 Task: Look for space in Estelí, Nicaragua from 7th July, 2023 to 15th July, 2023 for 6 adults in price range Rs.15000 to Rs.20000. Place can be entire place with 3 bedrooms having 3 beds and 3 bathrooms. Property type can be house, flat, guest house. Booking option can be shelf check-in. Required host language is English.
Action: Mouse moved to (547, 141)
Screenshot: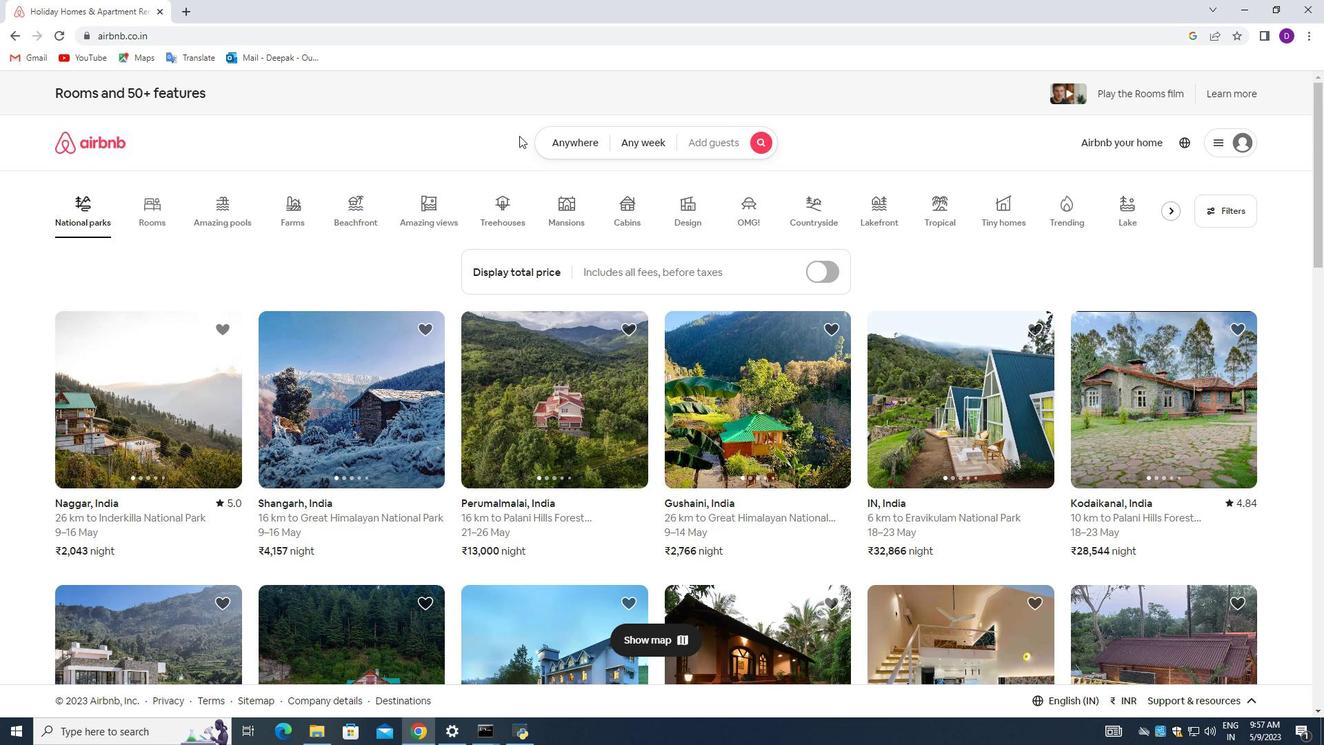 
Action: Mouse pressed left at (547, 141)
Screenshot: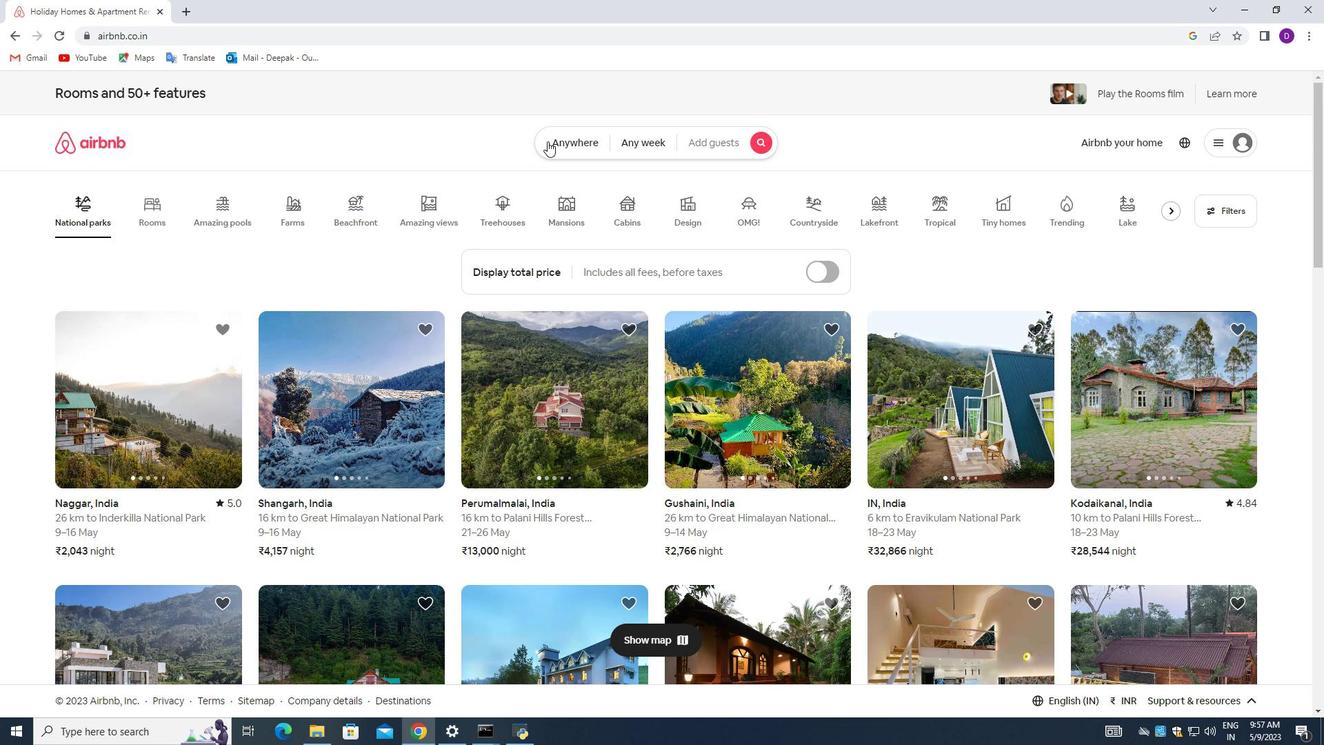 
Action: Mouse moved to (440, 186)
Screenshot: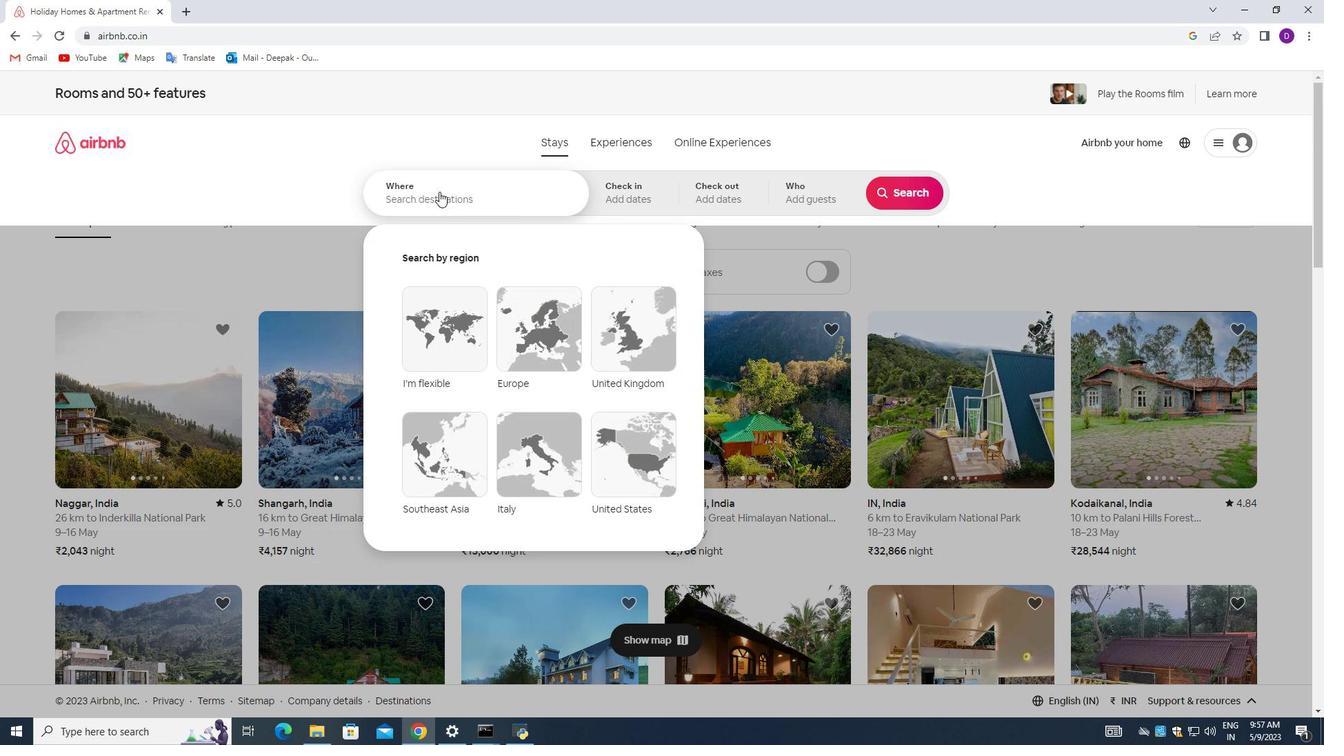 
Action: Mouse pressed left at (440, 186)
Screenshot: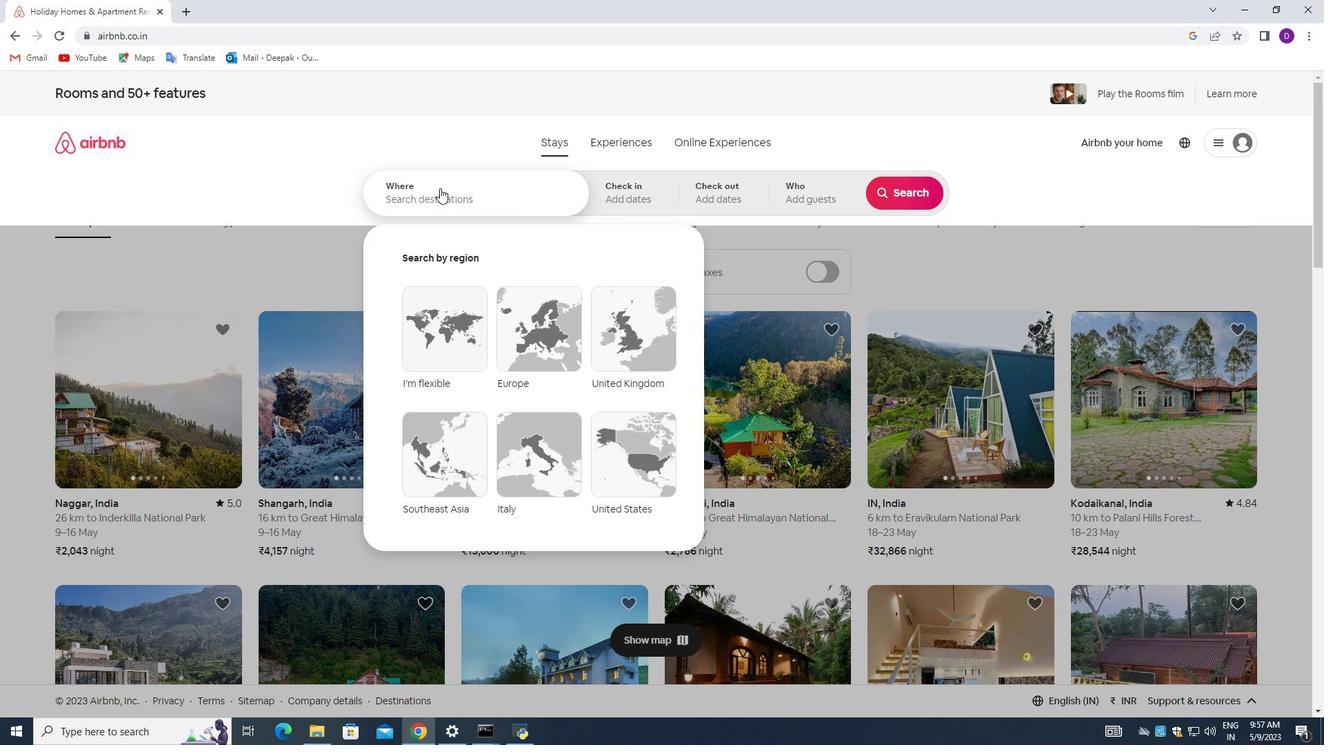 
Action: Key pressed <Key.shift>Esteli
Screenshot: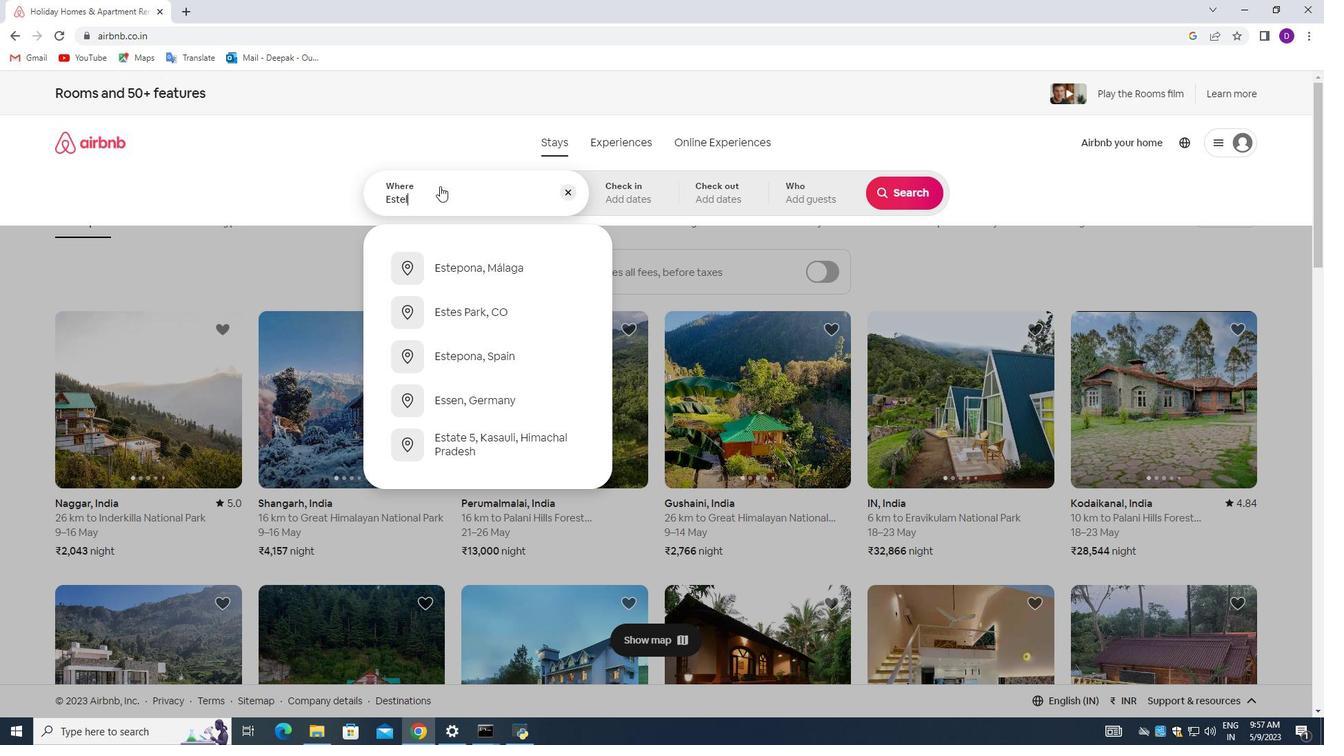 
Action: Mouse moved to (518, 265)
Screenshot: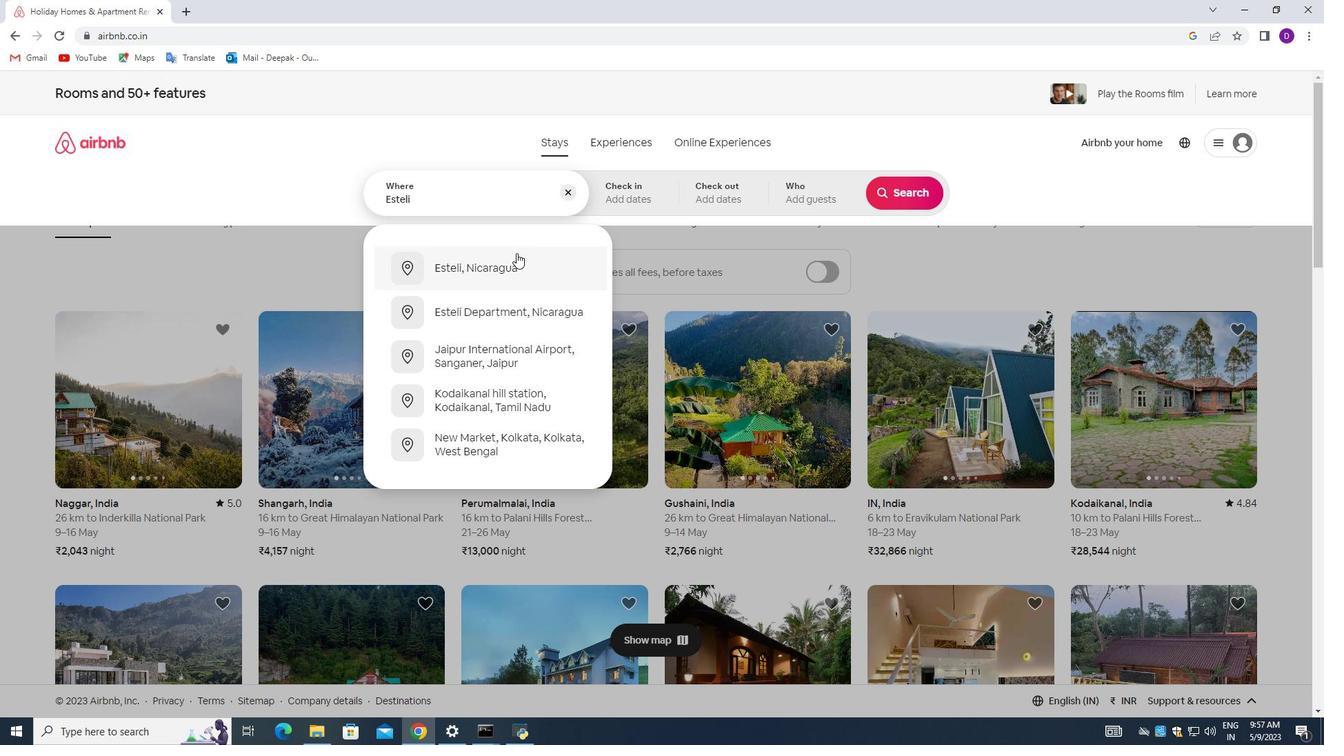 
Action: Mouse pressed left at (518, 265)
Screenshot: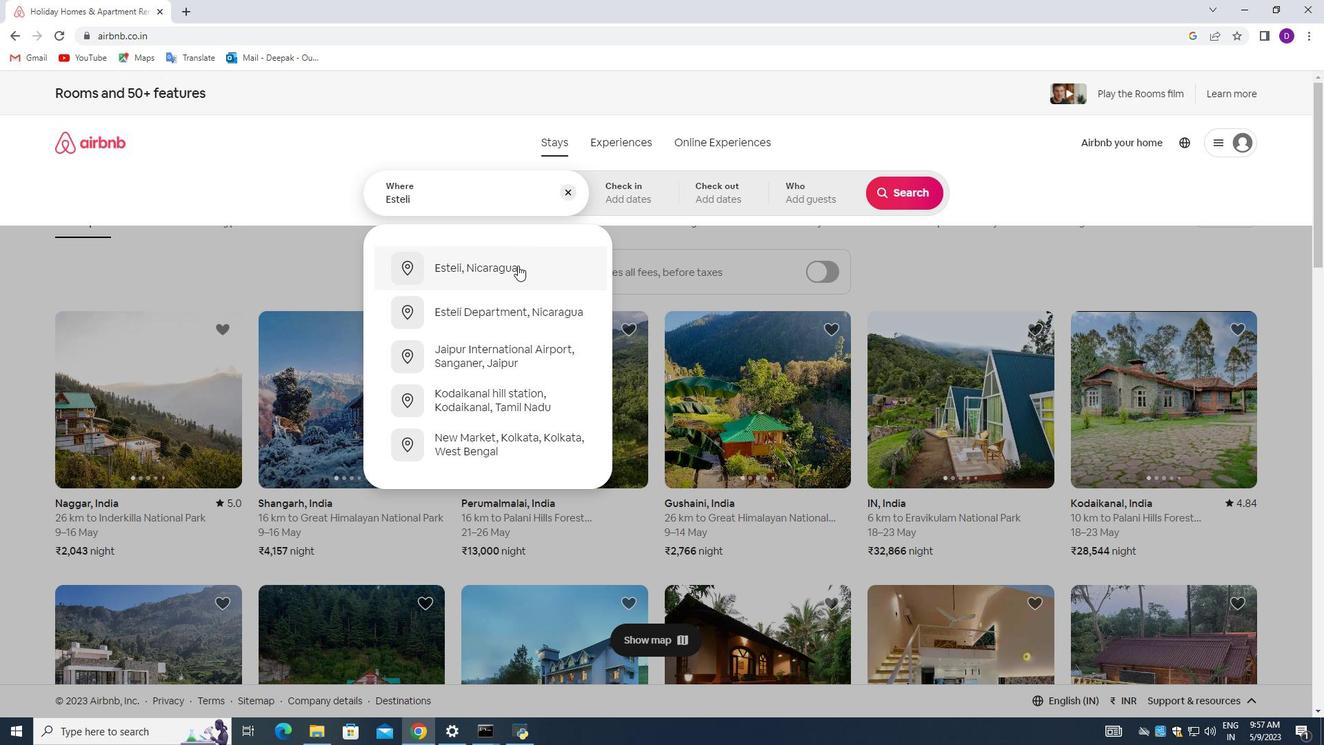 
Action: Mouse moved to (897, 302)
Screenshot: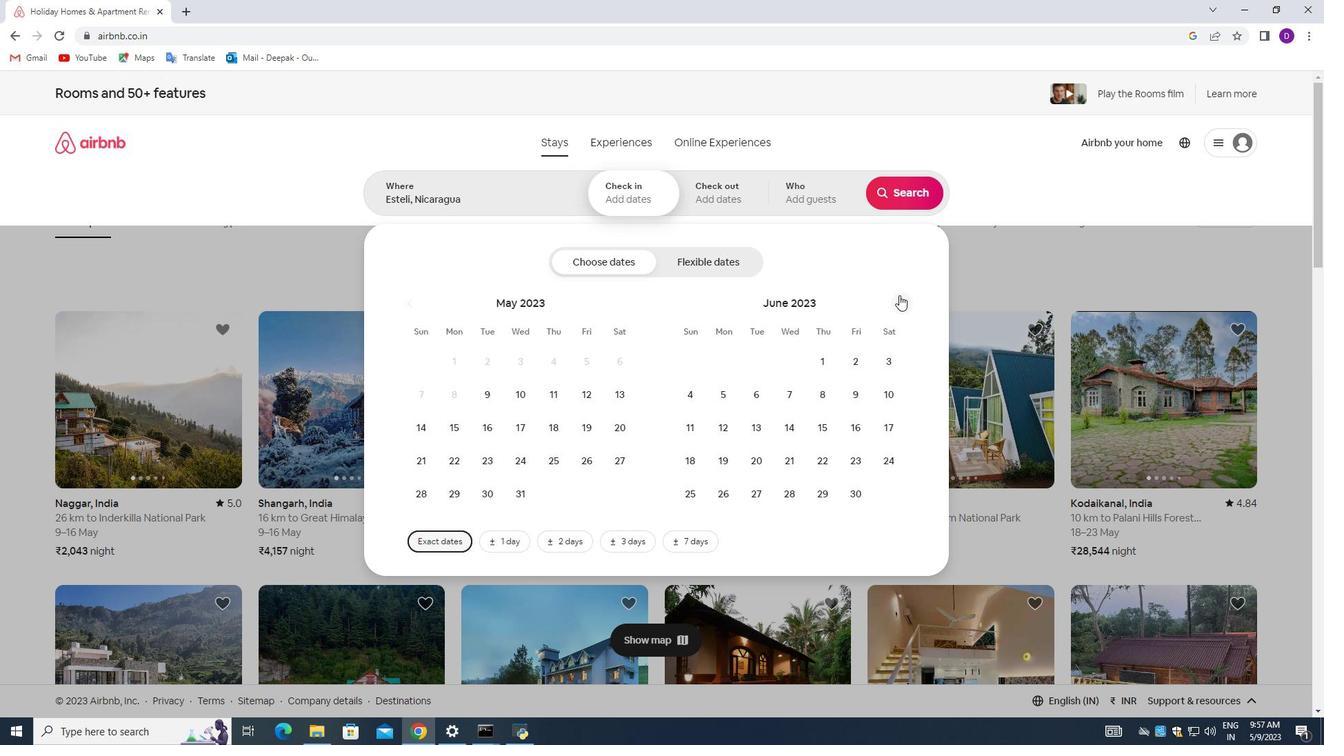 
Action: Mouse pressed left at (897, 302)
Screenshot: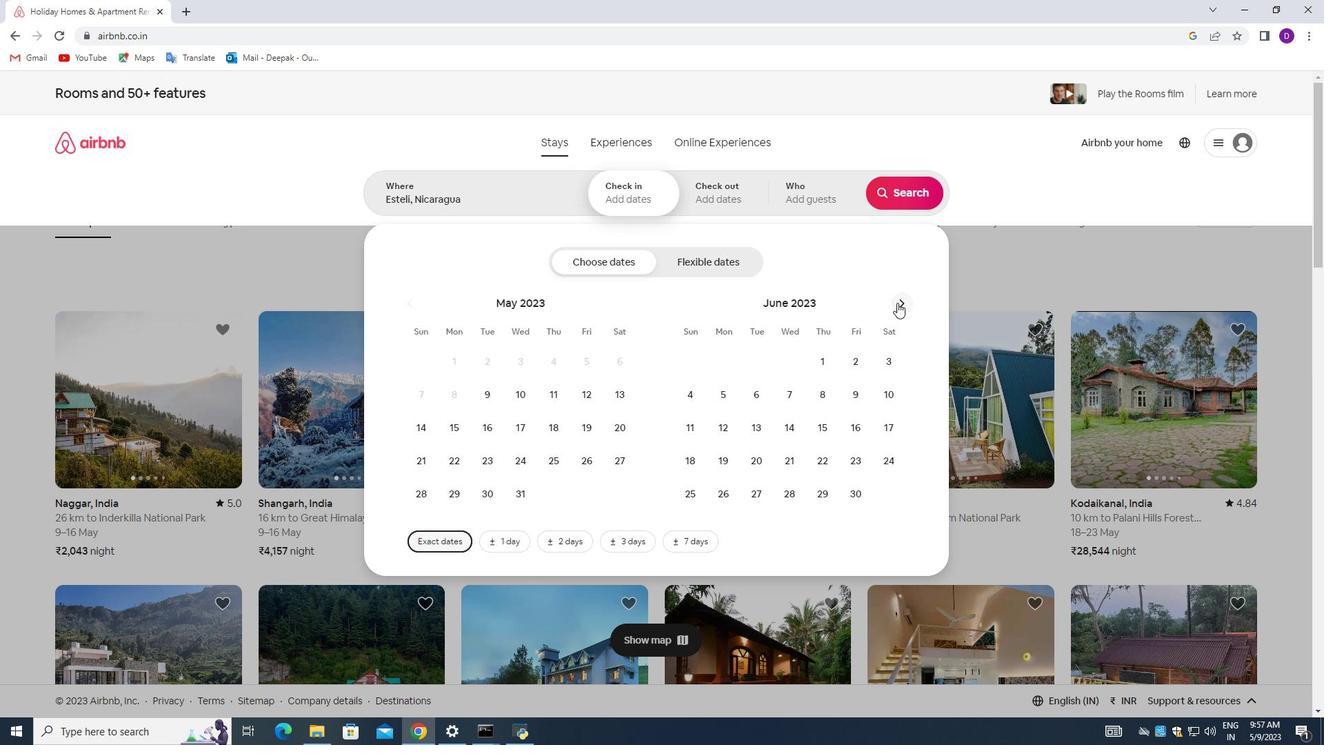 
Action: Mouse moved to (859, 398)
Screenshot: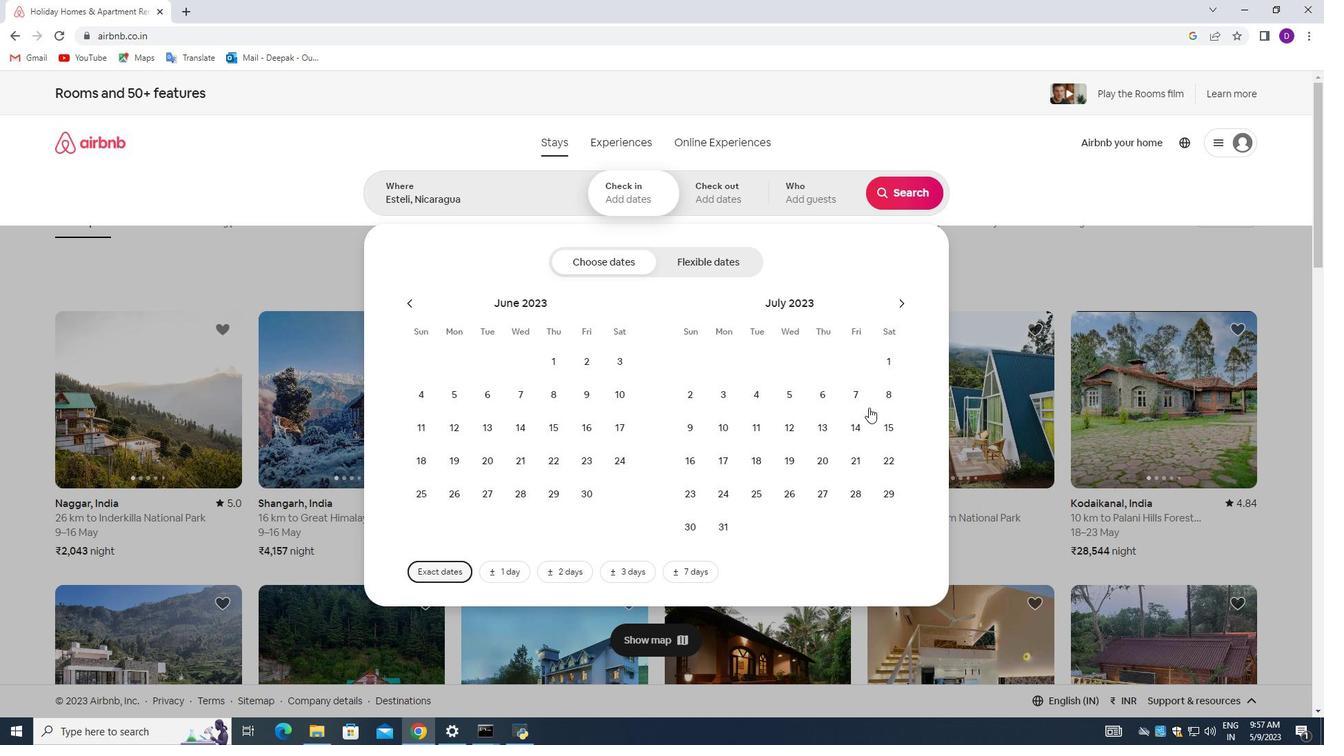 
Action: Mouse pressed left at (859, 398)
Screenshot: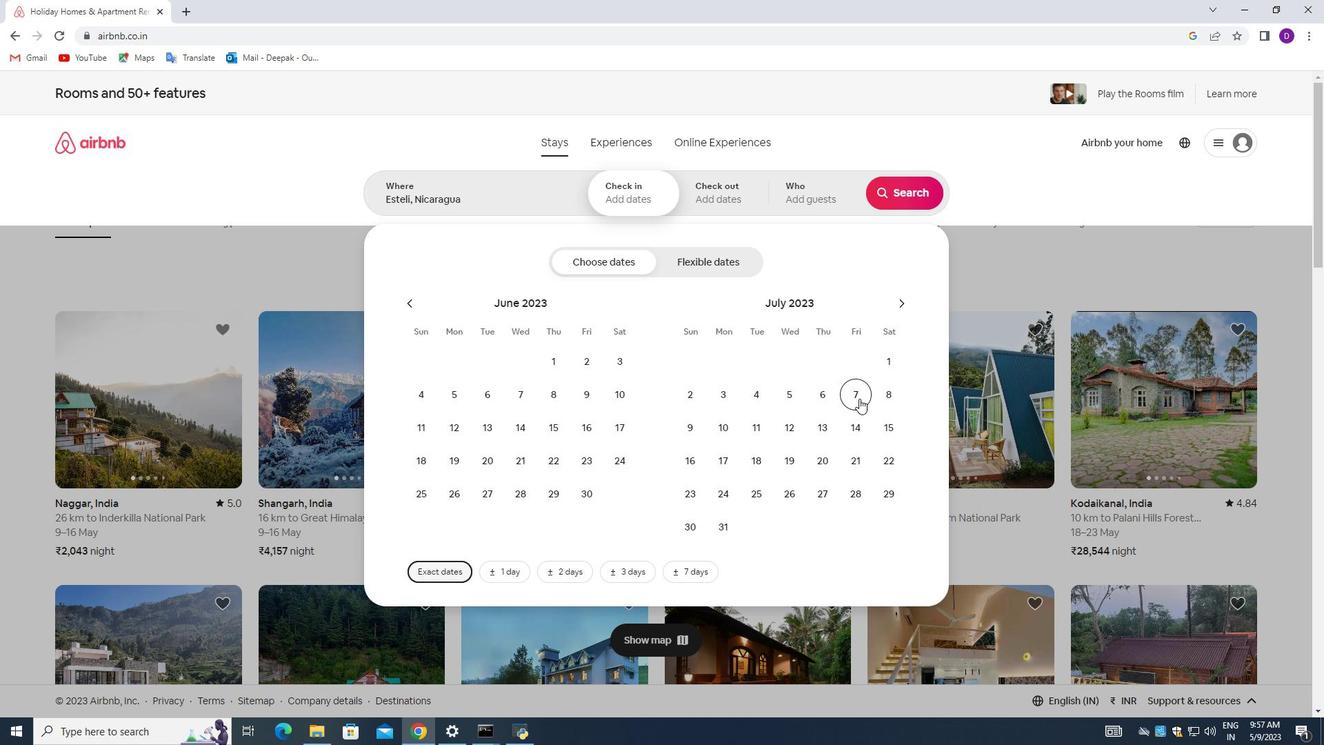 
Action: Mouse moved to (894, 427)
Screenshot: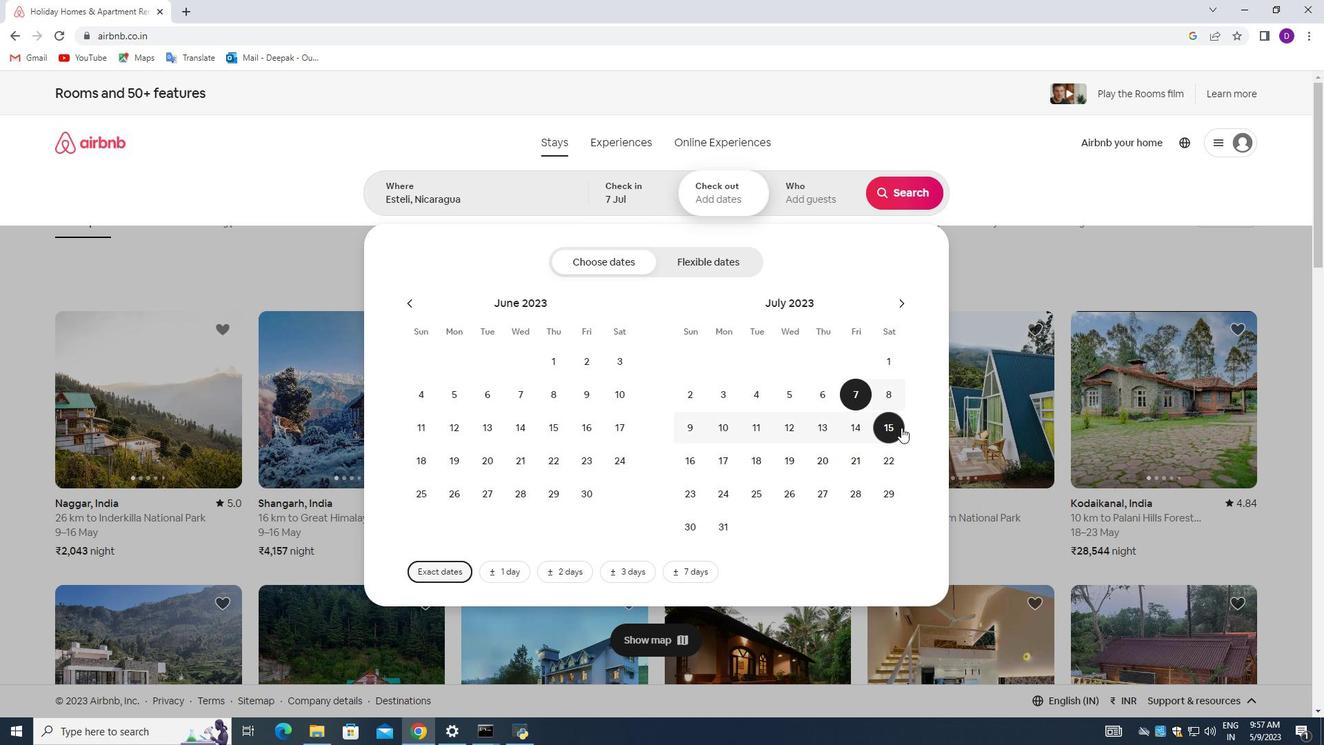 
Action: Mouse pressed left at (894, 427)
Screenshot: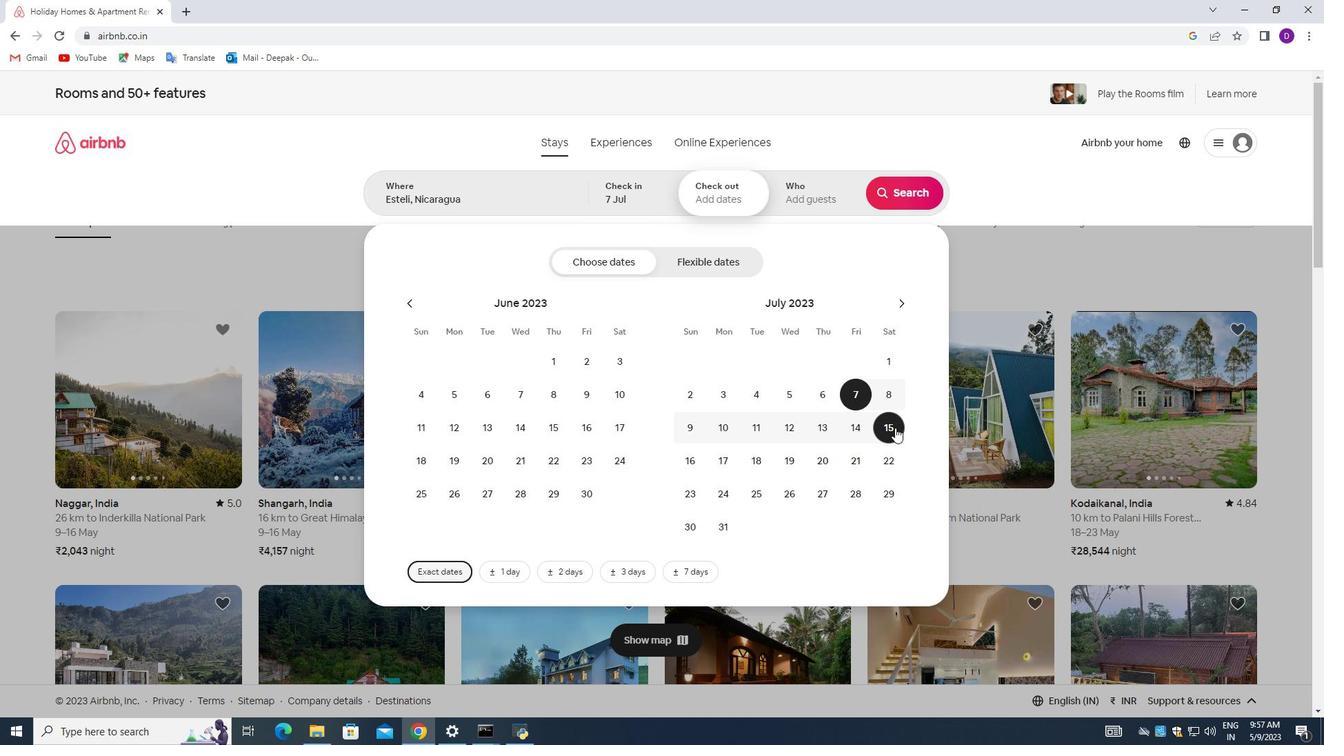 
Action: Mouse moved to (819, 202)
Screenshot: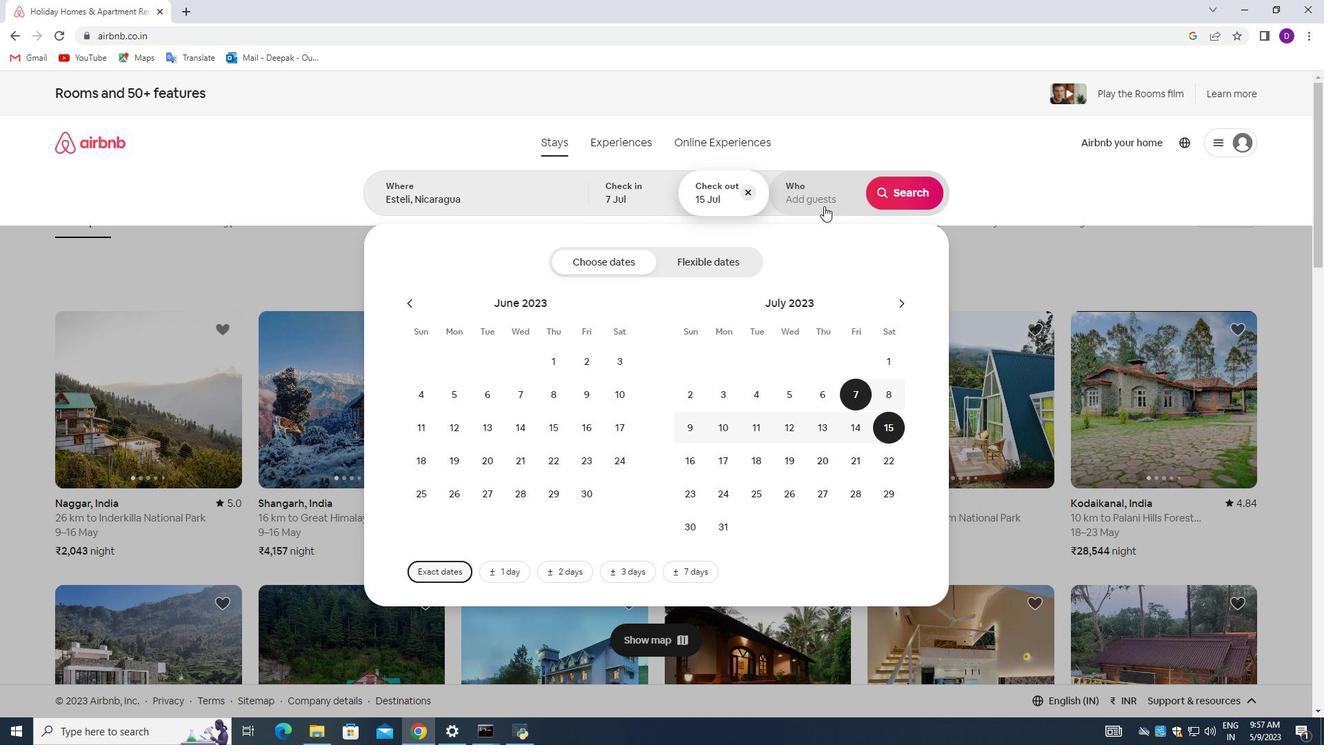 
Action: Mouse pressed left at (819, 202)
Screenshot: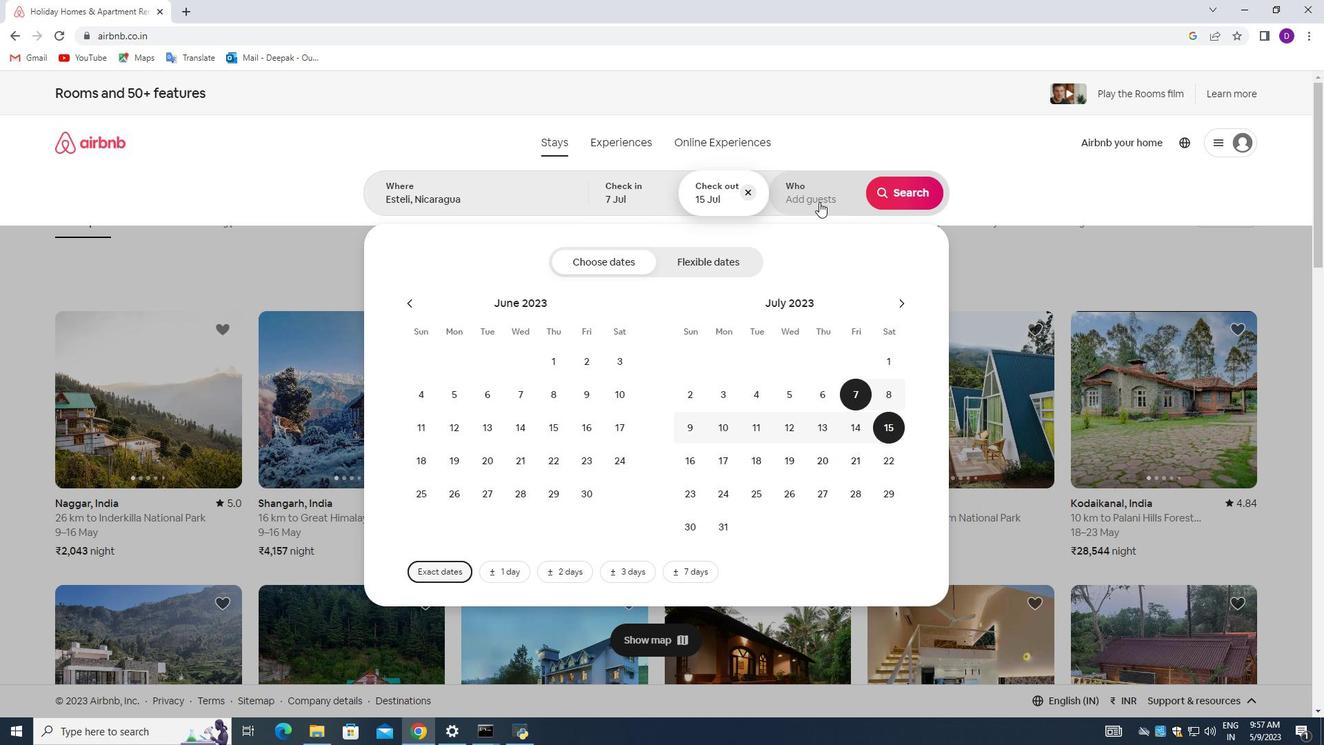 
Action: Mouse moved to (906, 266)
Screenshot: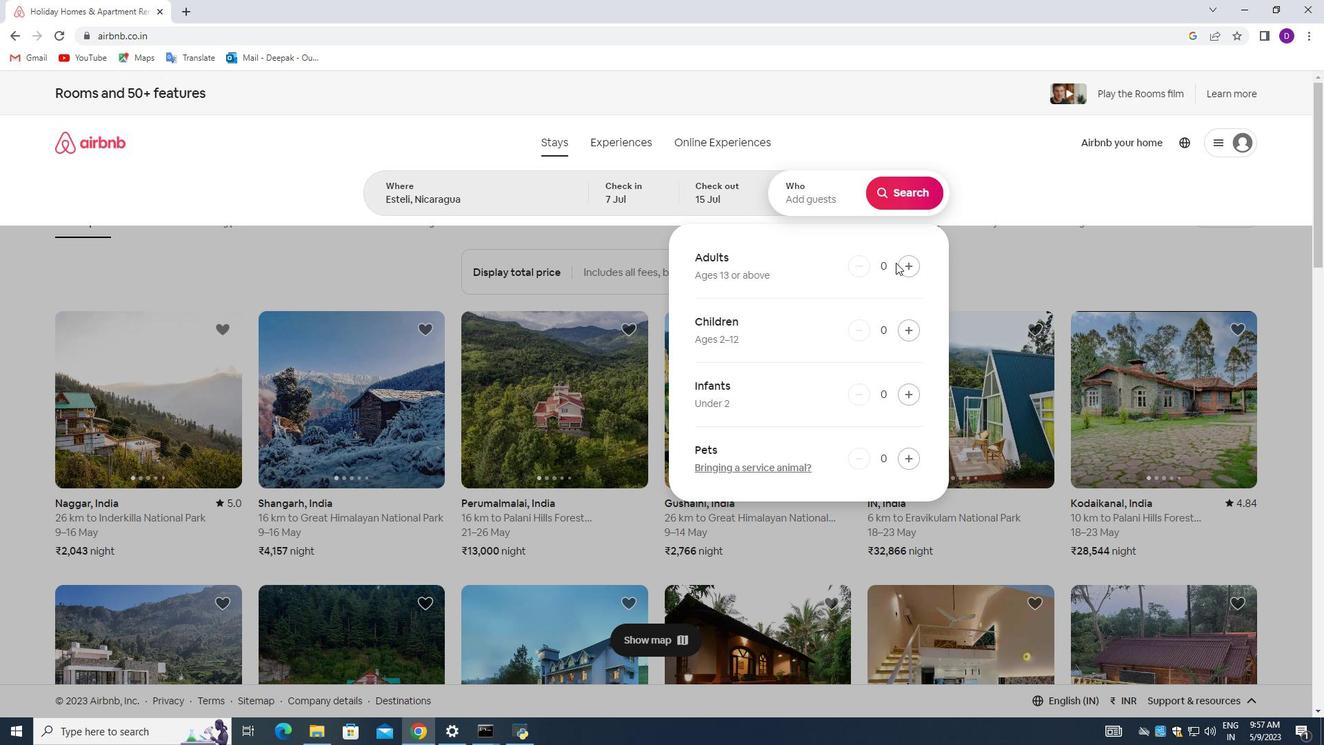 
Action: Mouse pressed left at (906, 266)
Screenshot: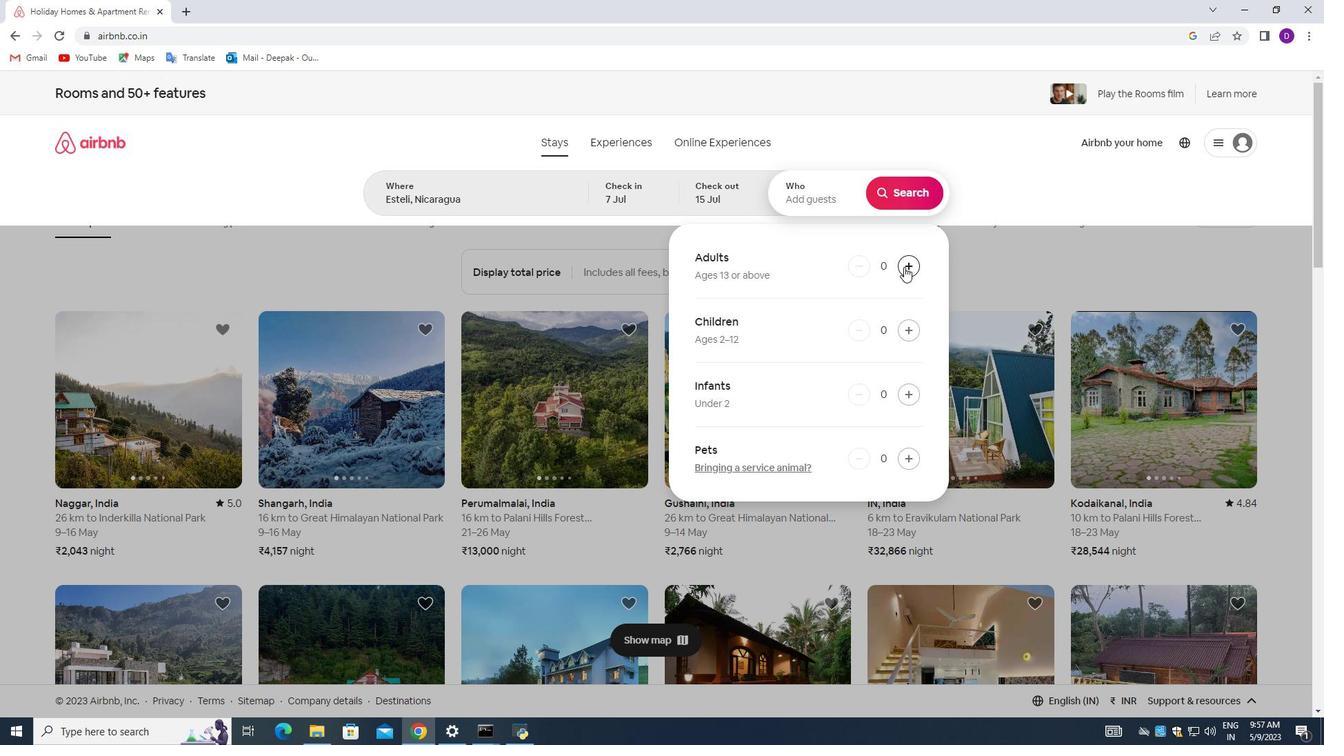 
Action: Mouse pressed left at (906, 266)
Screenshot: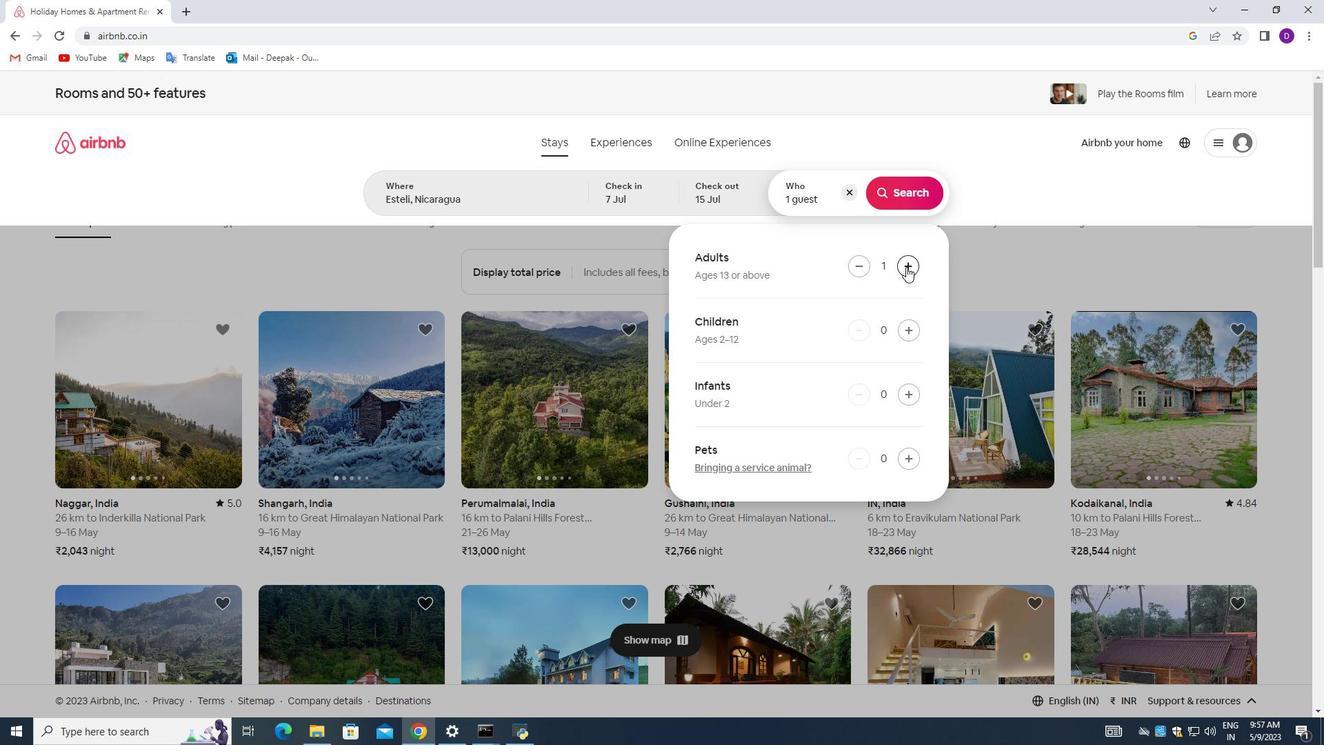 
Action: Mouse pressed left at (906, 266)
Screenshot: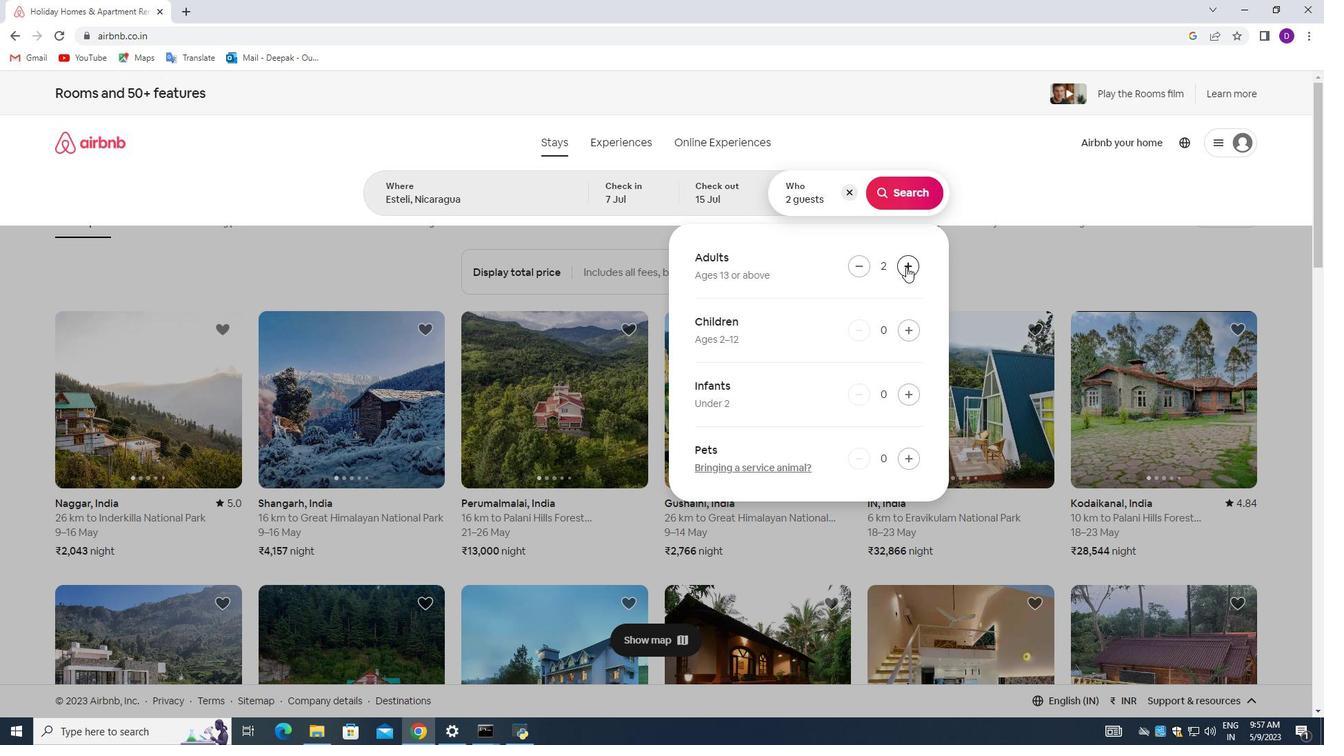 
Action: Mouse pressed left at (906, 266)
Screenshot: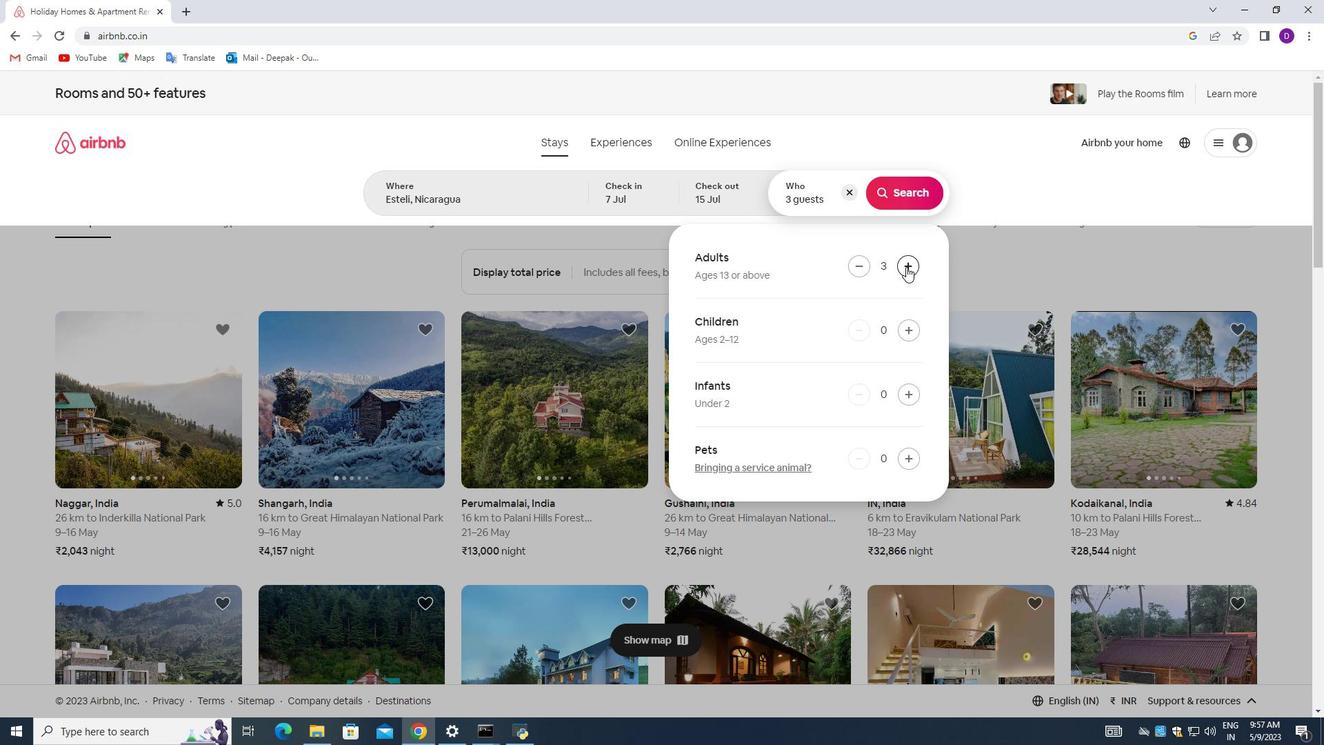 
Action: Mouse pressed left at (906, 266)
Screenshot: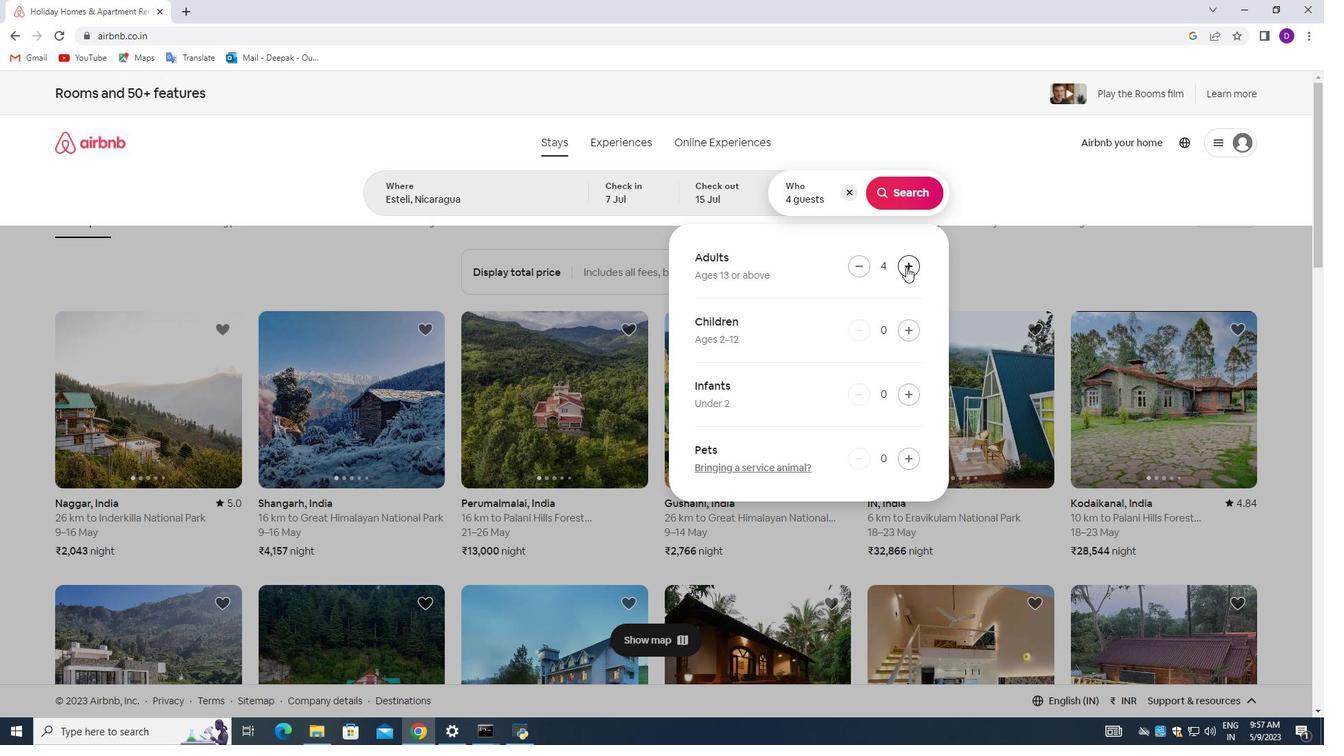 
Action: Mouse pressed left at (906, 266)
Screenshot: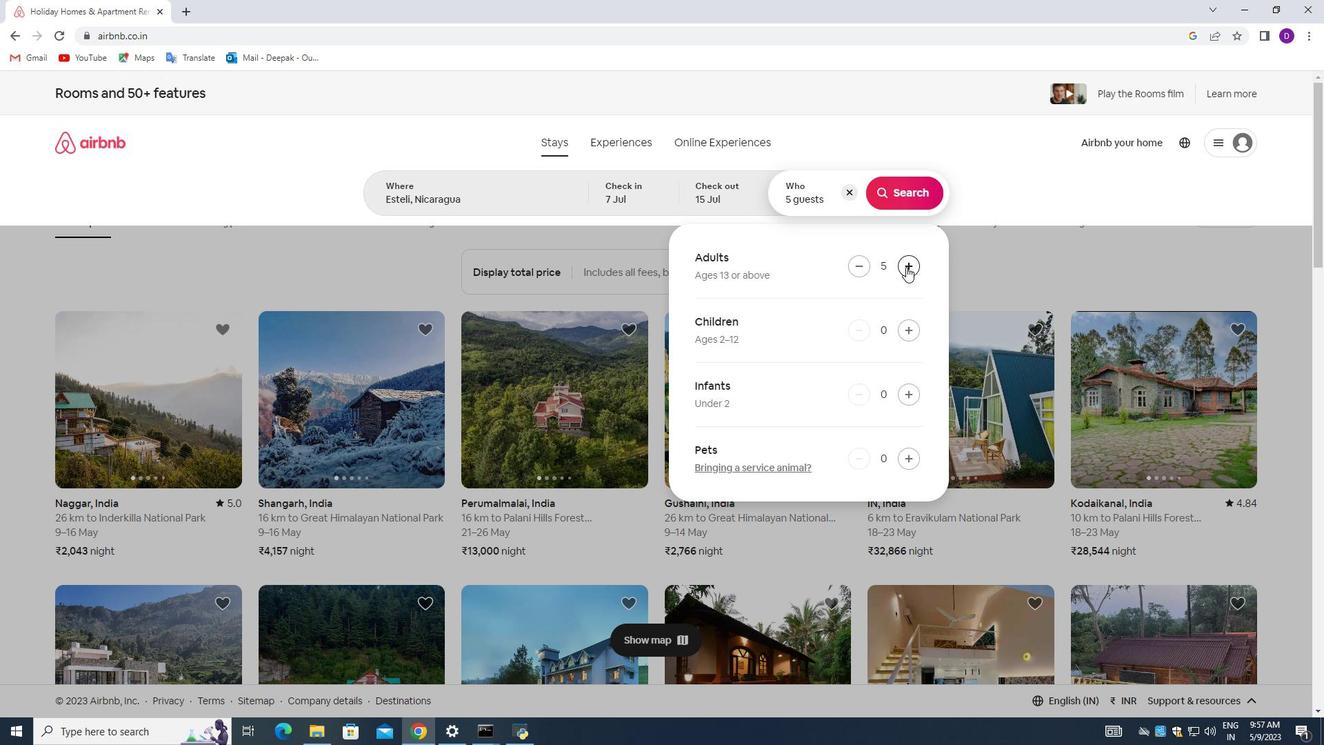 
Action: Mouse moved to (901, 189)
Screenshot: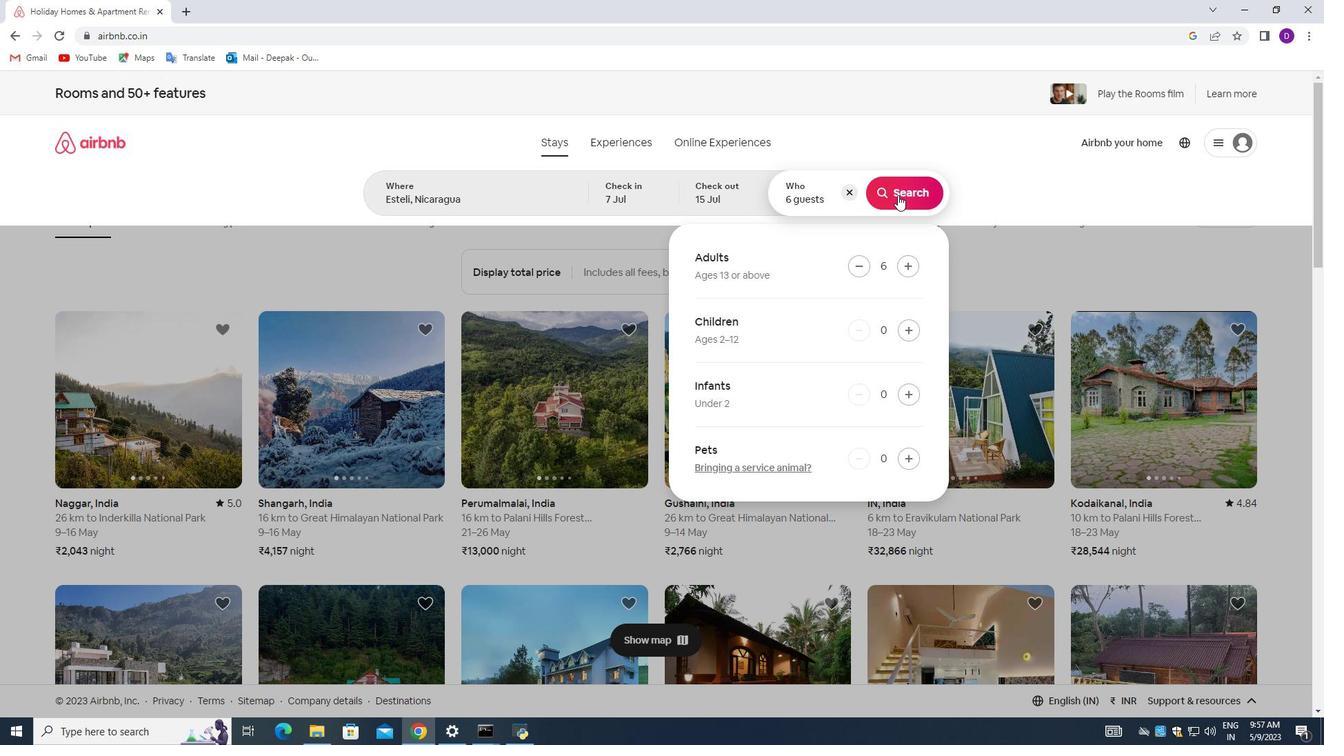 
Action: Mouse pressed left at (901, 189)
Screenshot: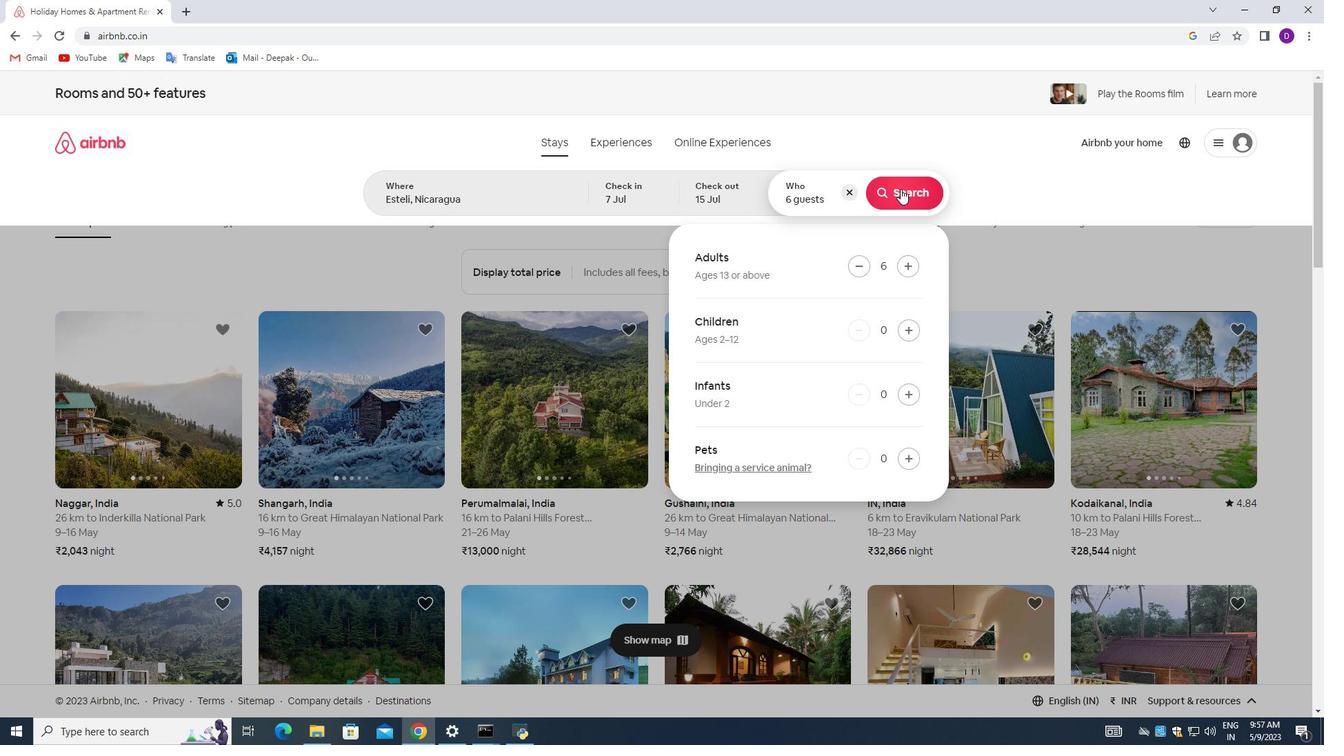 
Action: Mouse moved to (1272, 149)
Screenshot: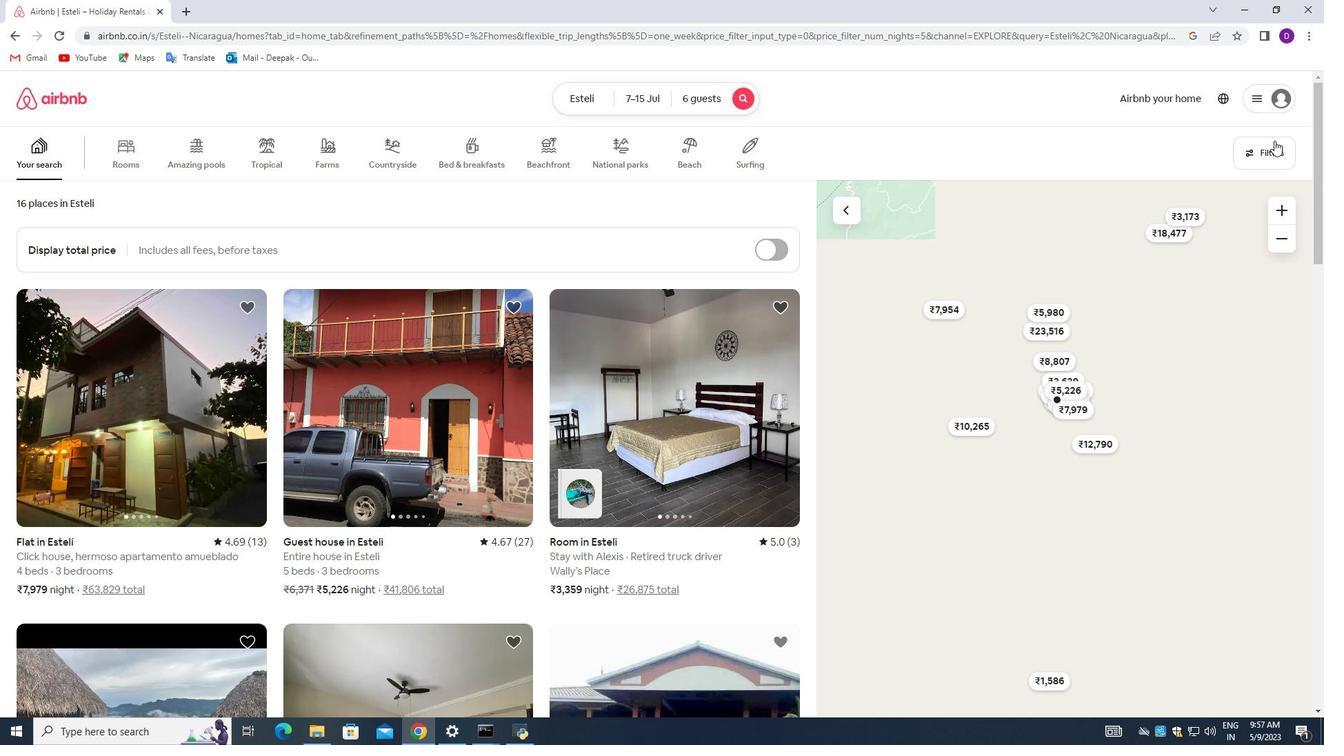 
Action: Mouse pressed left at (1272, 149)
Screenshot: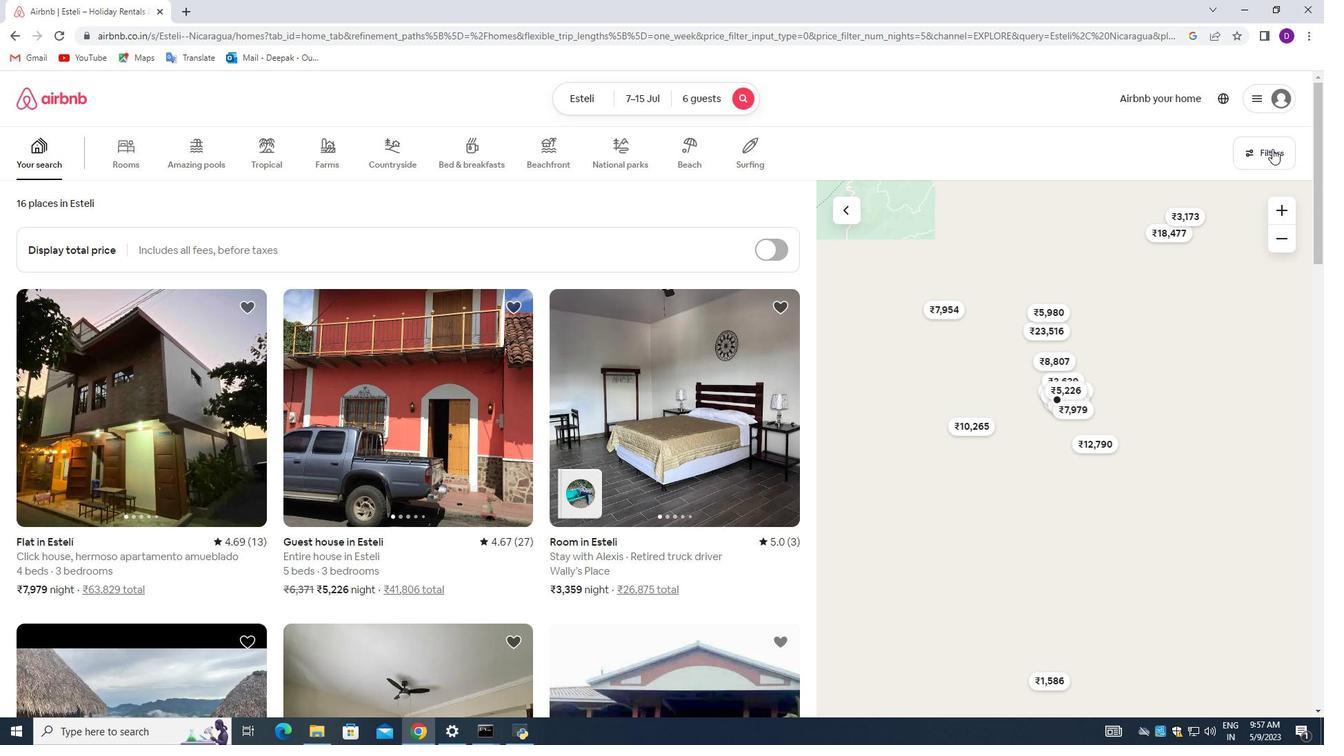 
Action: Mouse moved to (482, 494)
Screenshot: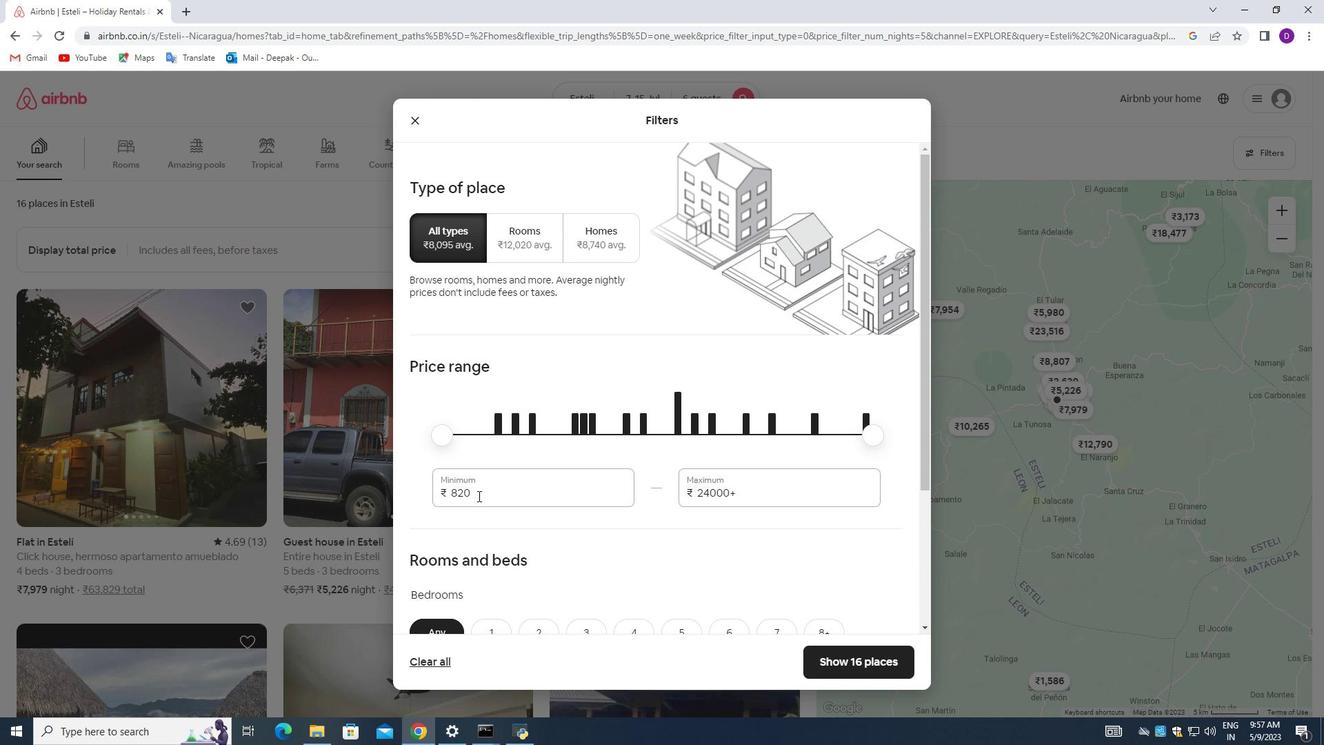 
Action: Mouse pressed left at (482, 494)
Screenshot: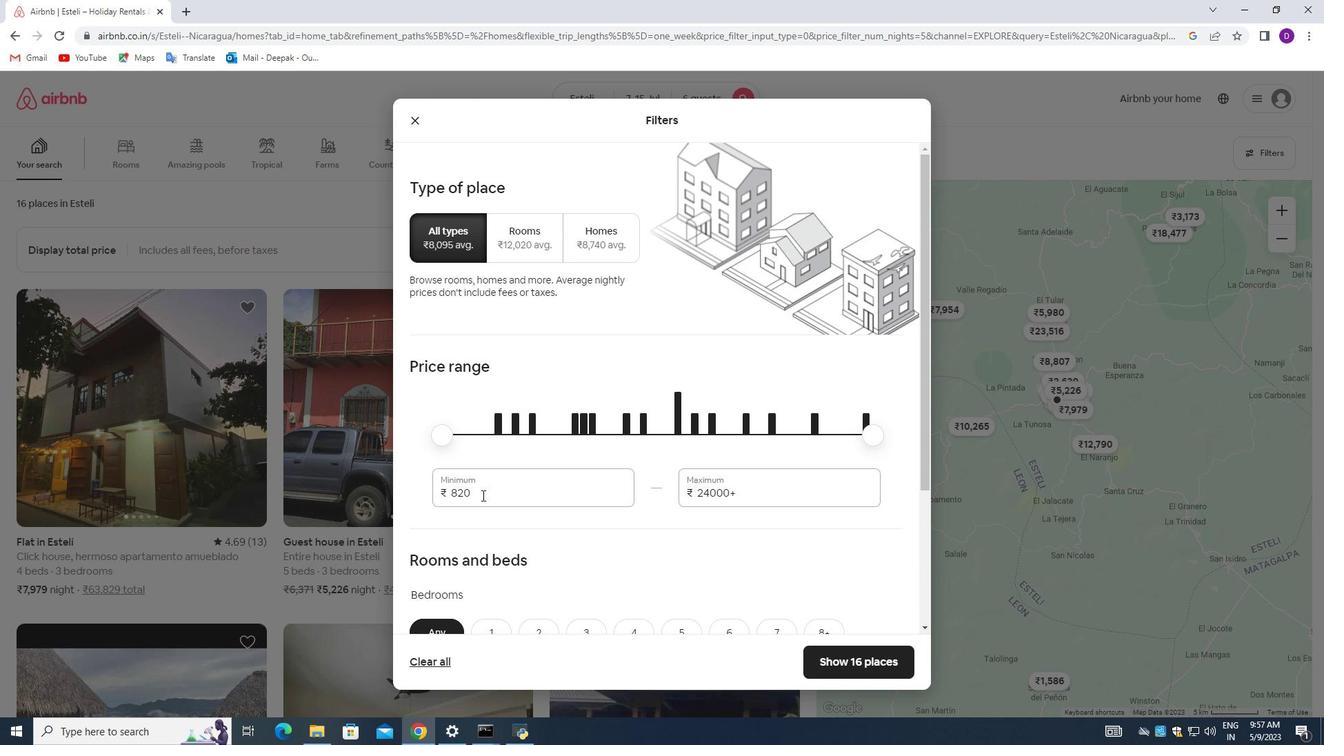 
Action: Key pressed <Key.backspace><Key.backspace><Key.backspace><Key.backspace>15000
Screenshot: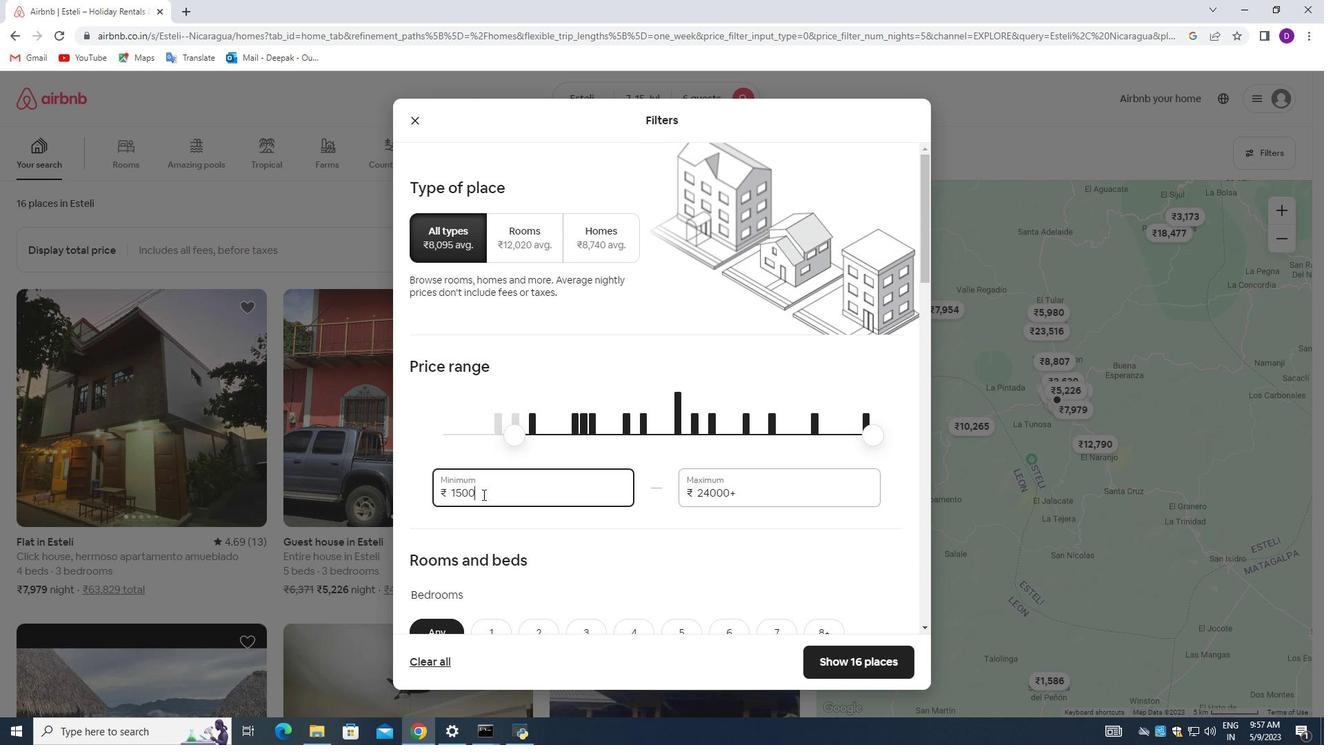 
Action: Mouse moved to (484, 494)
Screenshot: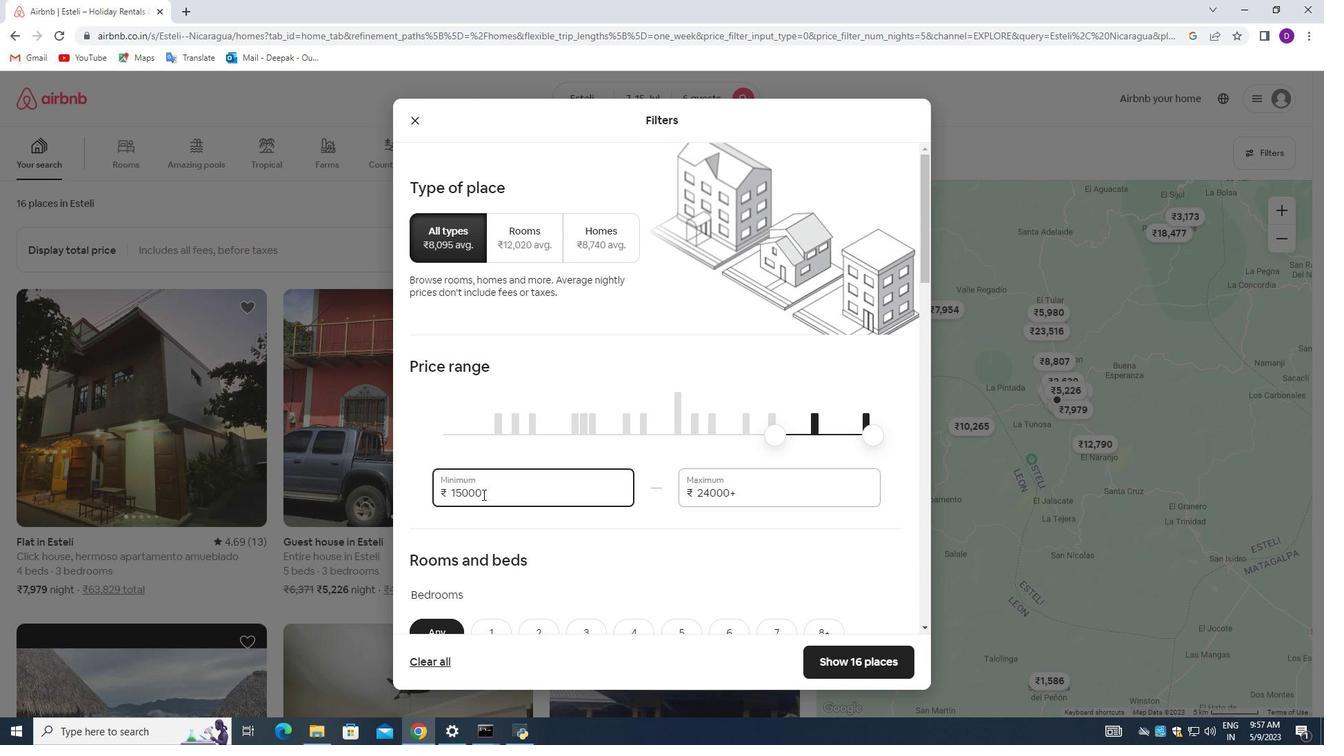 
Action: Key pressed <Key.tab>2
Screenshot: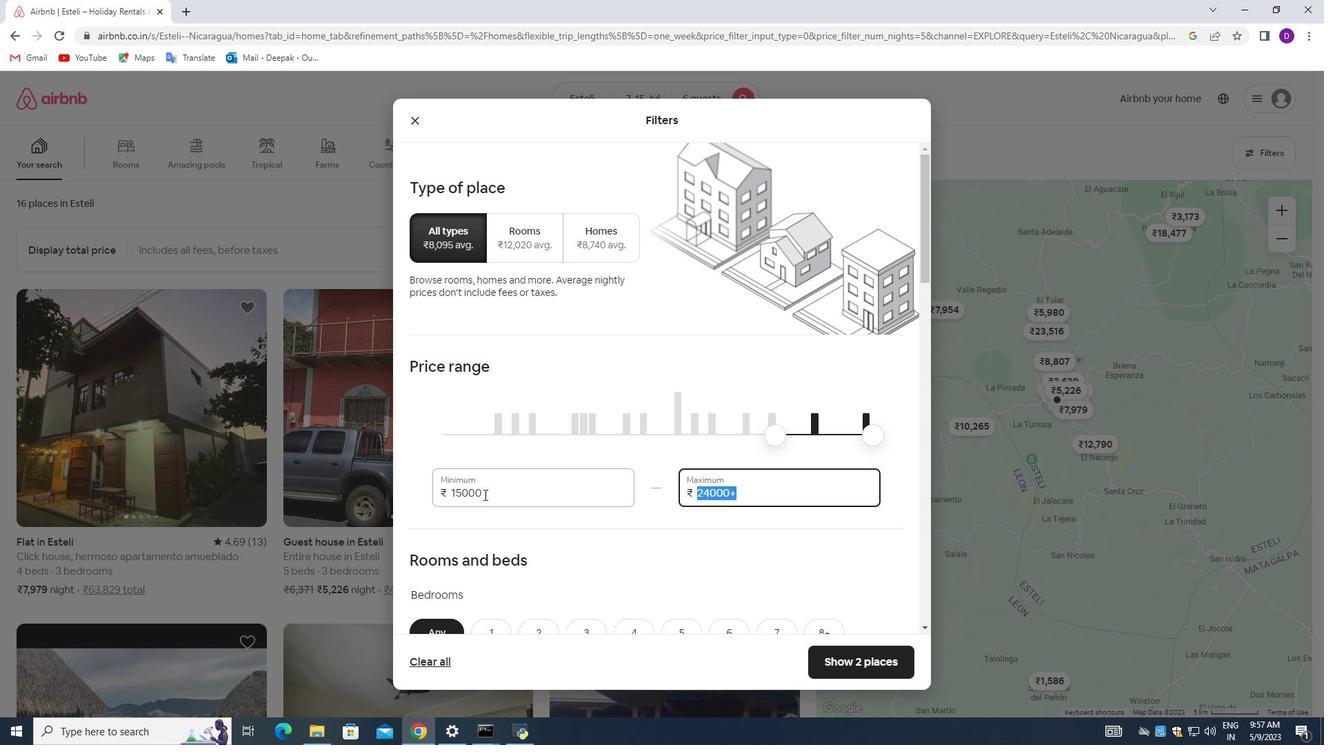 
Action: Mouse moved to (484, 494)
Screenshot: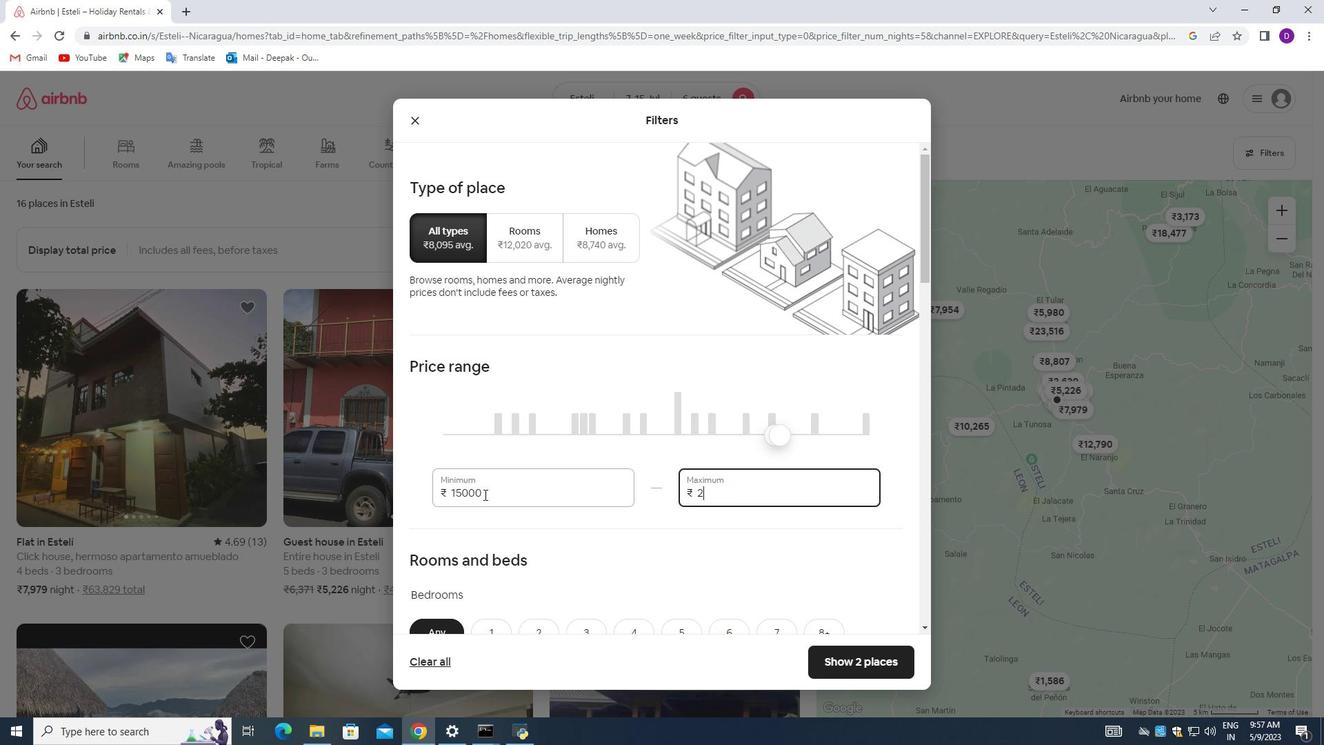 
Action: Key pressed 0000
Screenshot: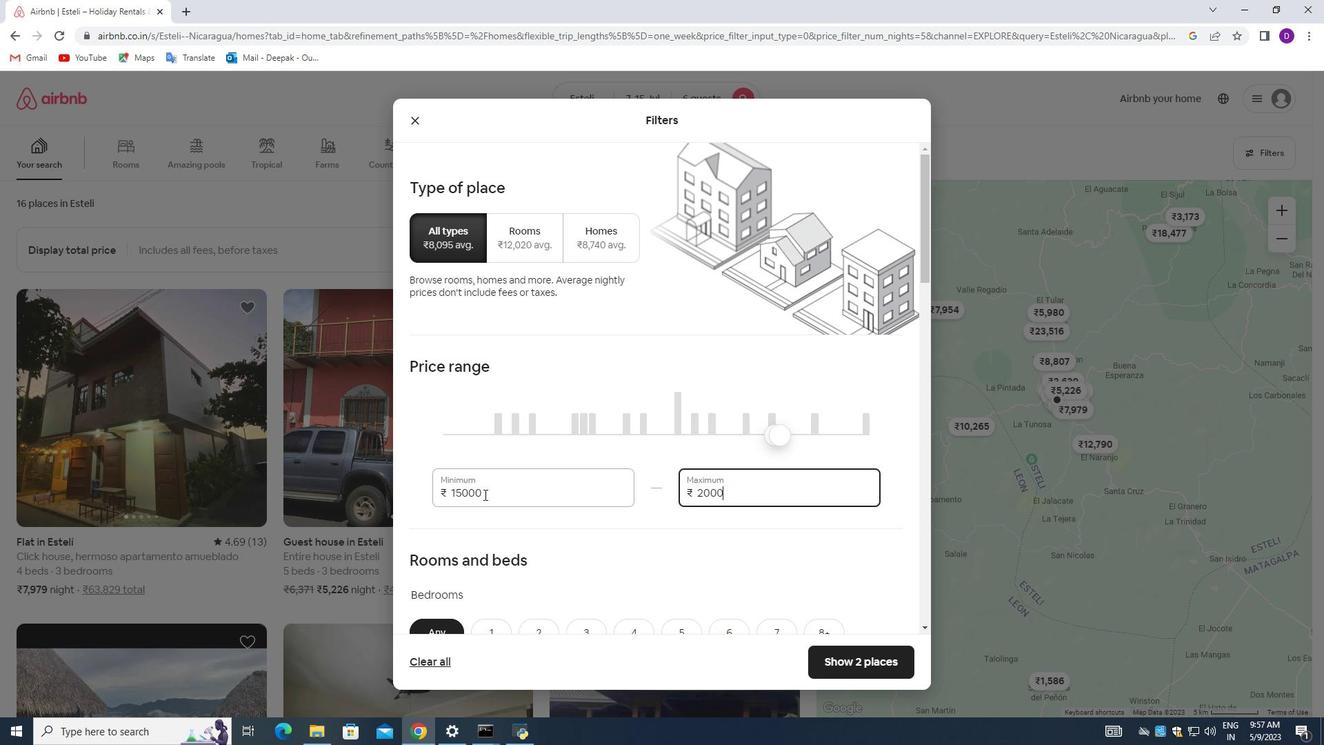 
Action: Mouse moved to (619, 510)
Screenshot: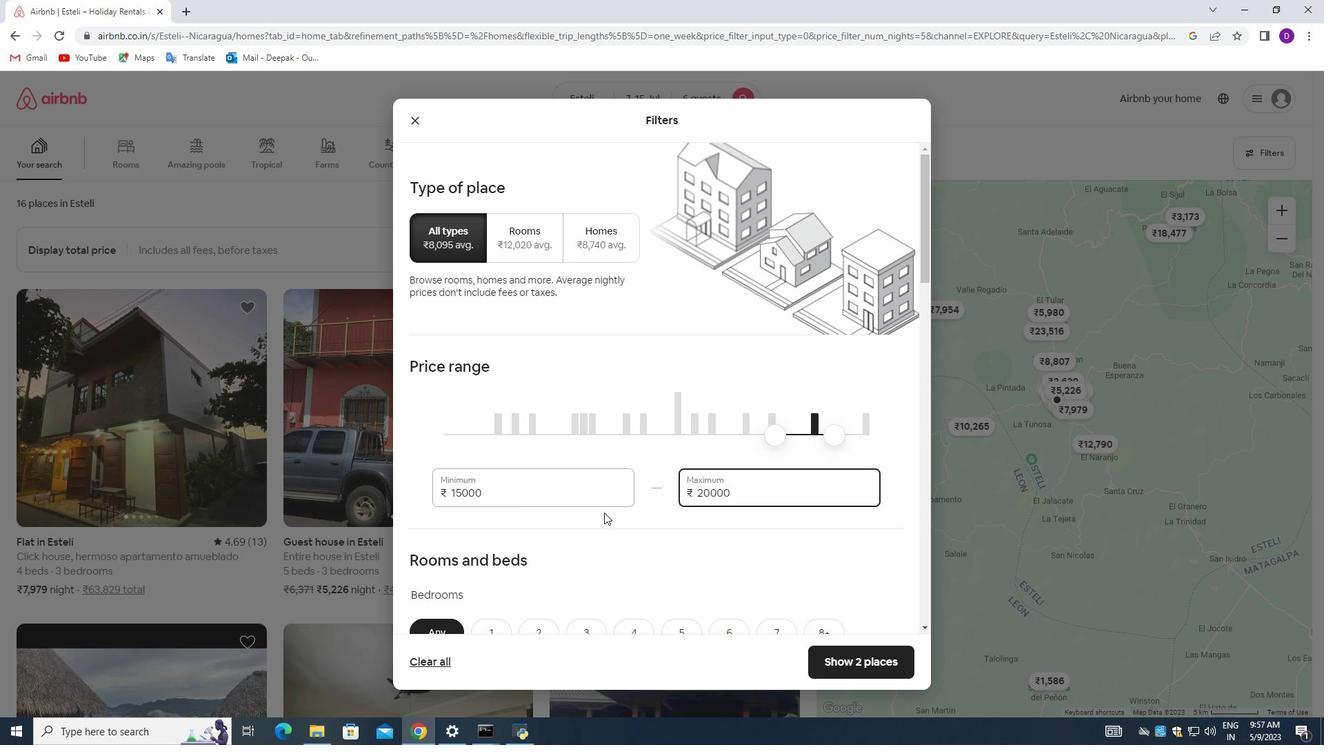 
Action: Mouse scrolled (619, 509) with delta (0, 0)
Screenshot: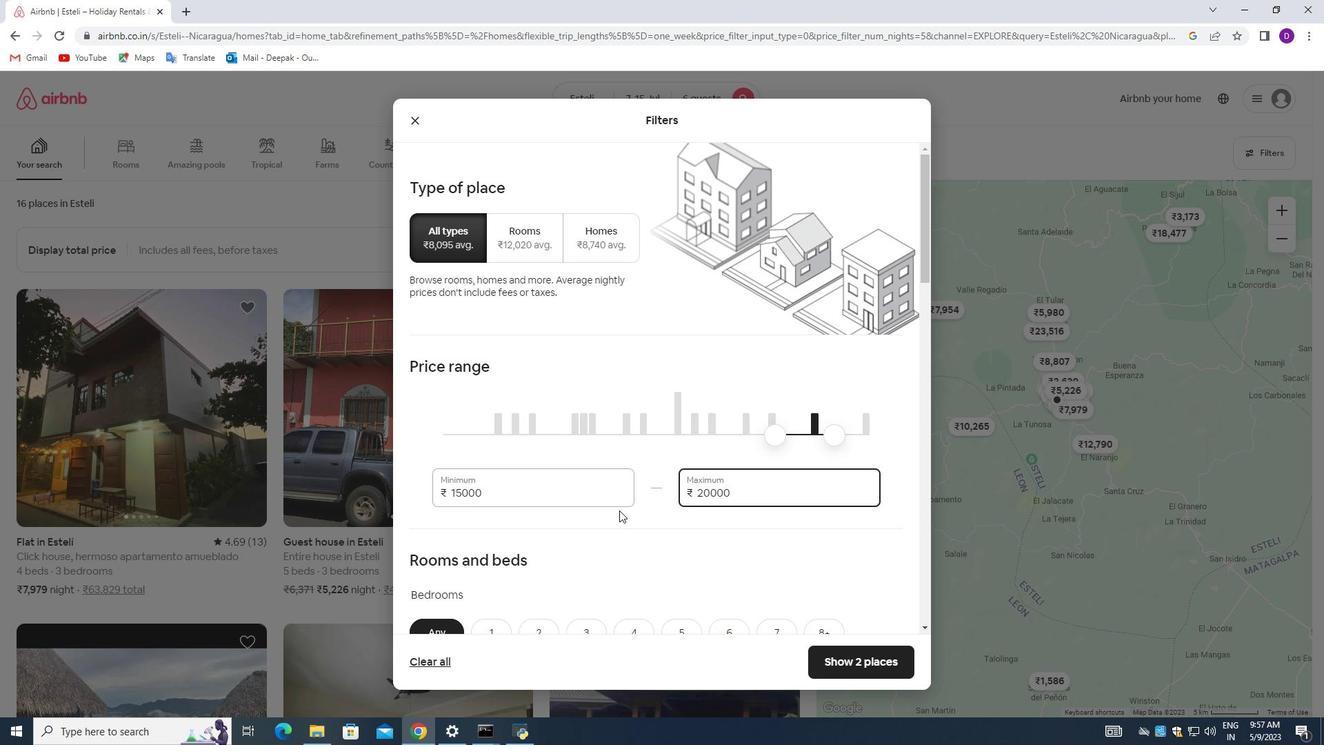 
Action: Mouse scrolled (619, 509) with delta (0, 0)
Screenshot: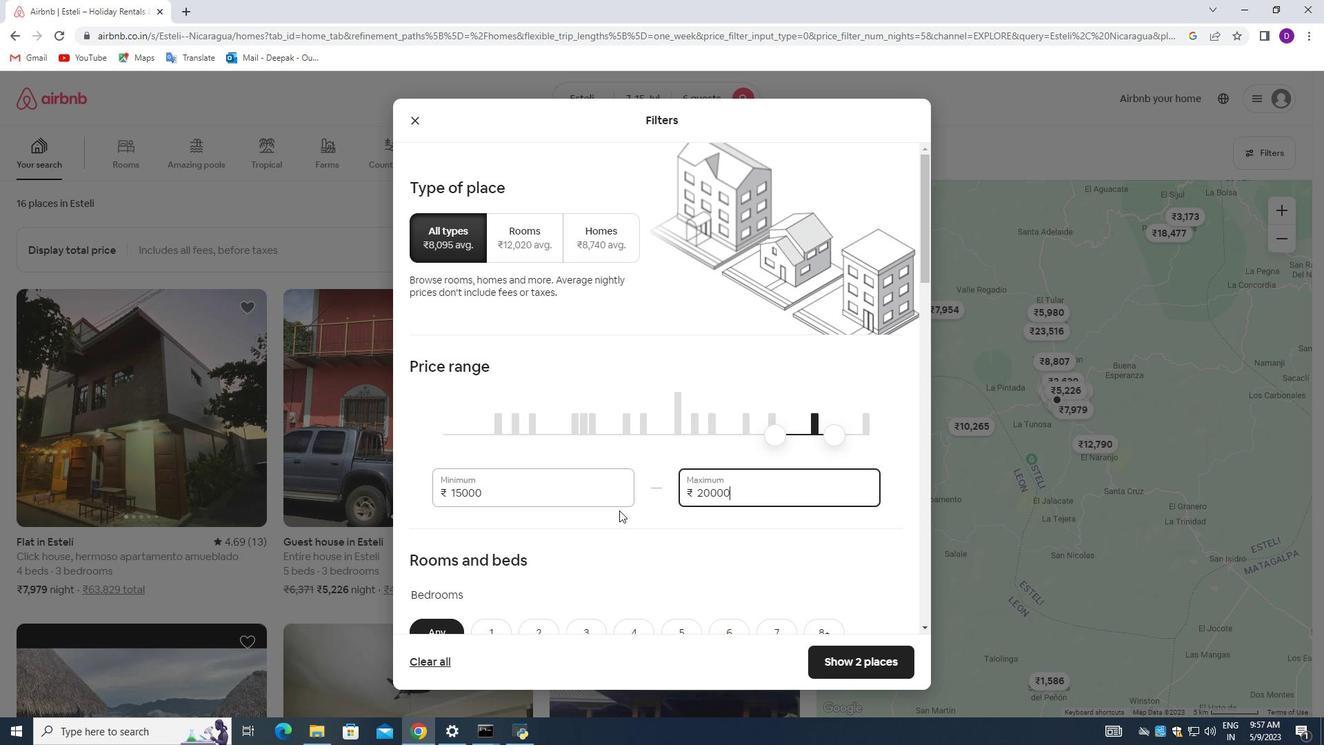 
Action: Mouse scrolled (619, 509) with delta (0, 0)
Screenshot: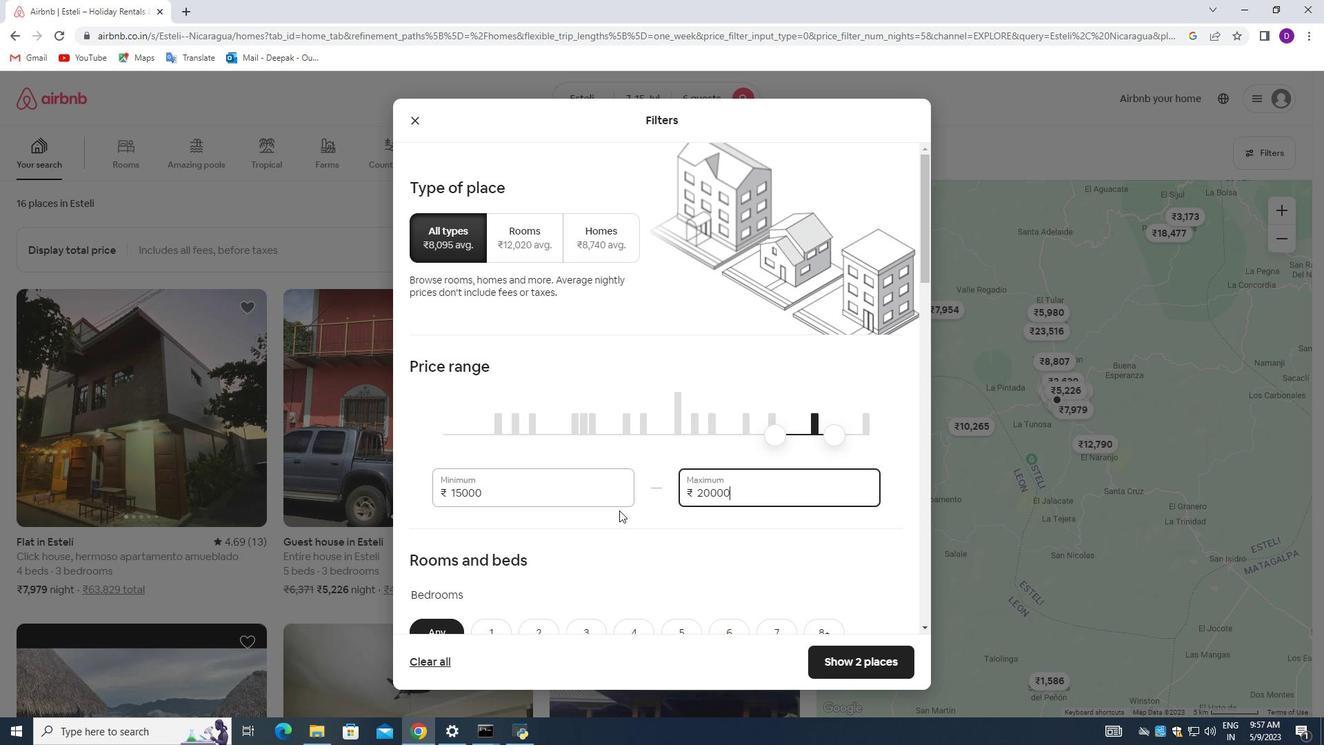 
Action: Mouse scrolled (619, 509) with delta (0, 0)
Screenshot: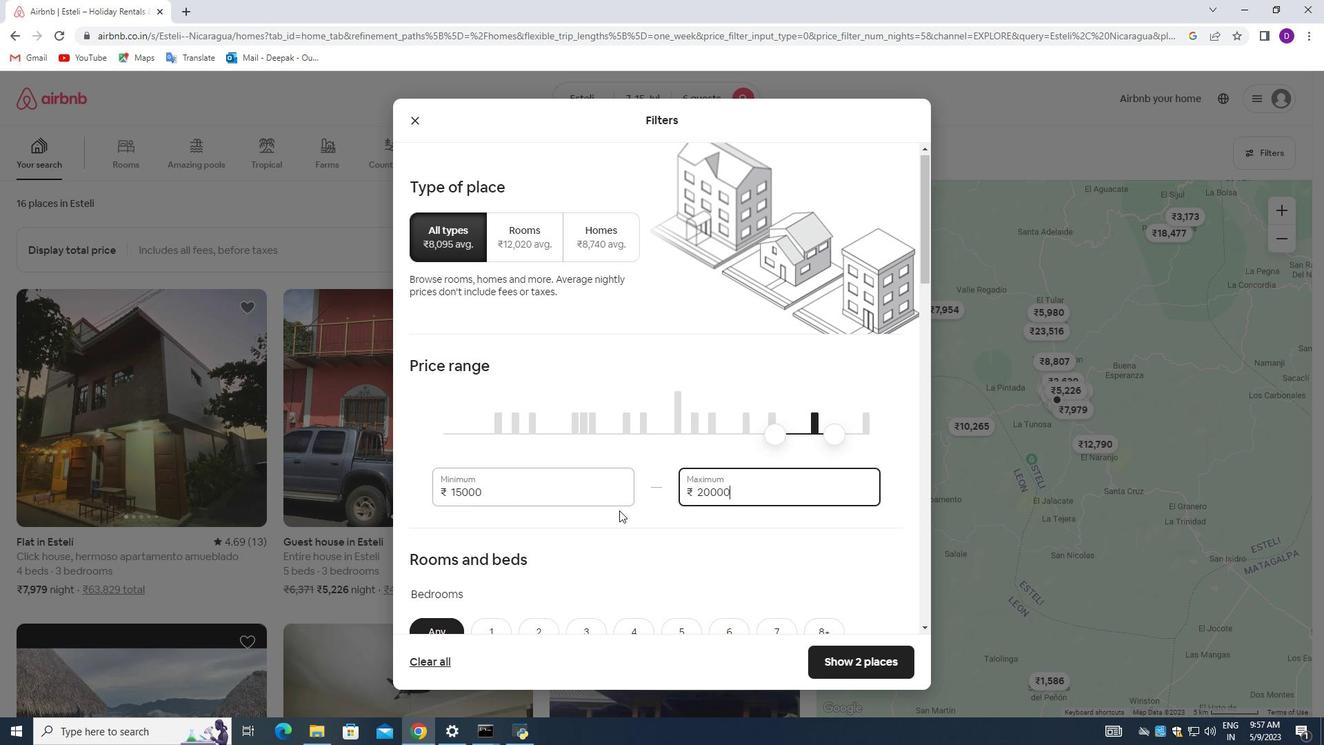 
Action: Mouse scrolled (619, 509) with delta (0, 0)
Screenshot: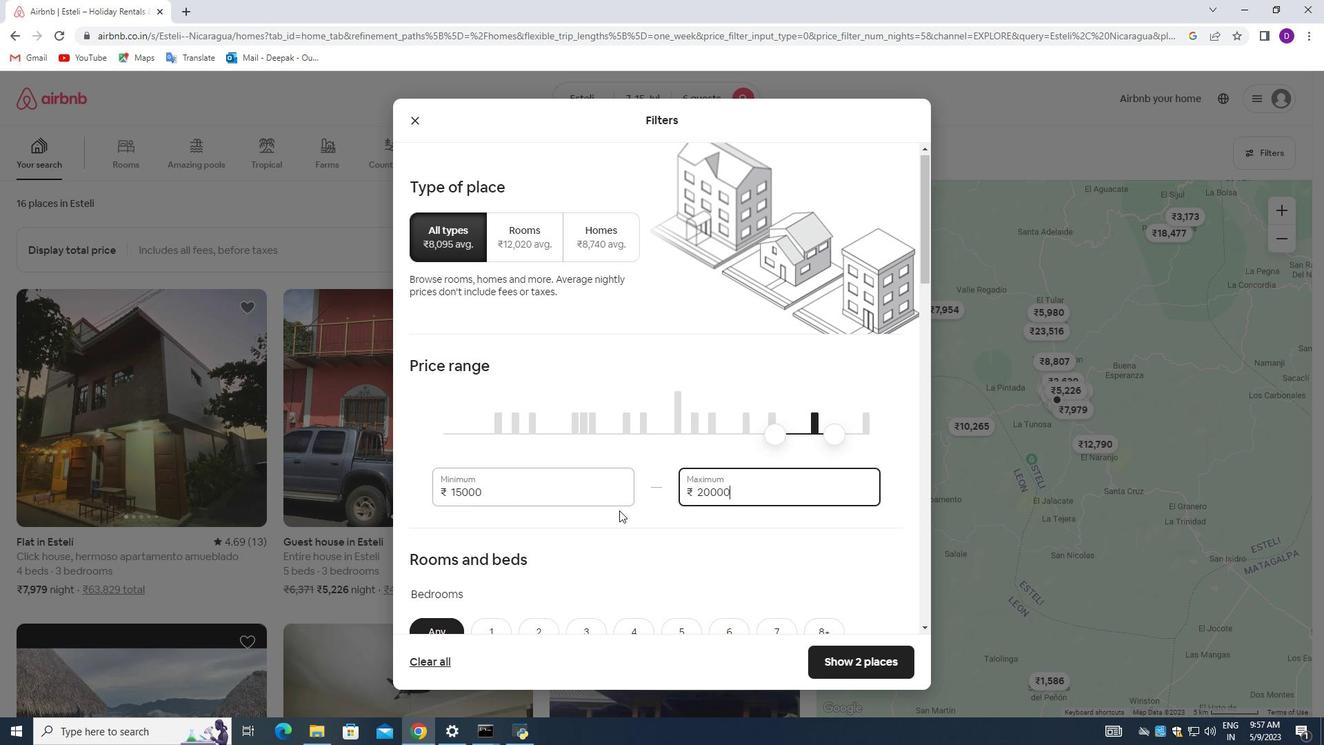 
Action: Mouse scrolled (619, 509) with delta (0, 0)
Screenshot: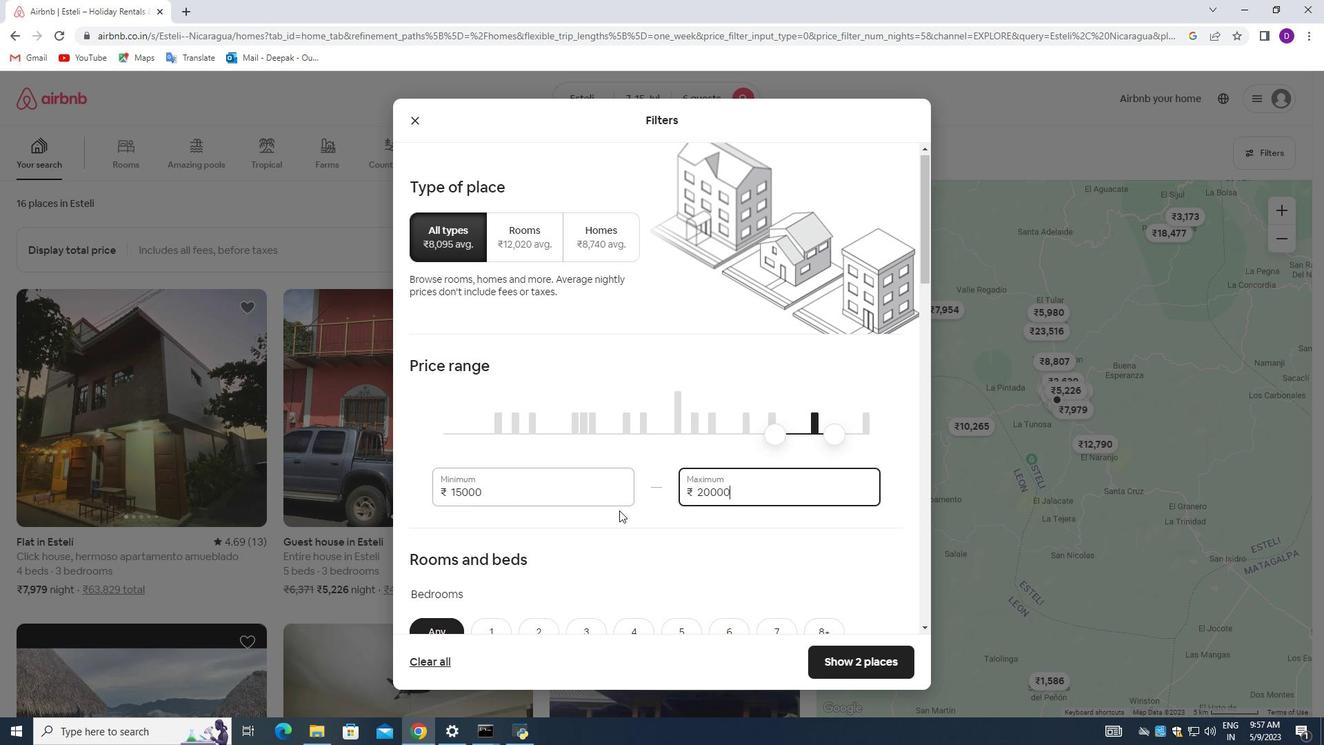 
Action: Mouse moved to (618, 506)
Screenshot: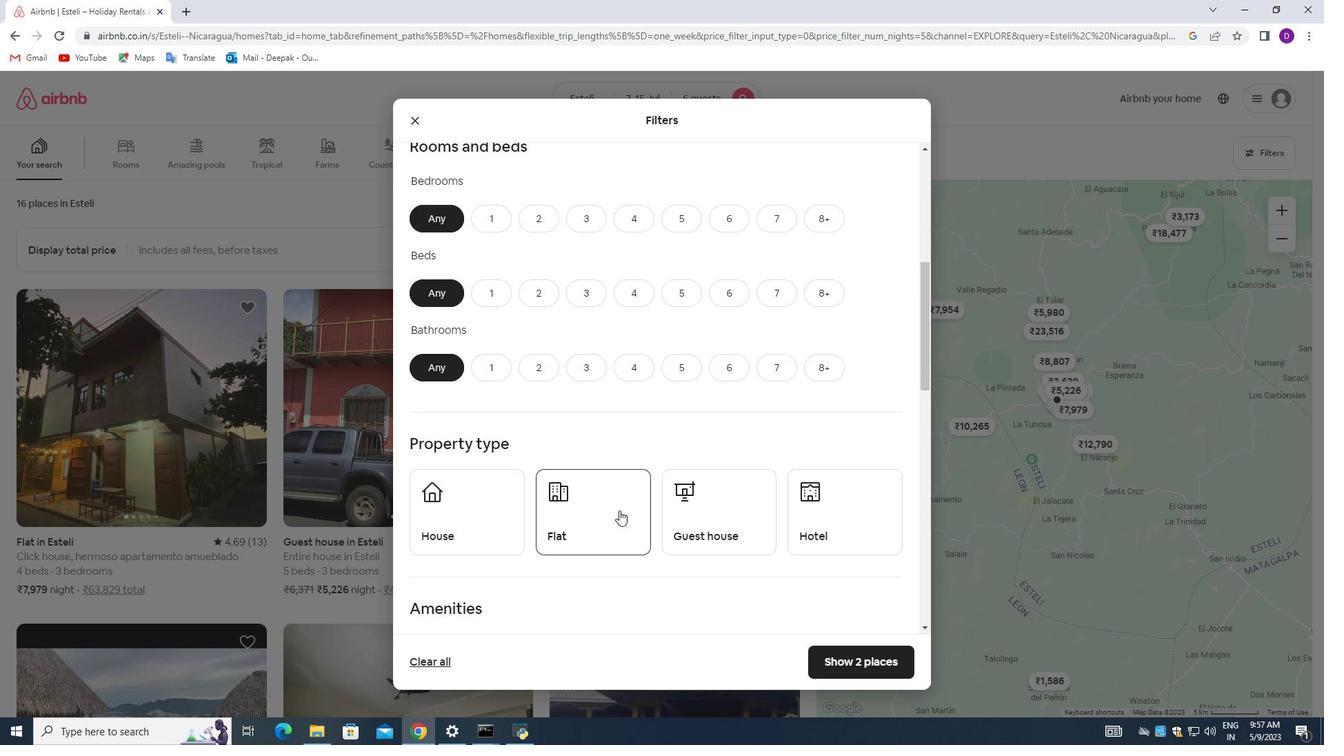 
Action: Mouse scrolled (618, 507) with delta (0, 0)
Screenshot: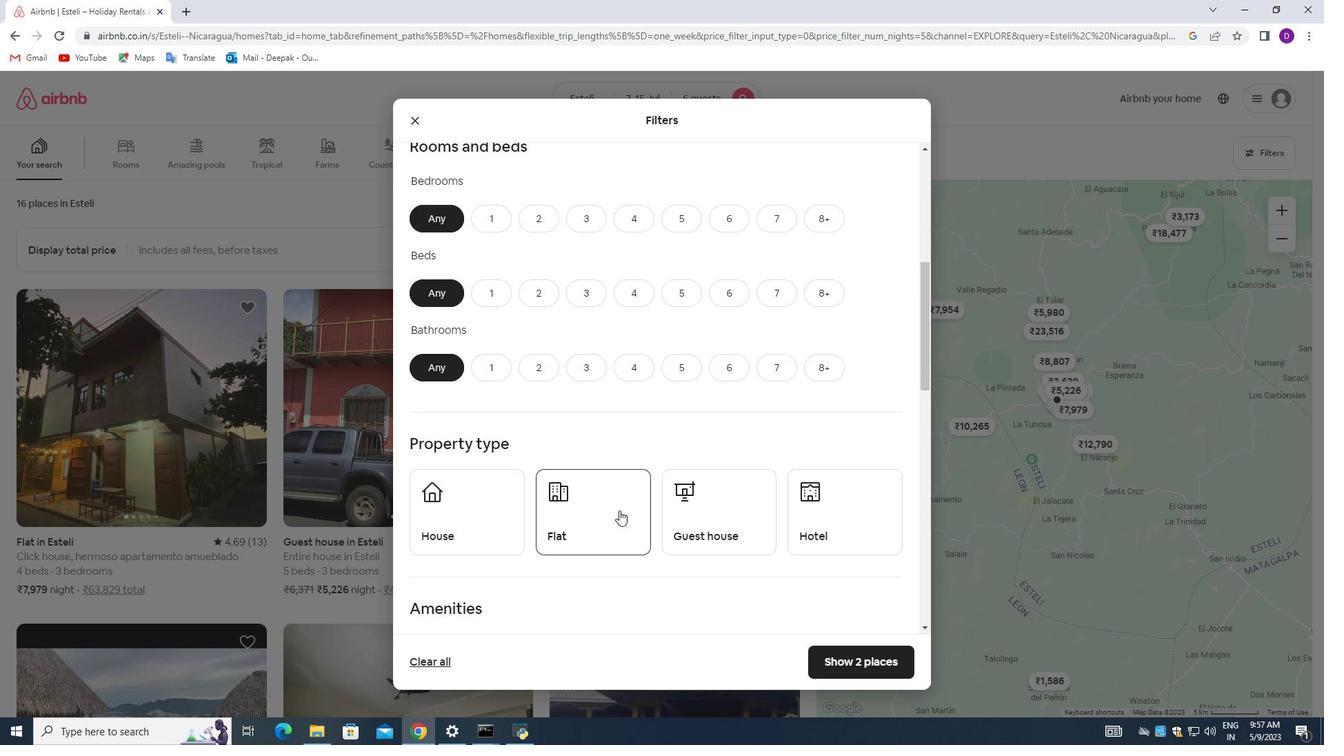
Action: Mouse scrolled (618, 507) with delta (0, 0)
Screenshot: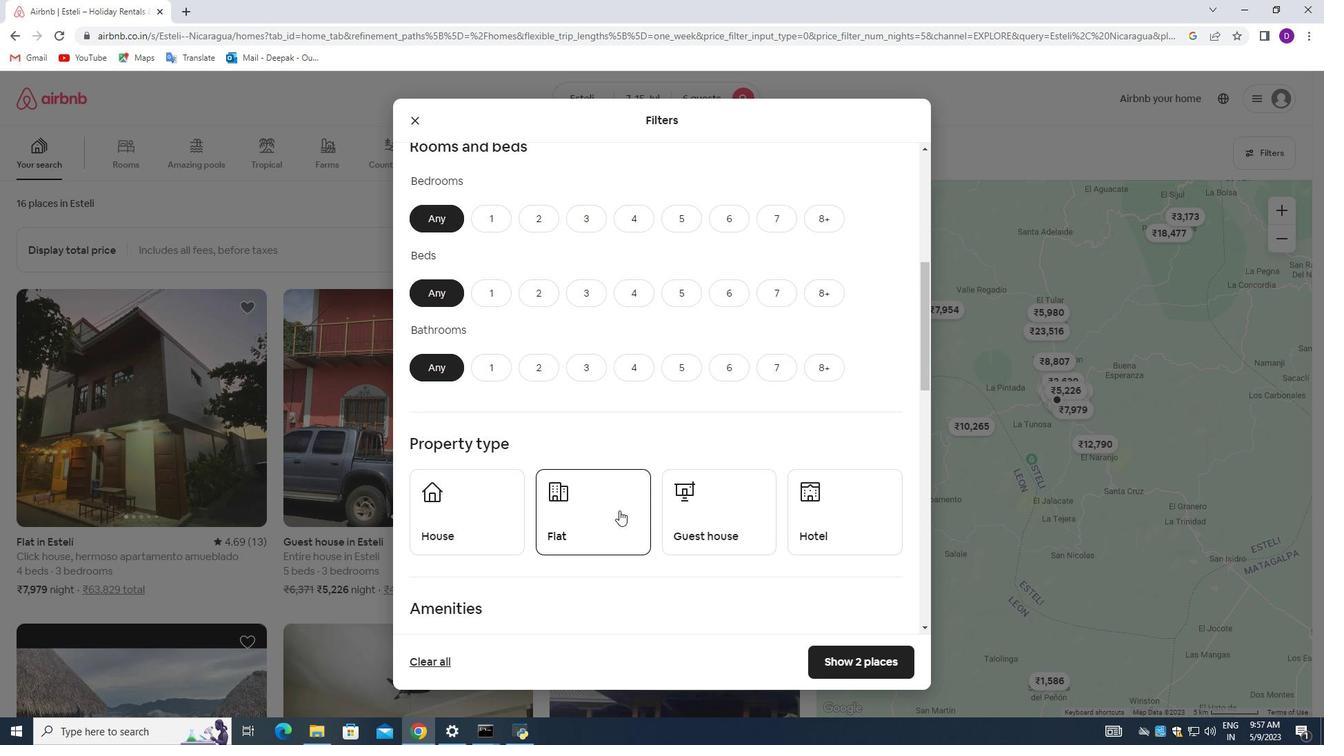 
Action: Mouse moved to (598, 354)
Screenshot: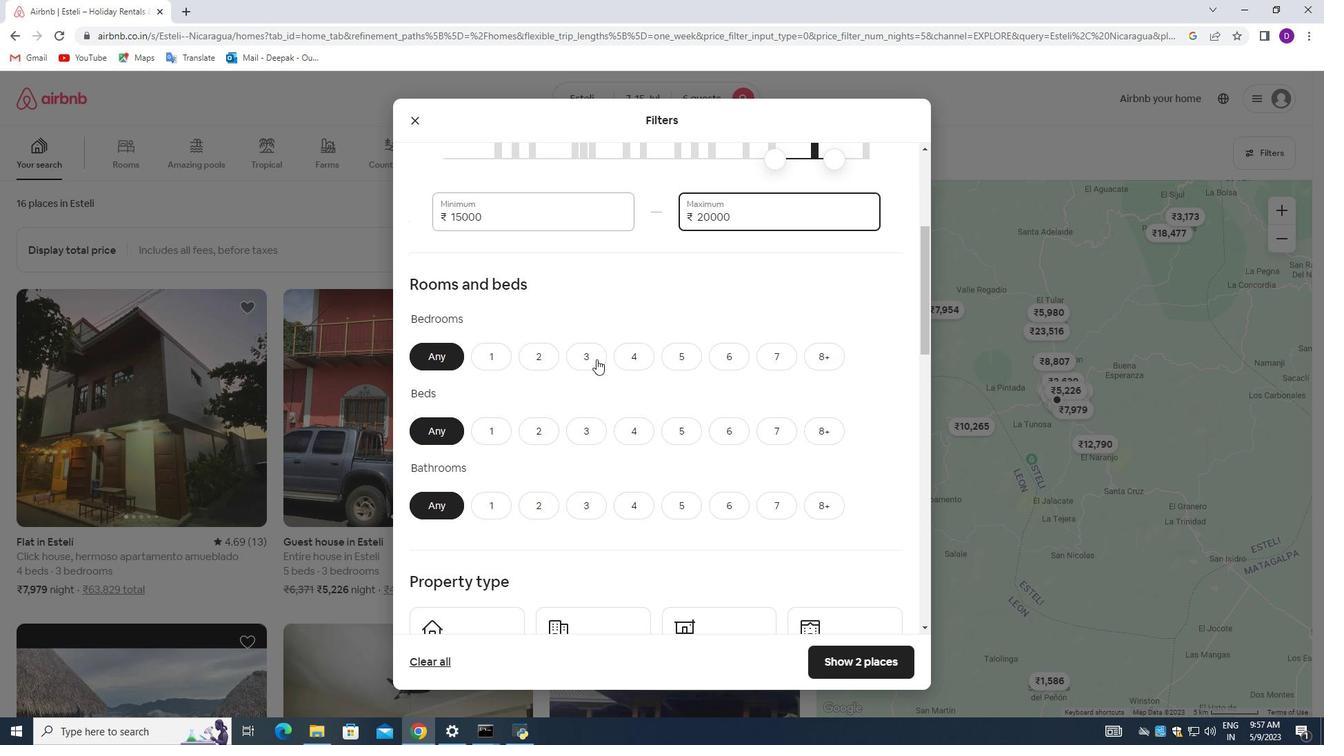 
Action: Mouse pressed left at (598, 354)
Screenshot: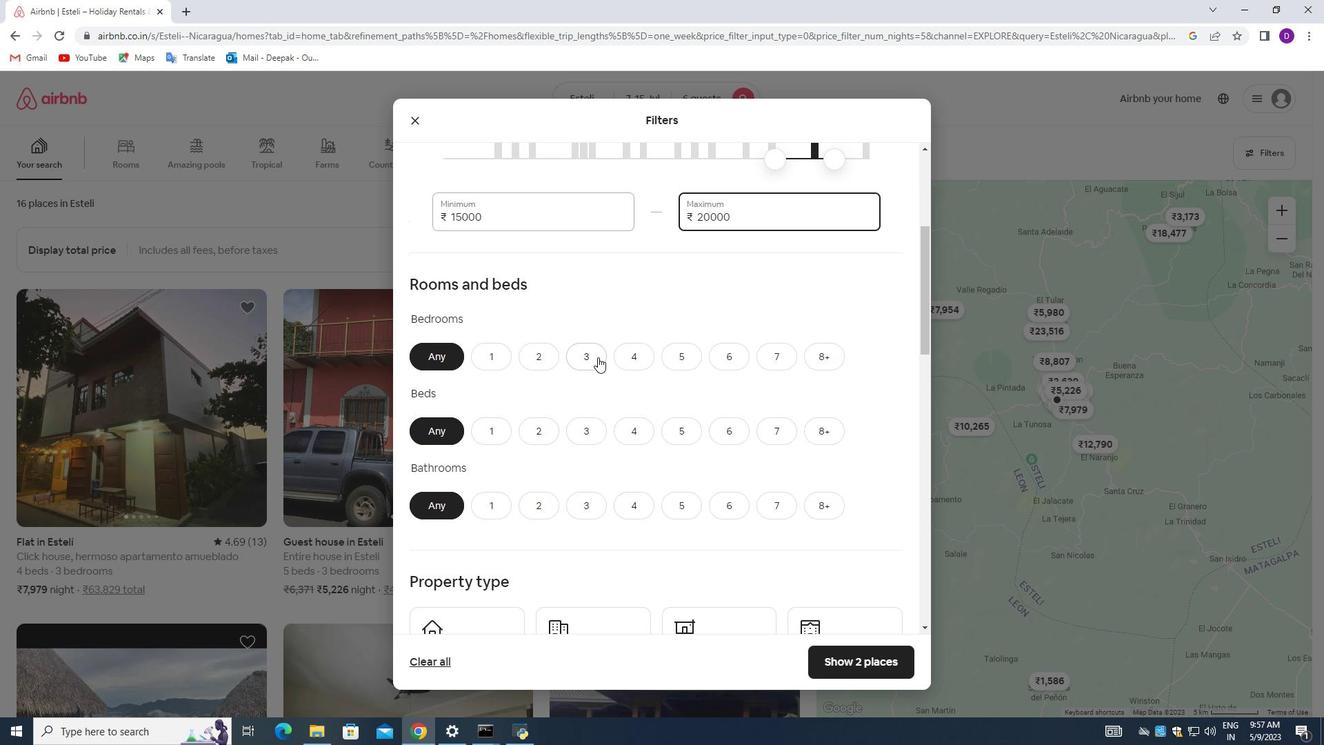 
Action: Mouse moved to (589, 427)
Screenshot: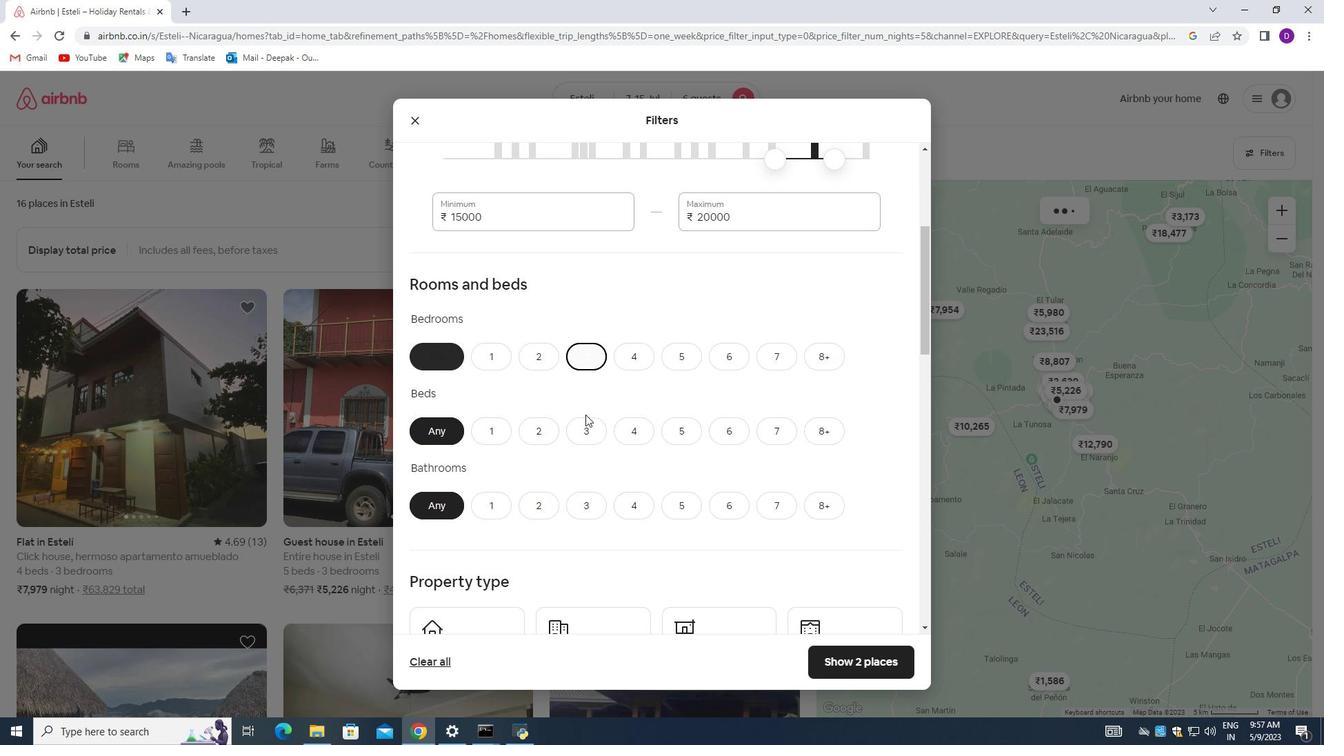 
Action: Mouse pressed left at (589, 427)
Screenshot: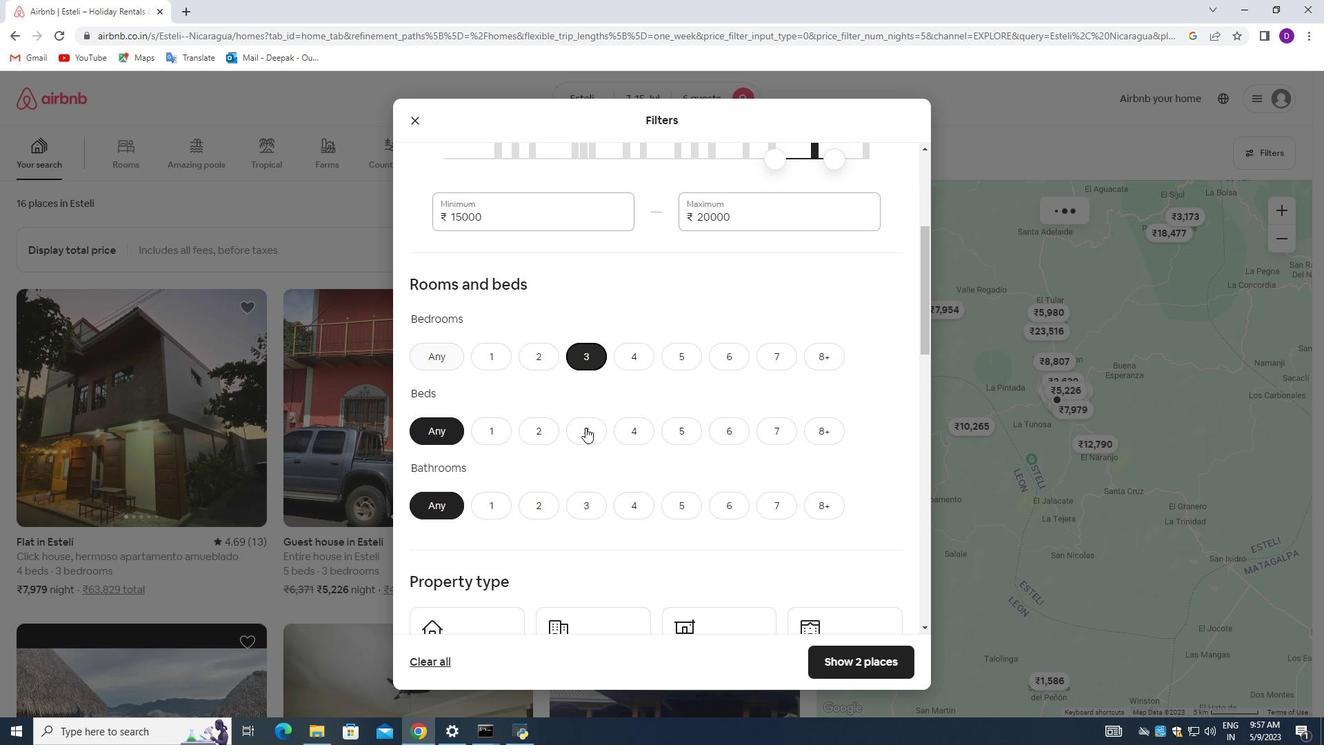 
Action: Mouse moved to (589, 513)
Screenshot: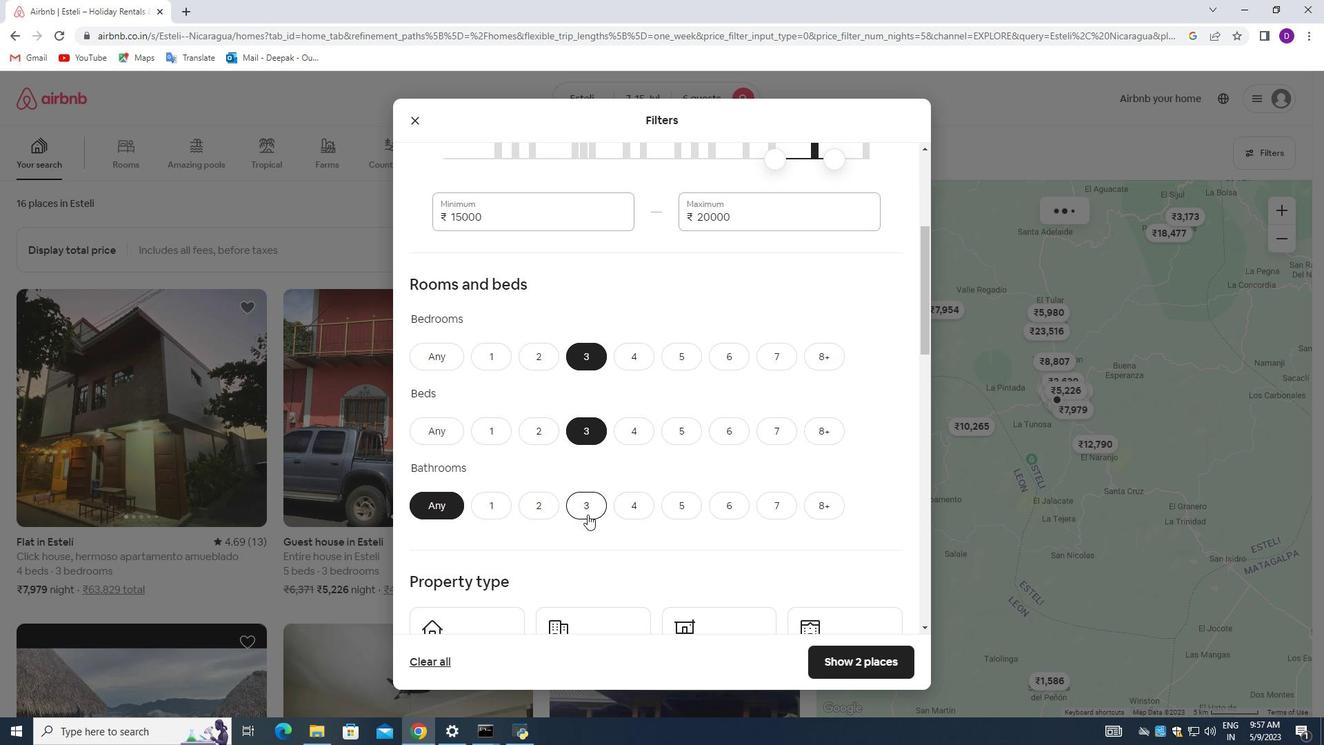 
Action: Mouse pressed left at (589, 513)
Screenshot: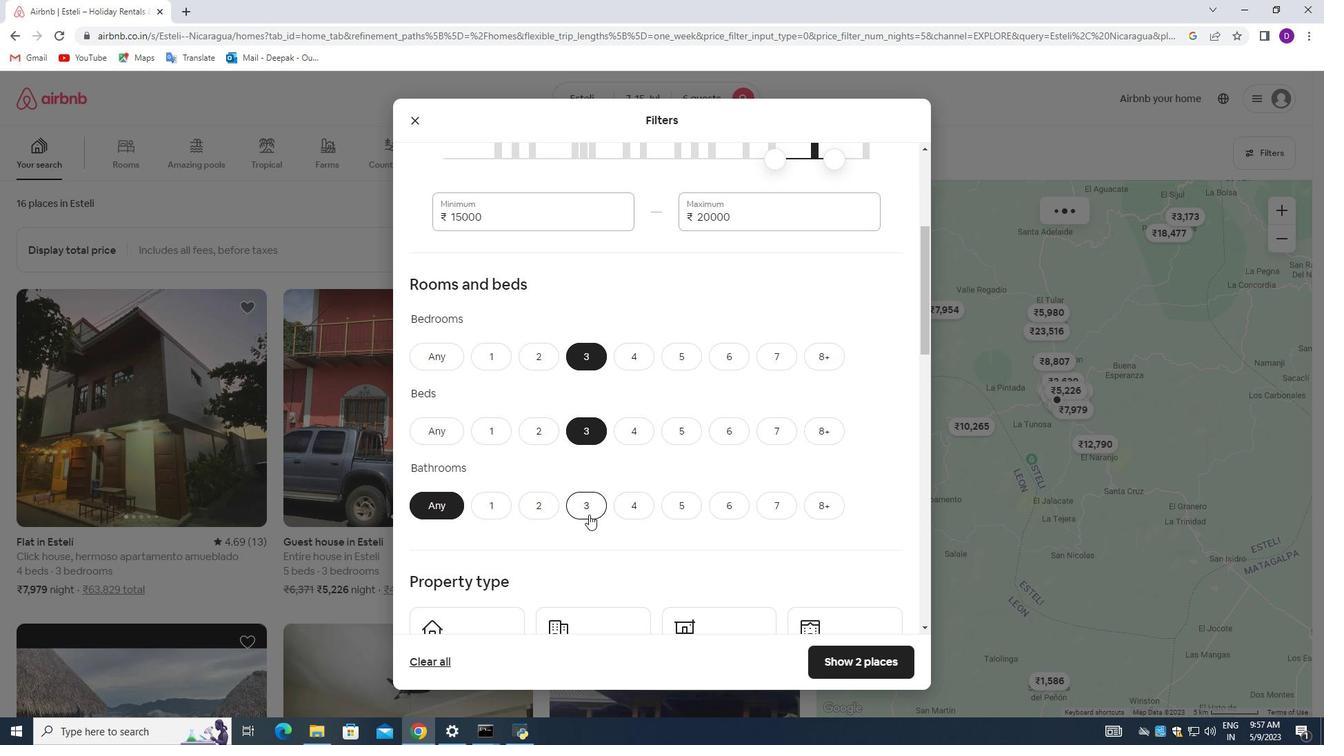 
Action: Mouse moved to (589, 512)
Screenshot: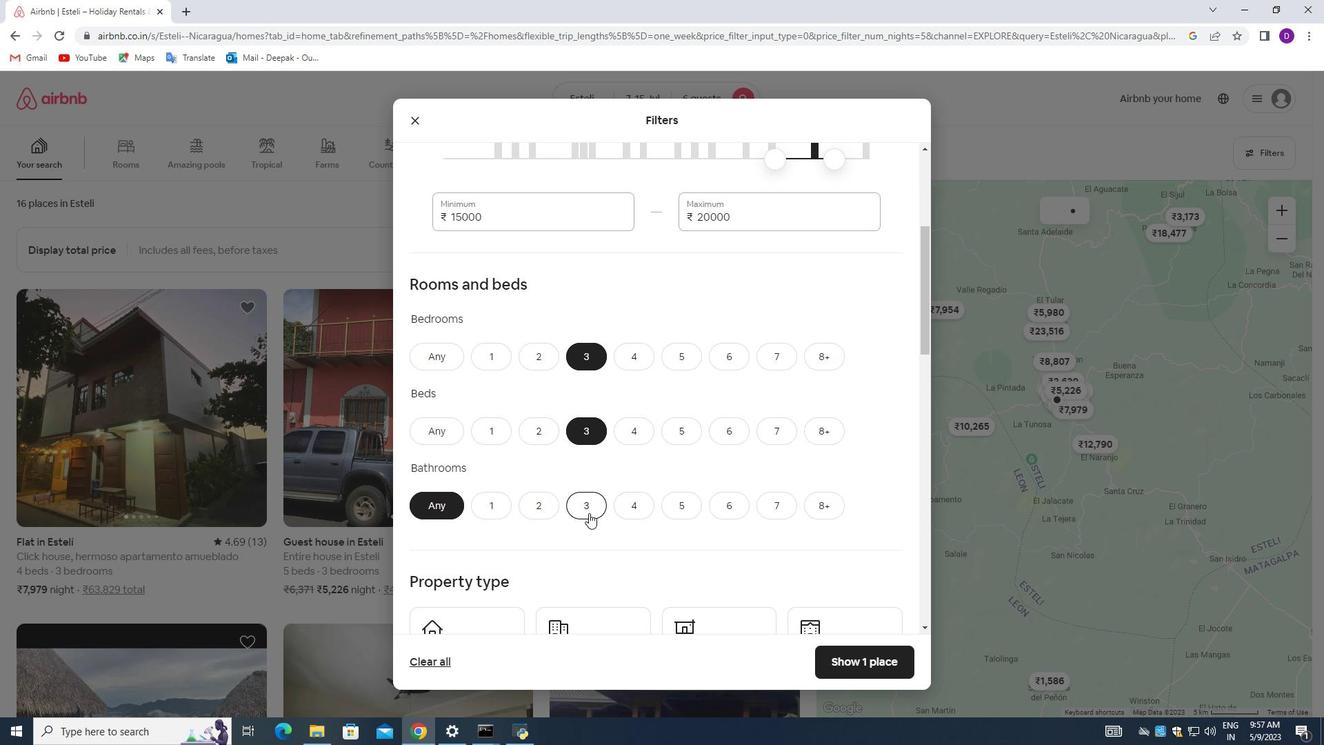 
Action: Mouse scrolled (589, 511) with delta (0, 0)
Screenshot: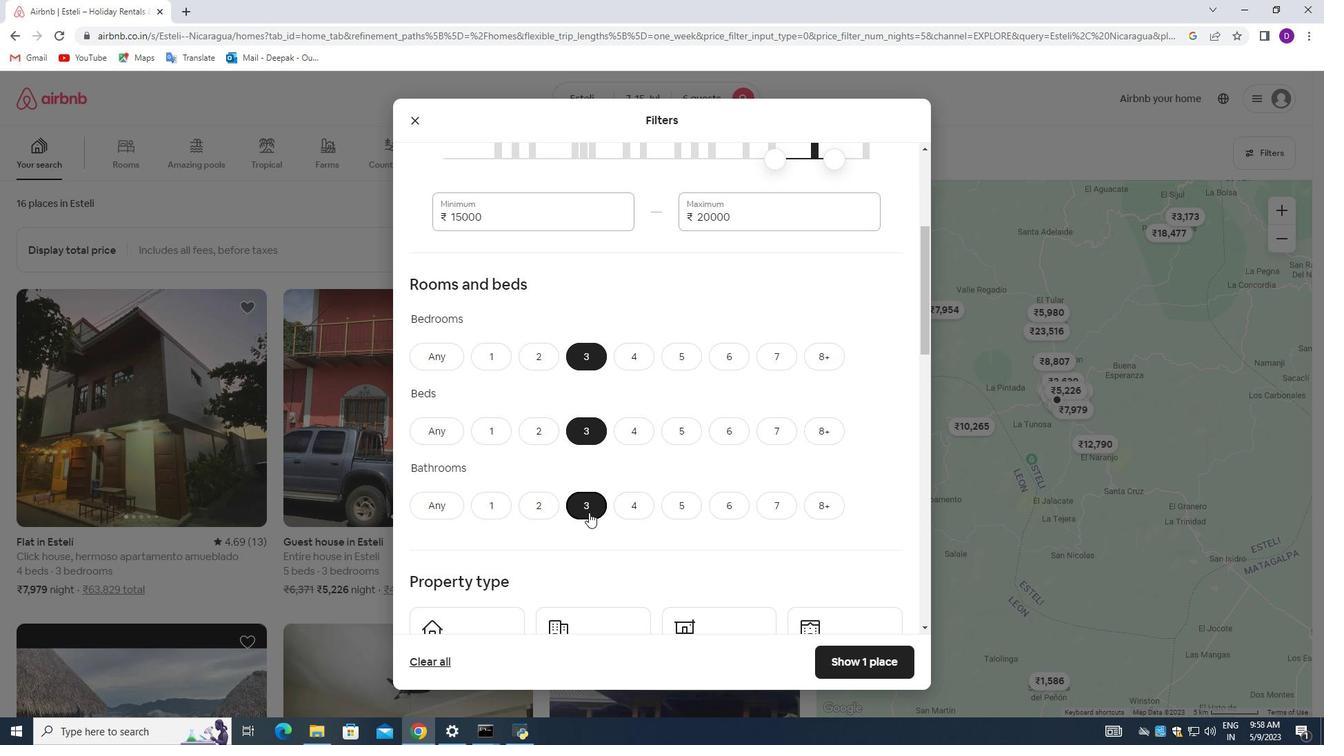 
Action: Mouse moved to (448, 571)
Screenshot: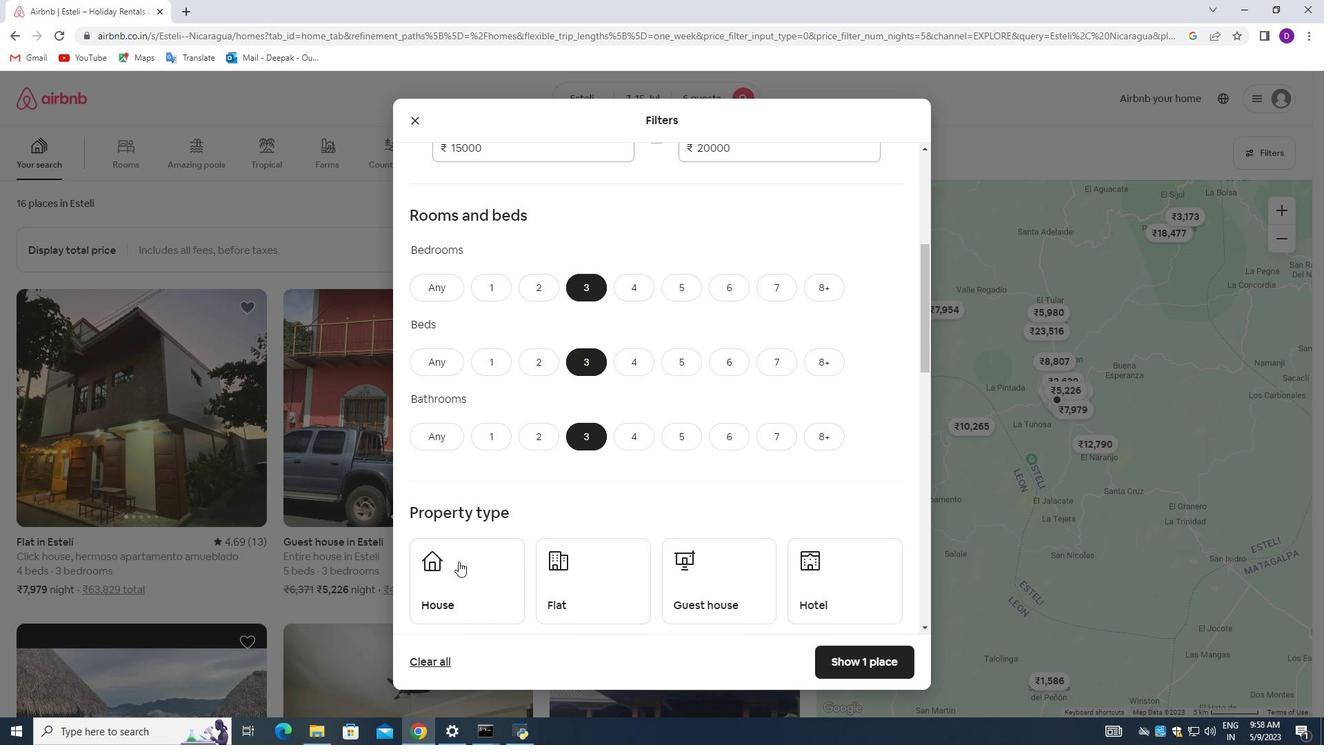 
Action: Mouse pressed left at (448, 571)
Screenshot: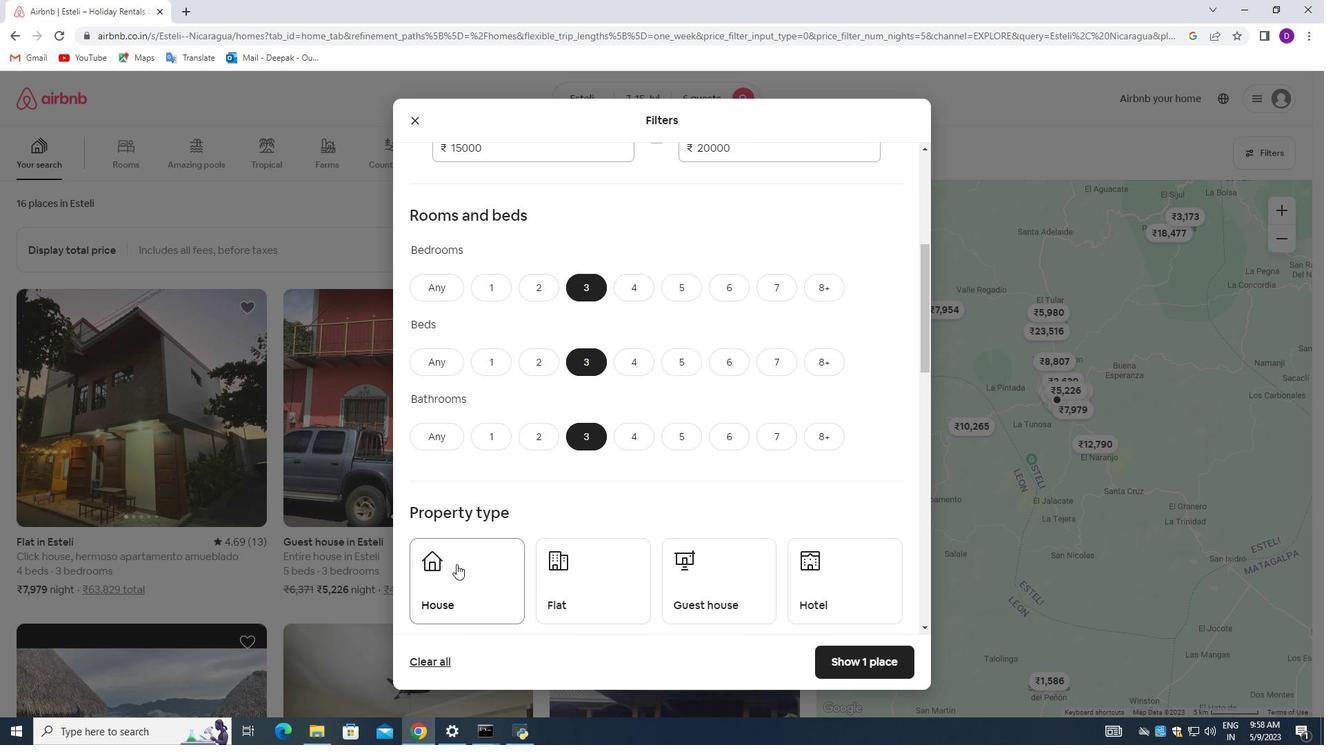 
Action: Mouse moved to (605, 585)
Screenshot: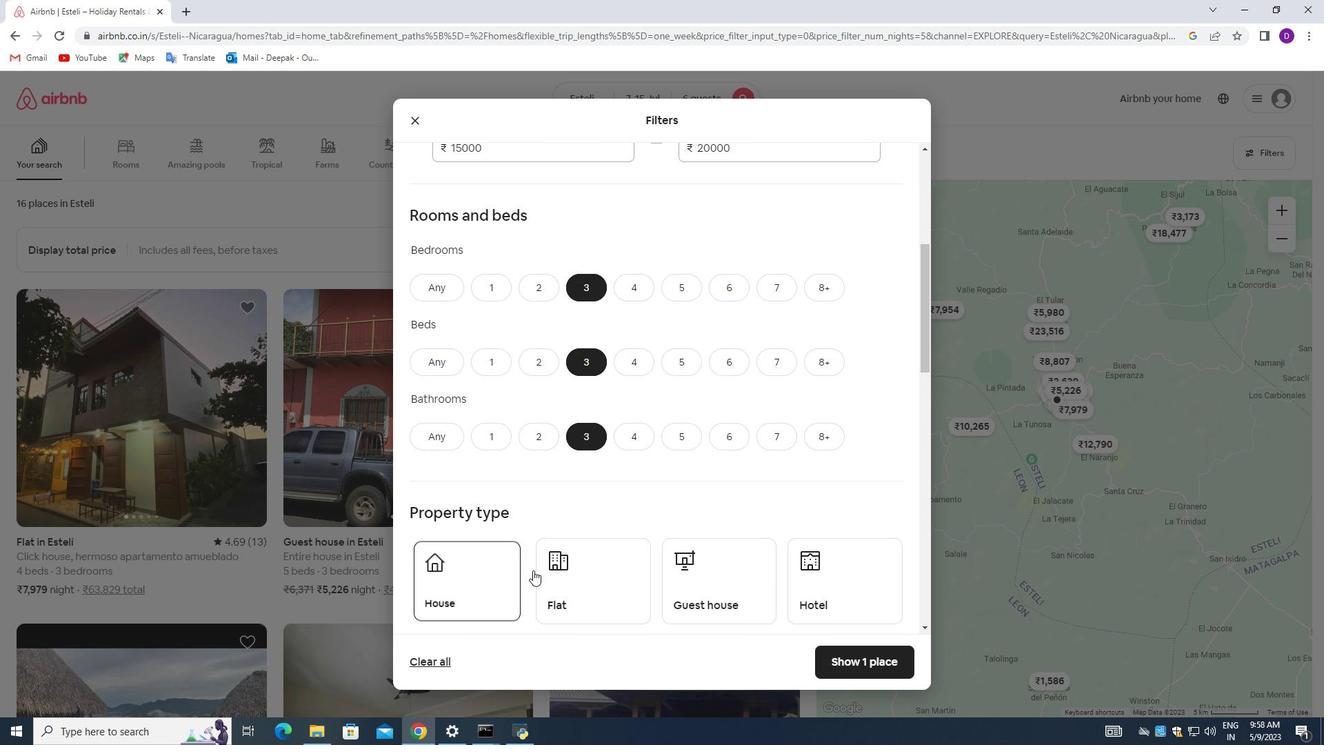 
Action: Mouse pressed left at (605, 585)
Screenshot: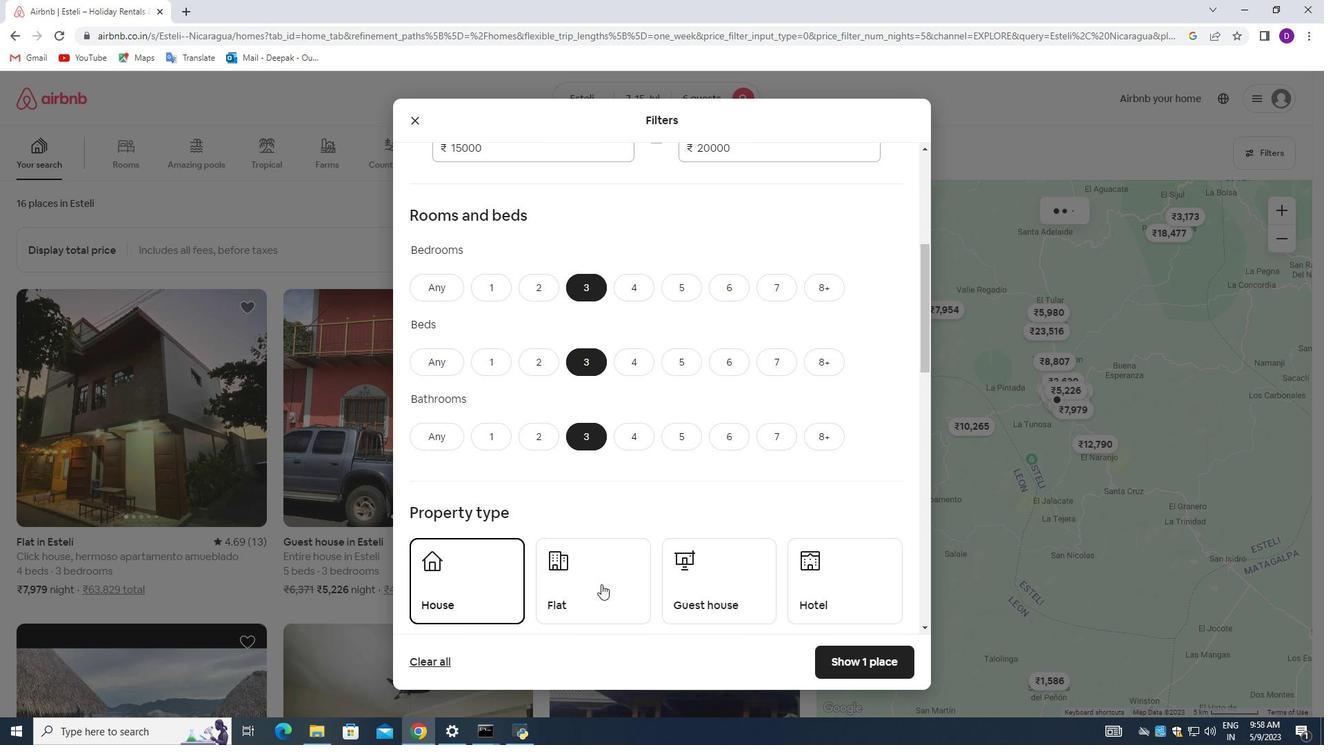
Action: Mouse moved to (700, 580)
Screenshot: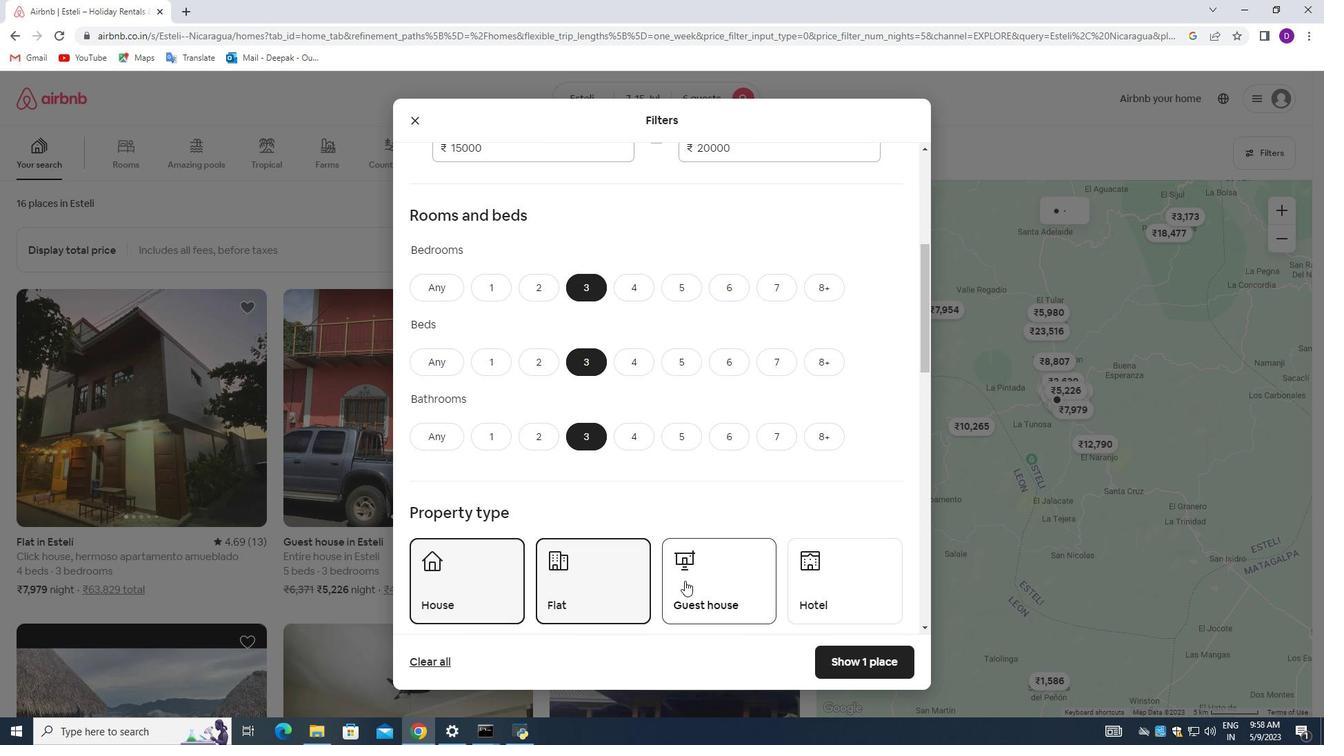 
Action: Mouse pressed left at (700, 580)
Screenshot: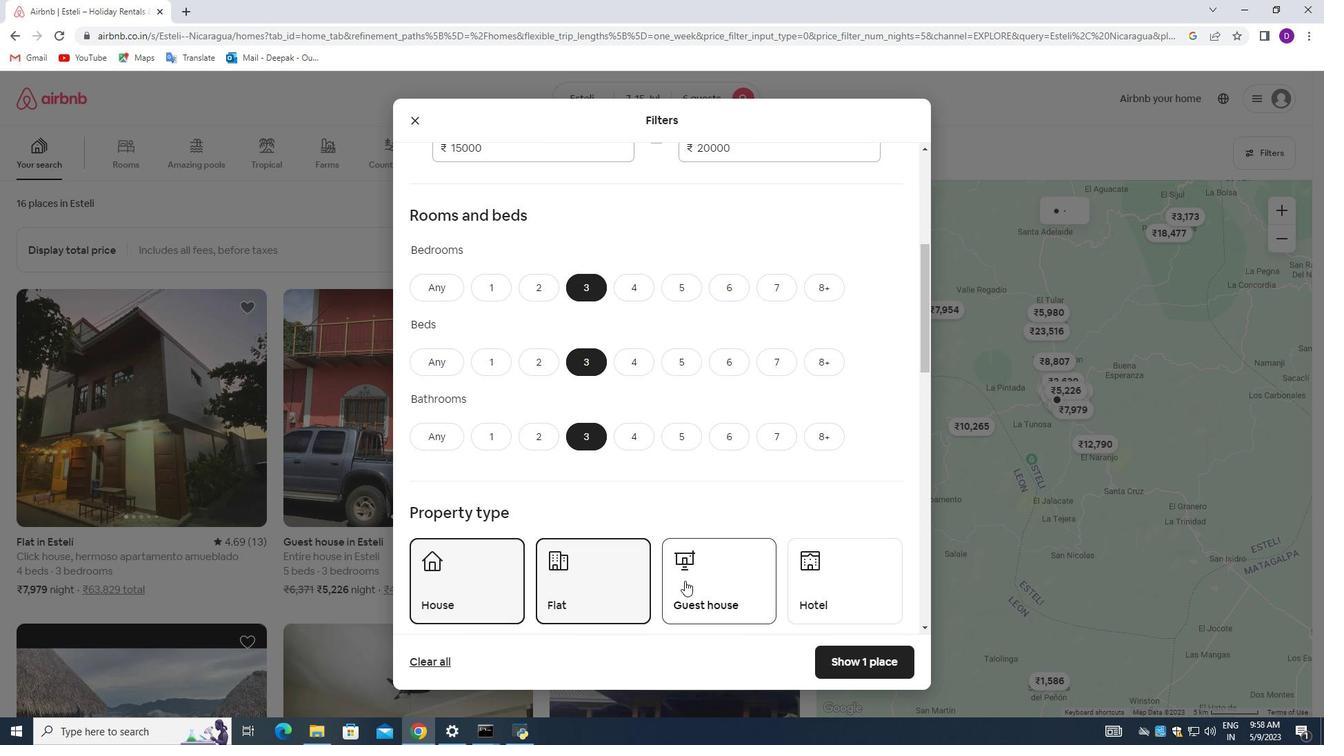 
Action: Mouse moved to (679, 533)
Screenshot: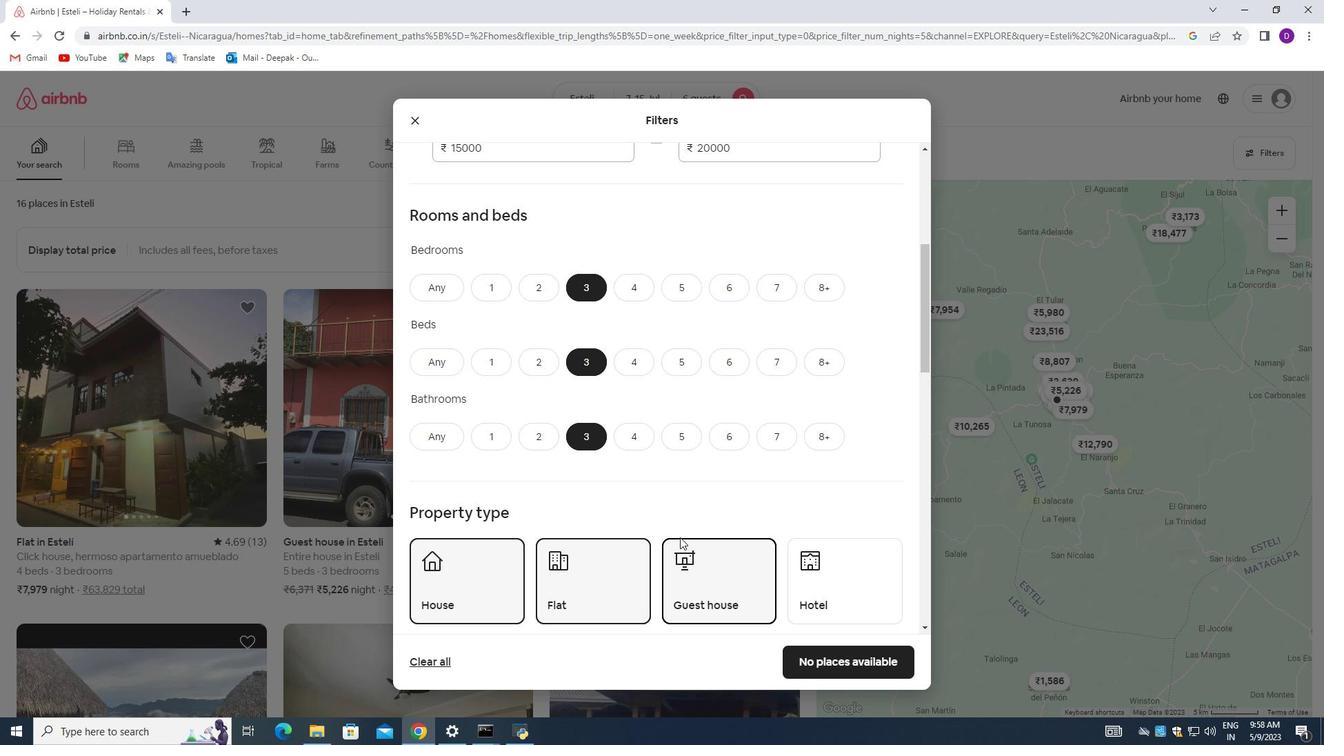 
Action: Mouse scrolled (679, 533) with delta (0, 0)
Screenshot: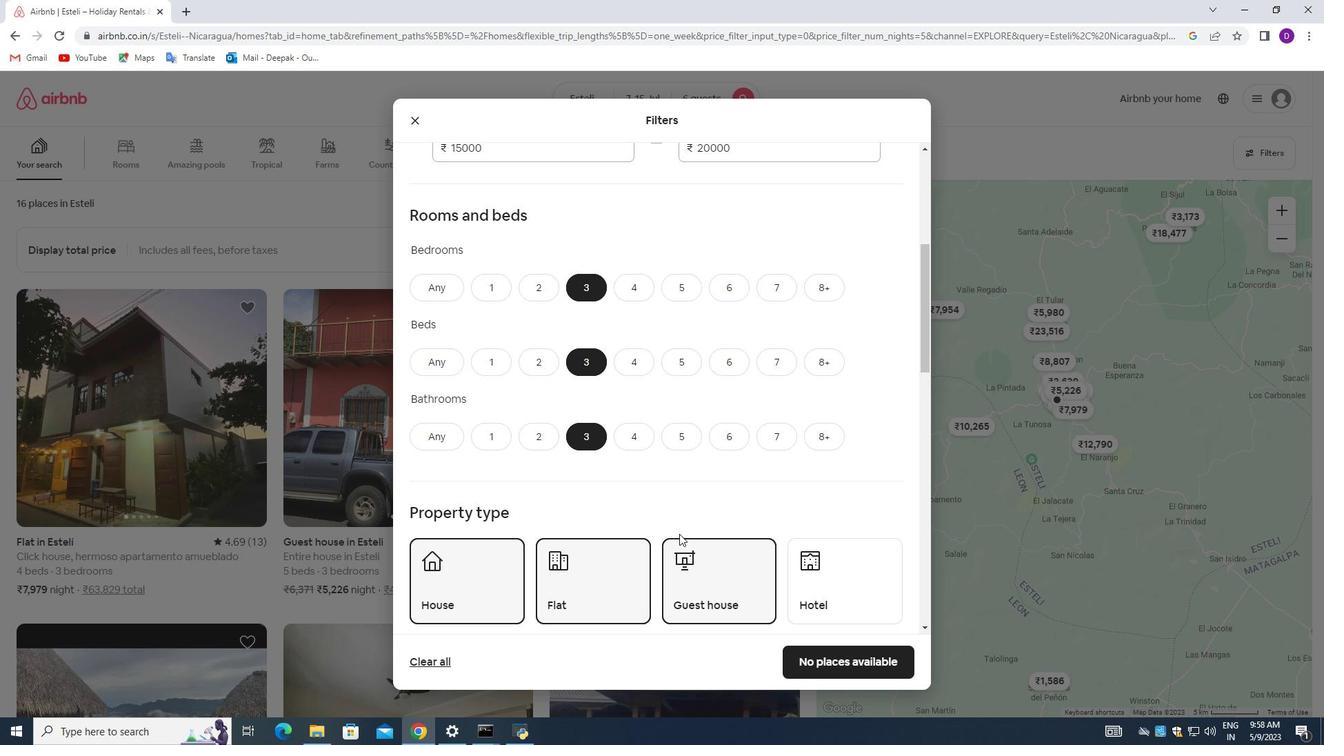 
Action: Mouse moved to (650, 473)
Screenshot: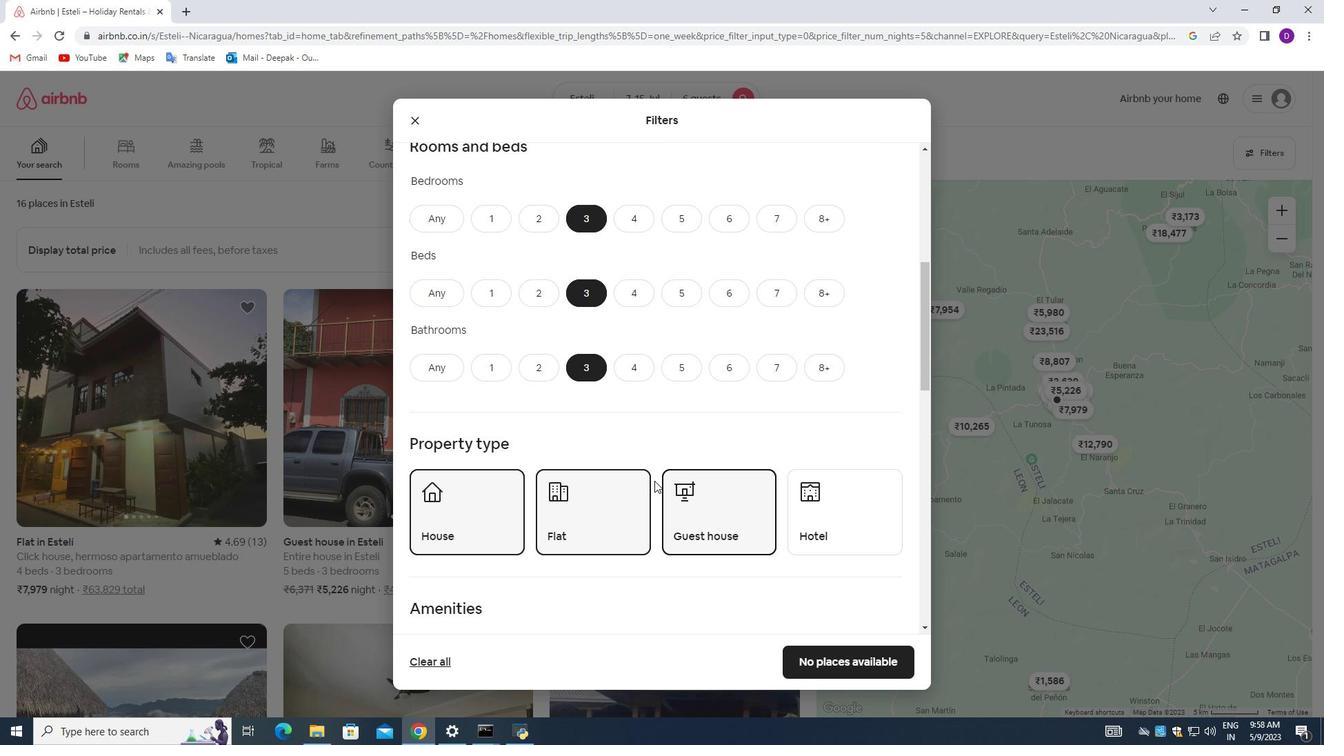 
Action: Mouse scrolled (651, 474) with delta (0, 0)
Screenshot: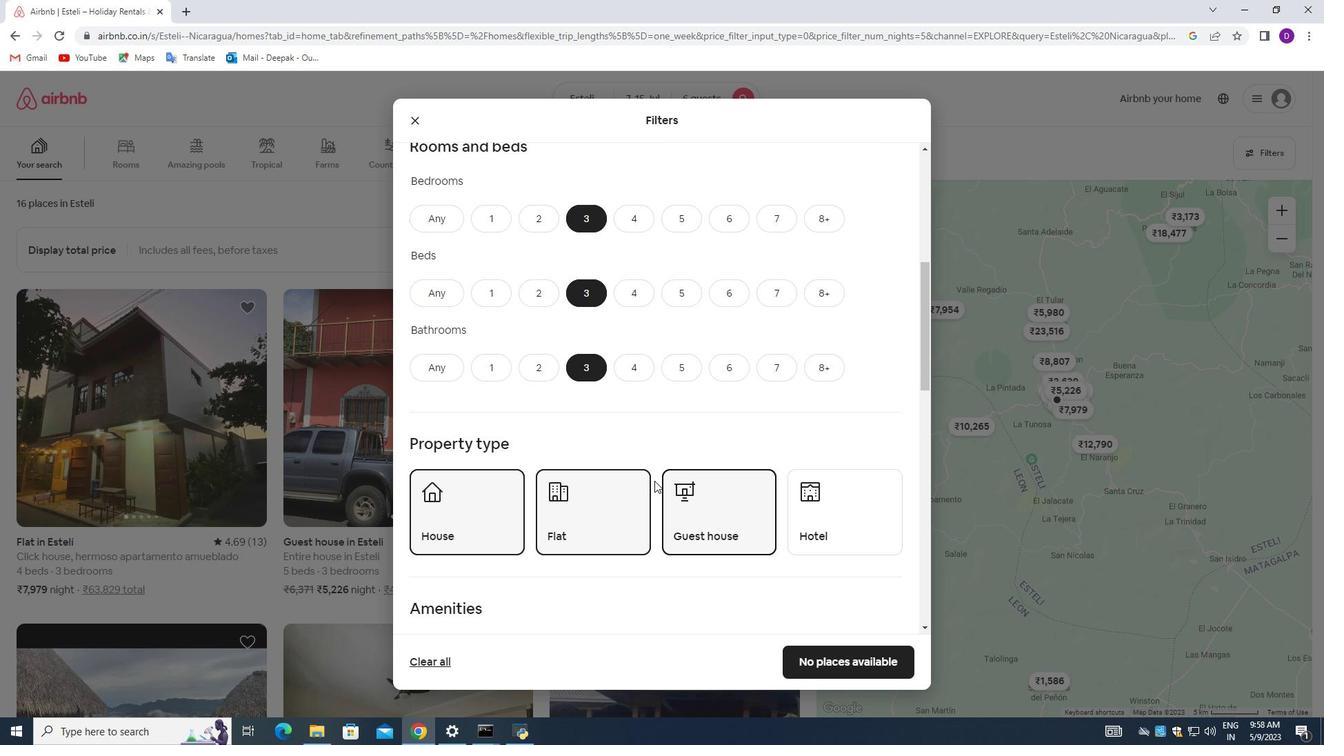 
Action: Mouse moved to (652, 471)
Screenshot: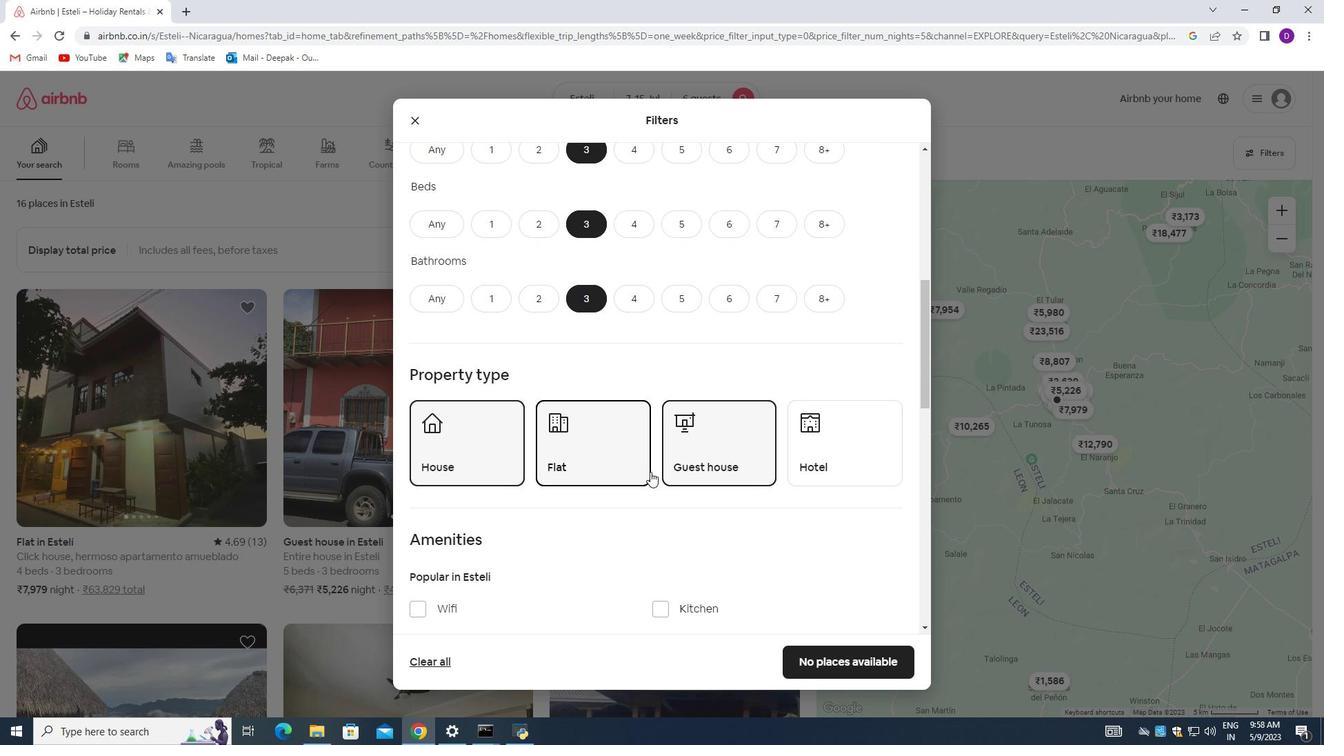 
Action: Mouse scrolled (652, 471) with delta (0, 0)
Screenshot: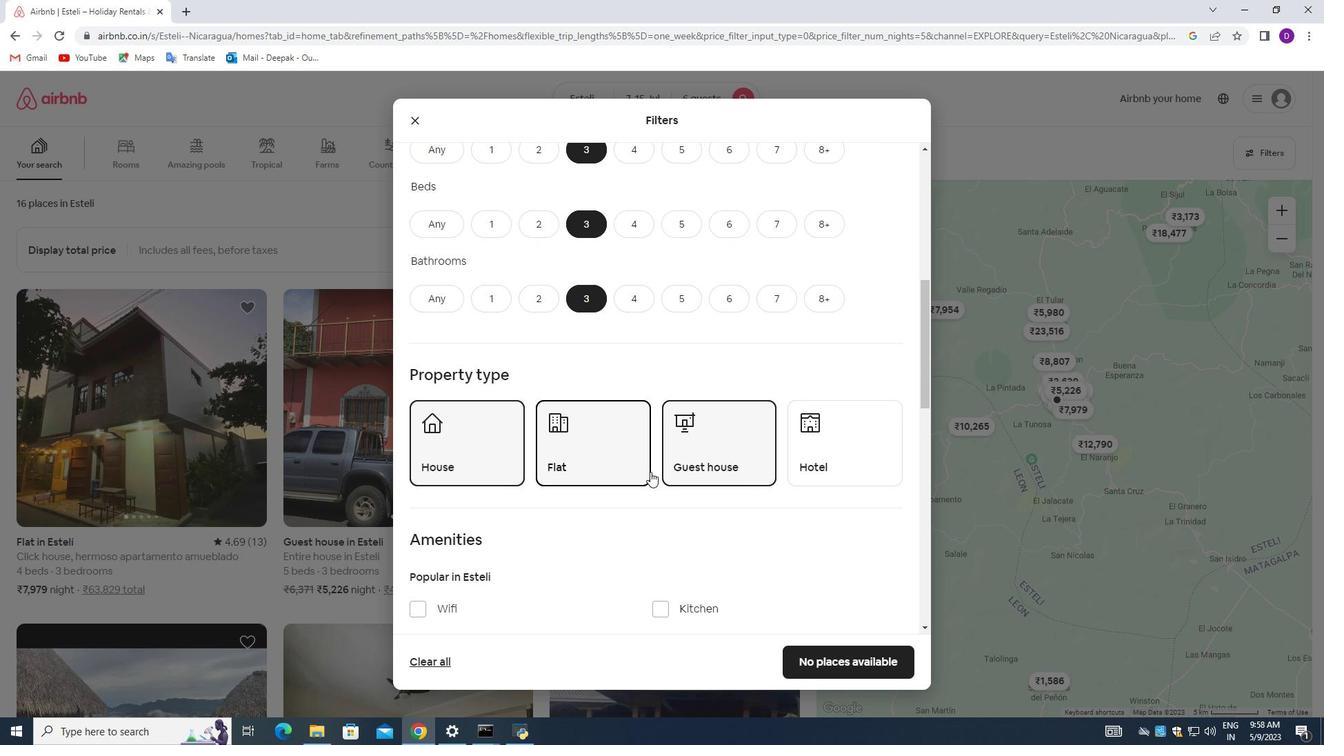 
Action: Mouse scrolled (652, 471) with delta (0, 0)
Screenshot: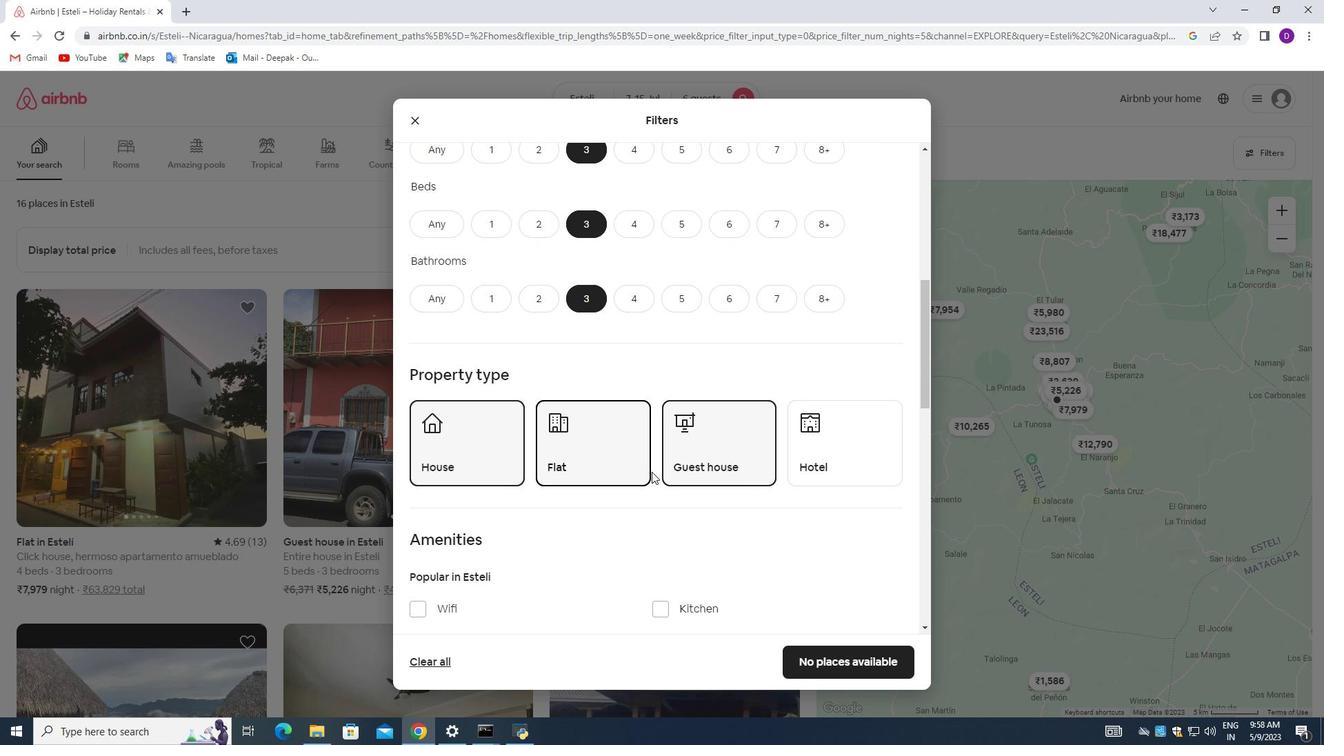 
Action: Mouse moved to (624, 473)
Screenshot: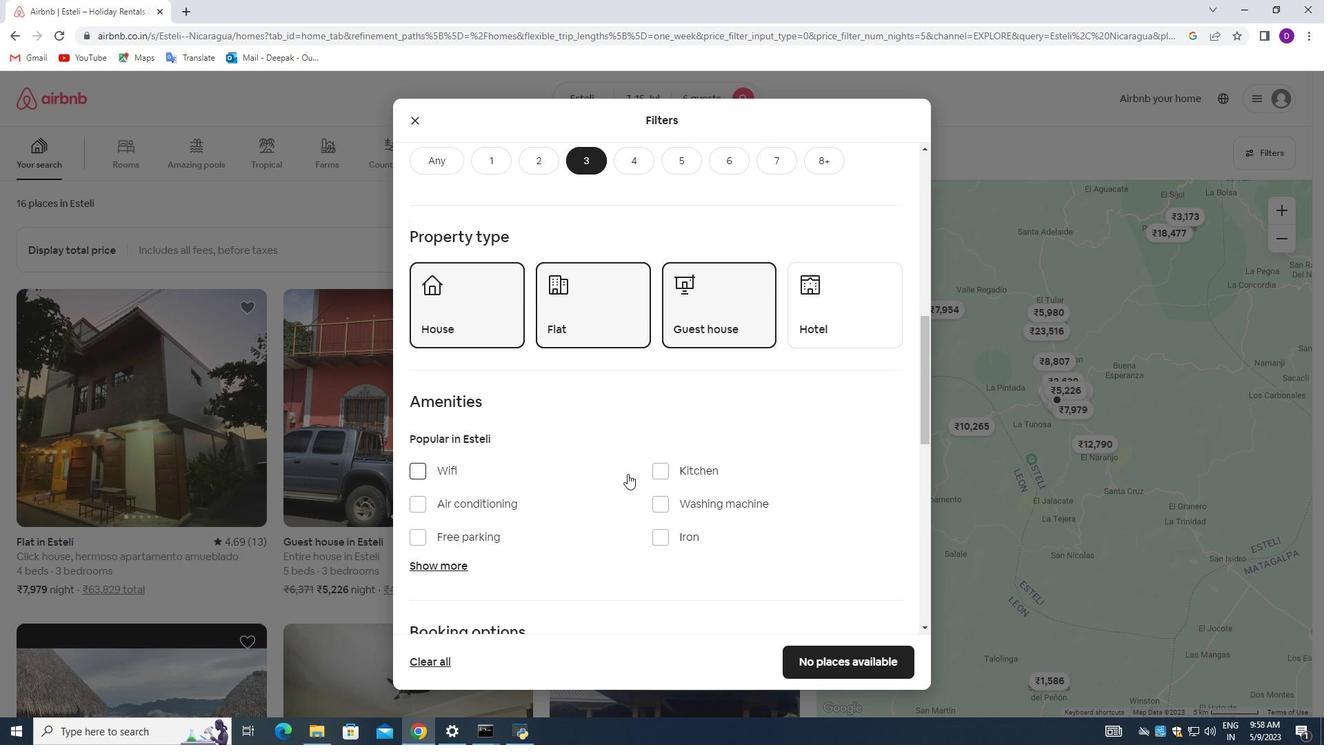 
Action: Mouse scrolled (624, 473) with delta (0, 0)
Screenshot: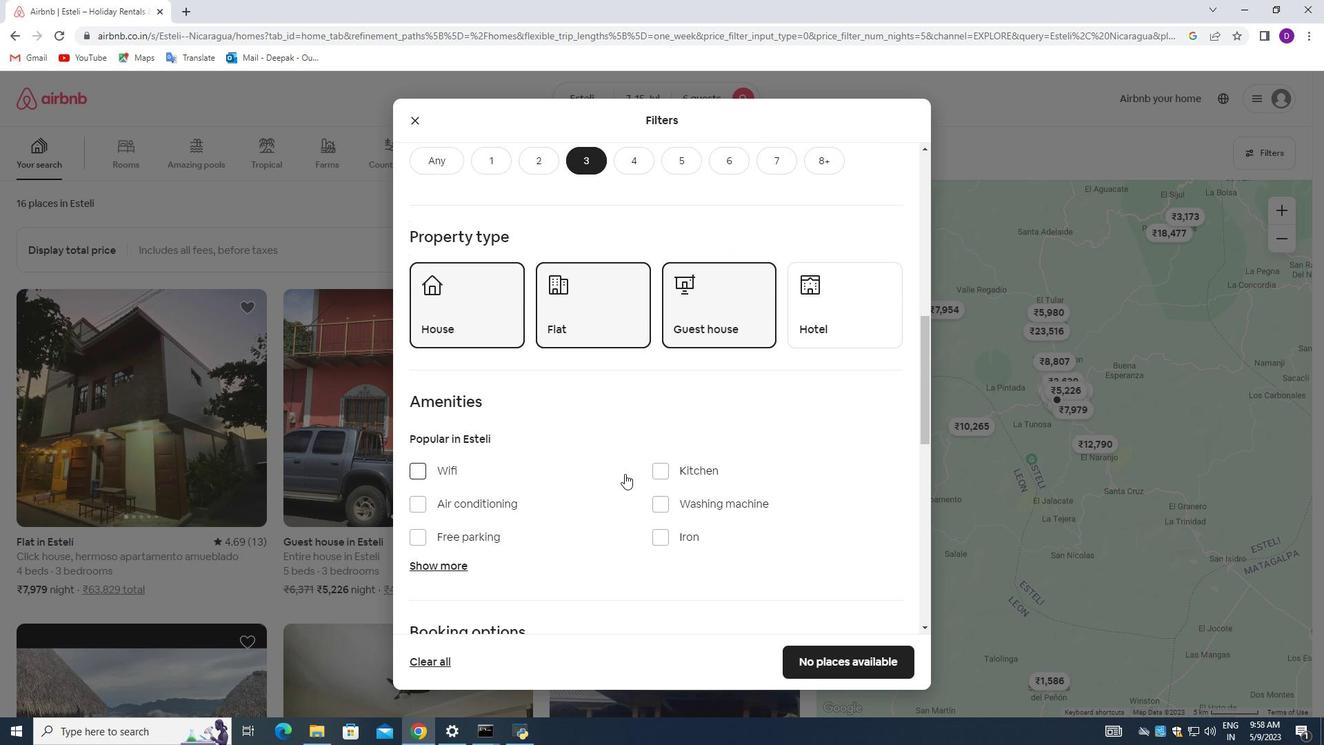 
Action: Mouse moved to (624, 473)
Screenshot: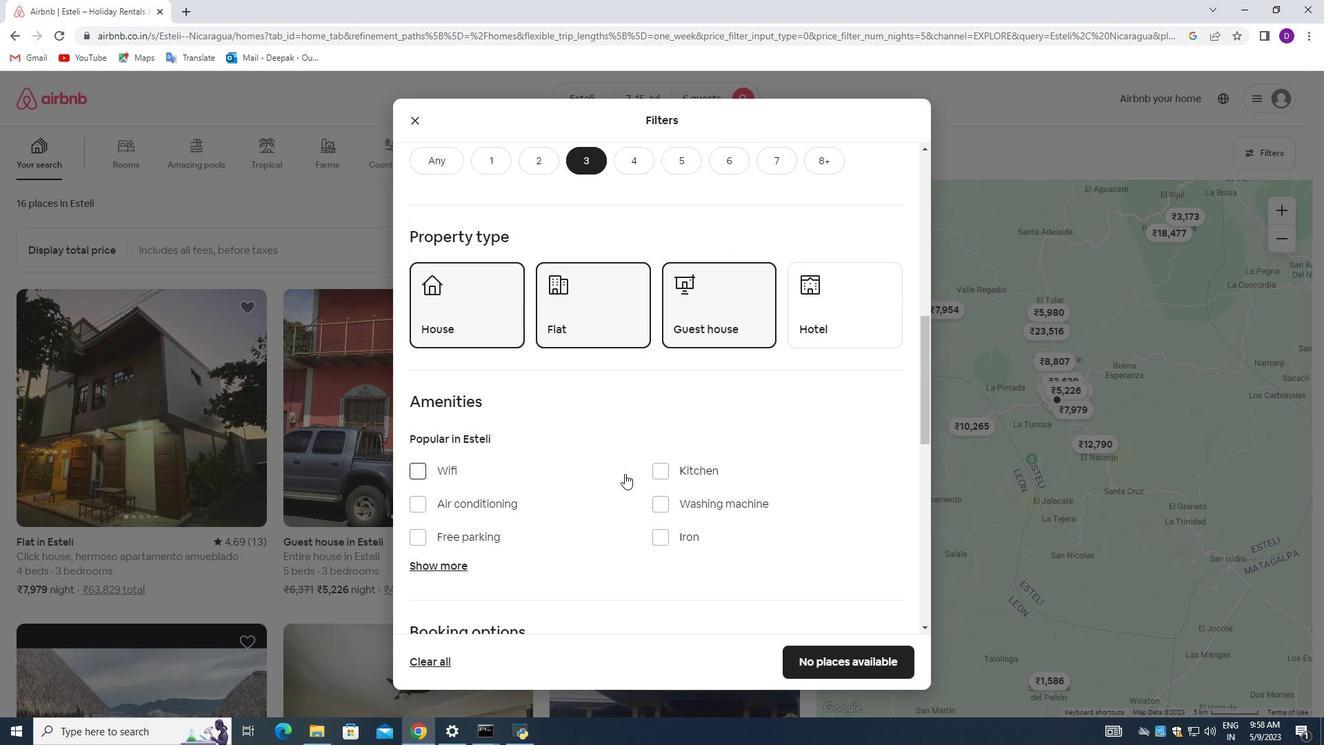 
Action: Mouse scrolled (624, 473) with delta (0, 0)
Screenshot: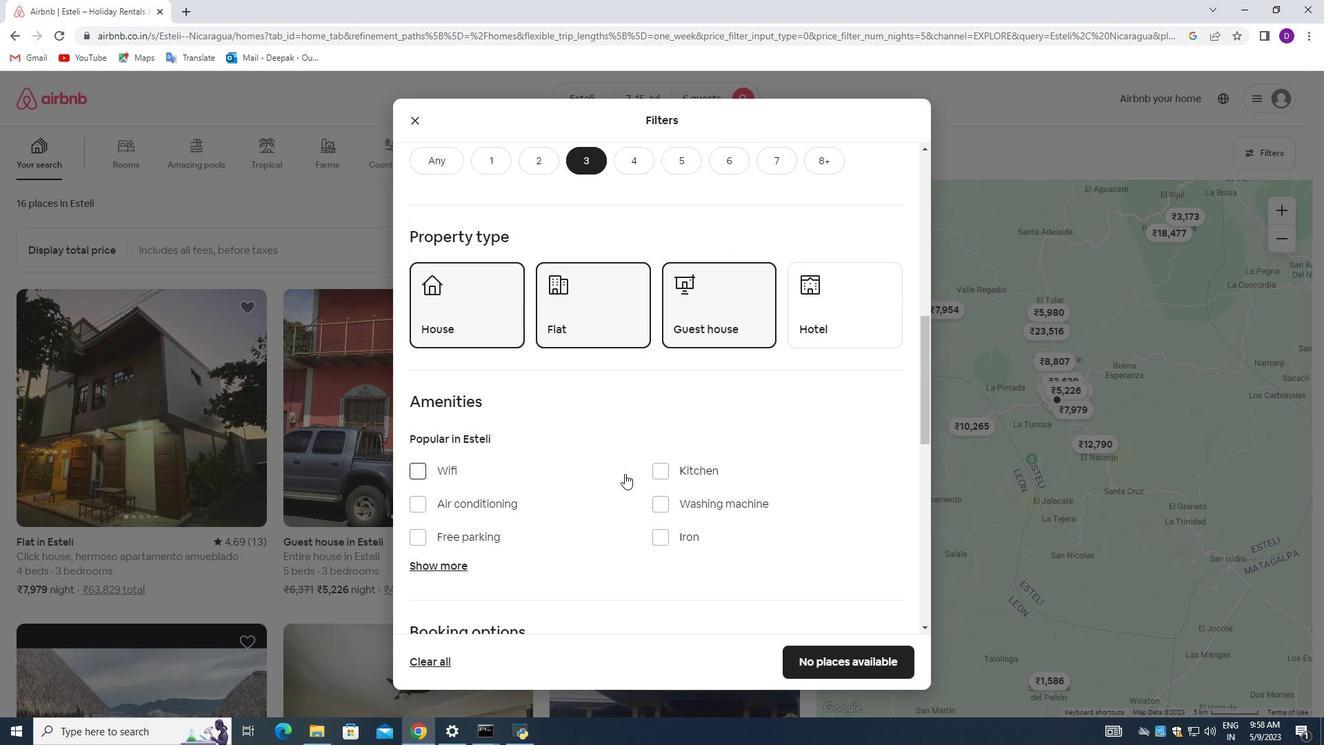 
Action: Mouse moved to (635, 470)
Screenshot: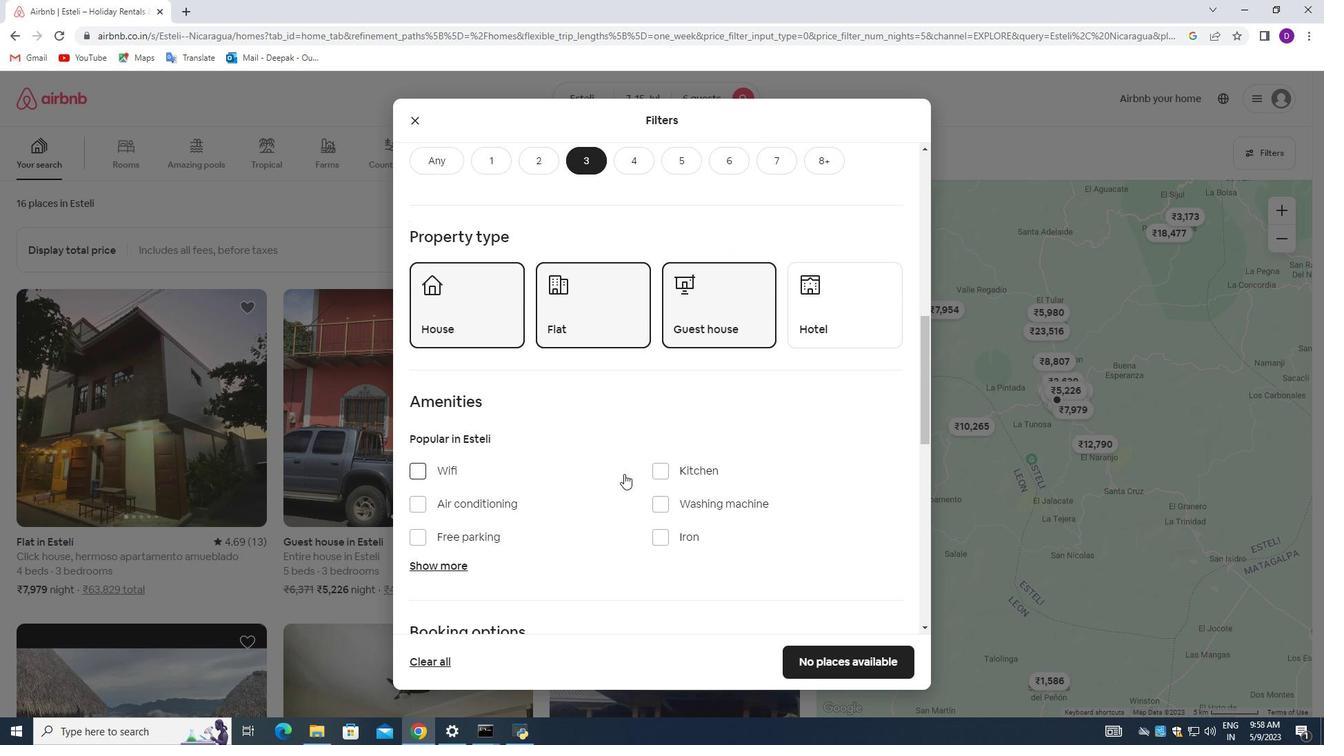 
Action: Mouse scrolled (635, 469) with delta (0, 0)
Screenshot: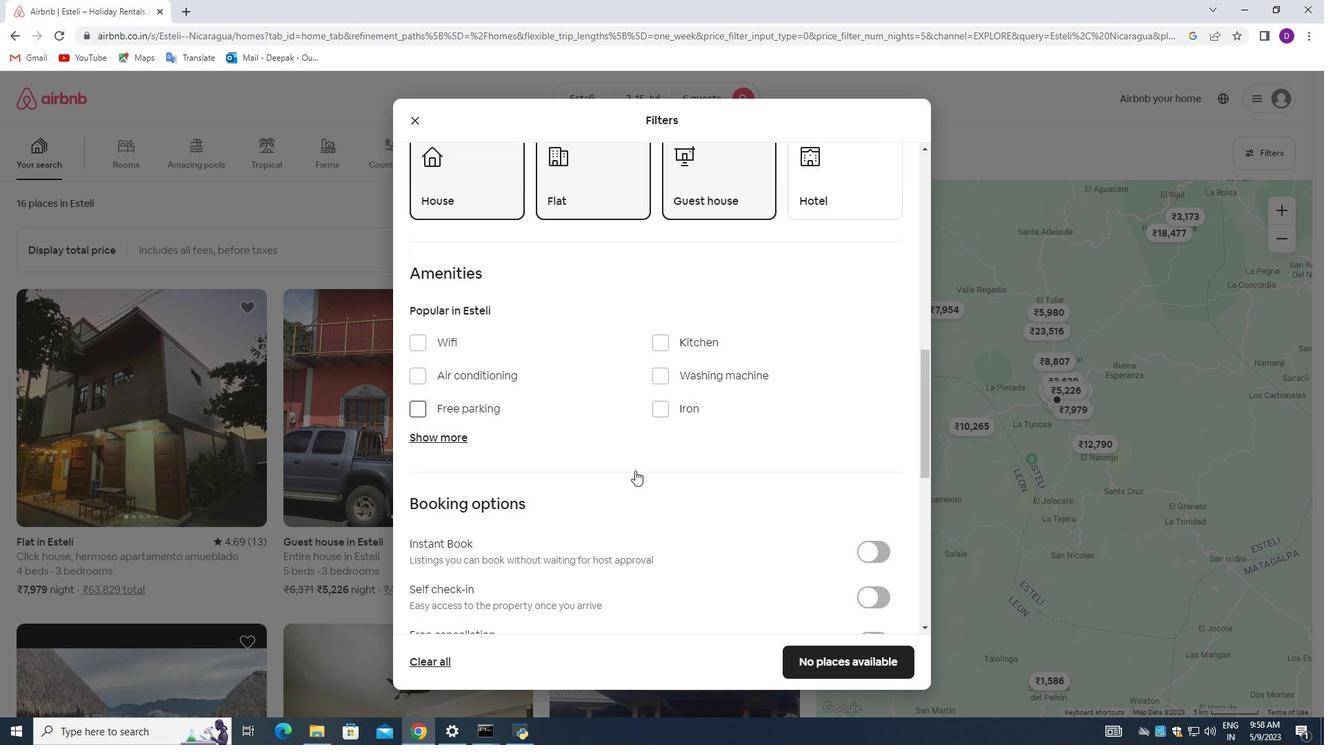 
Action: Mouse scrolled (635, 469) with delta (0, 0)
Screenshot: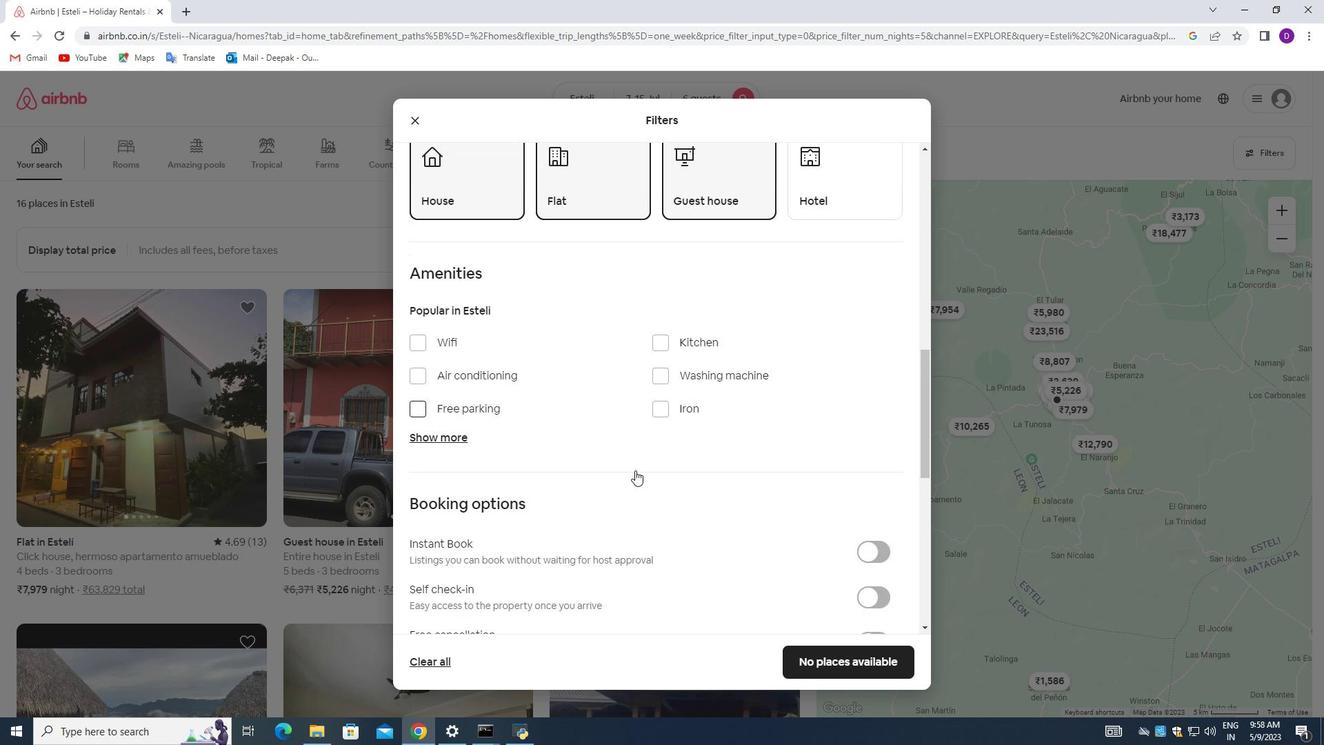 
Action: Mouse scrolled (635, 469) with delta (0, 0)
Screenshot: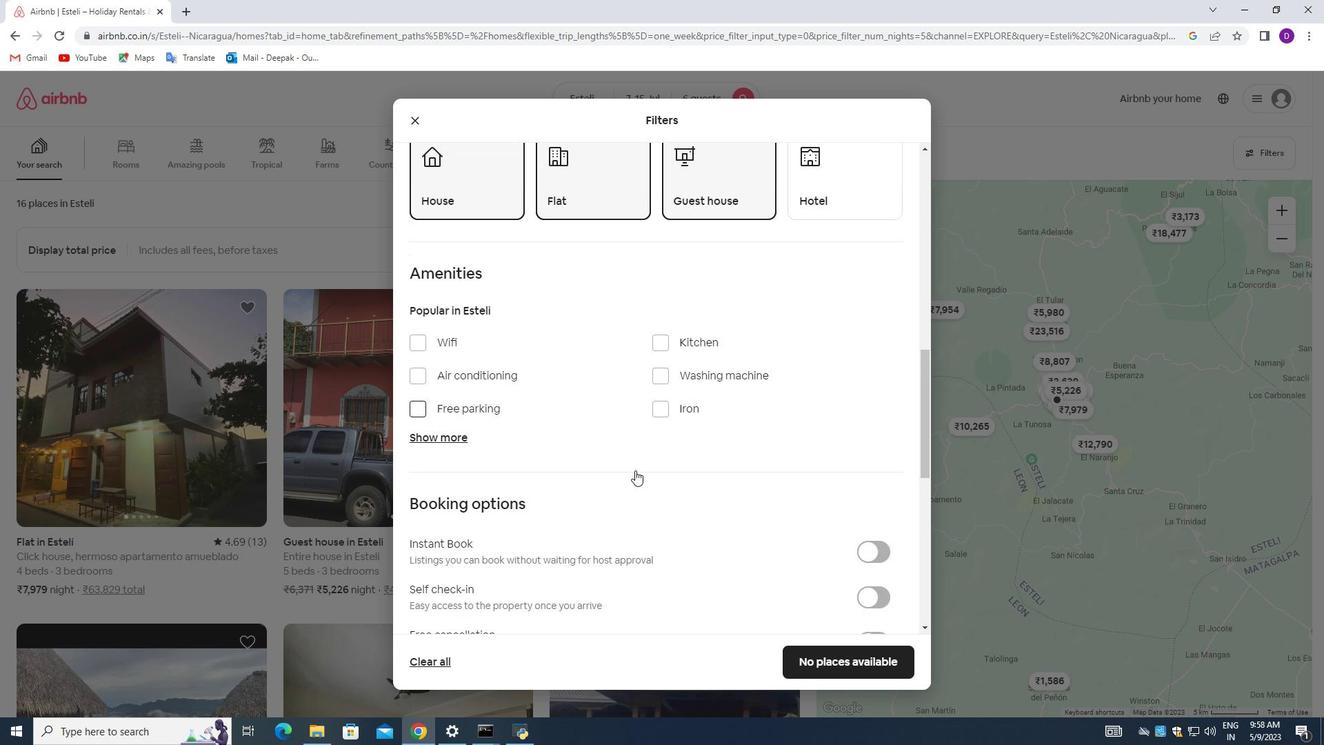 
Action: Mouse scrolled (635, 469) with delta (0, 0)
Screenshot: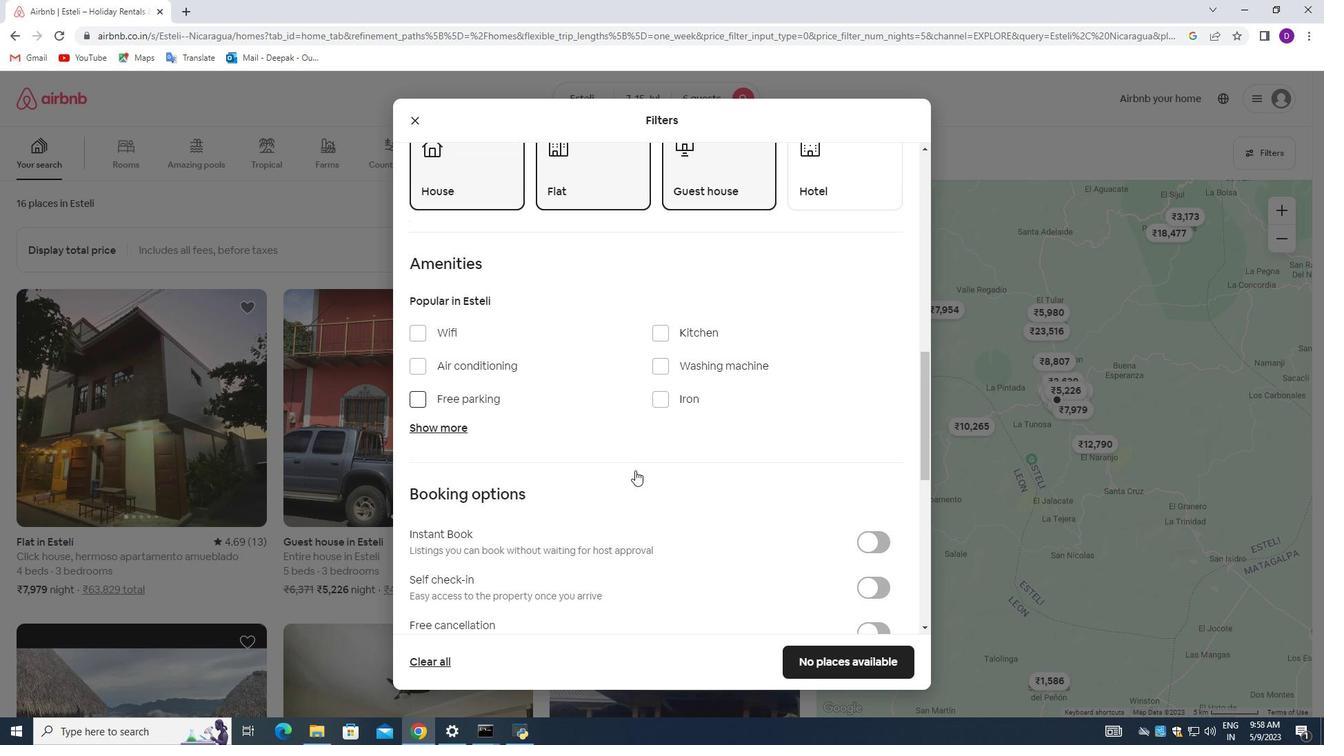 
Action: Mouse moved to (872, 314)
Screenshot: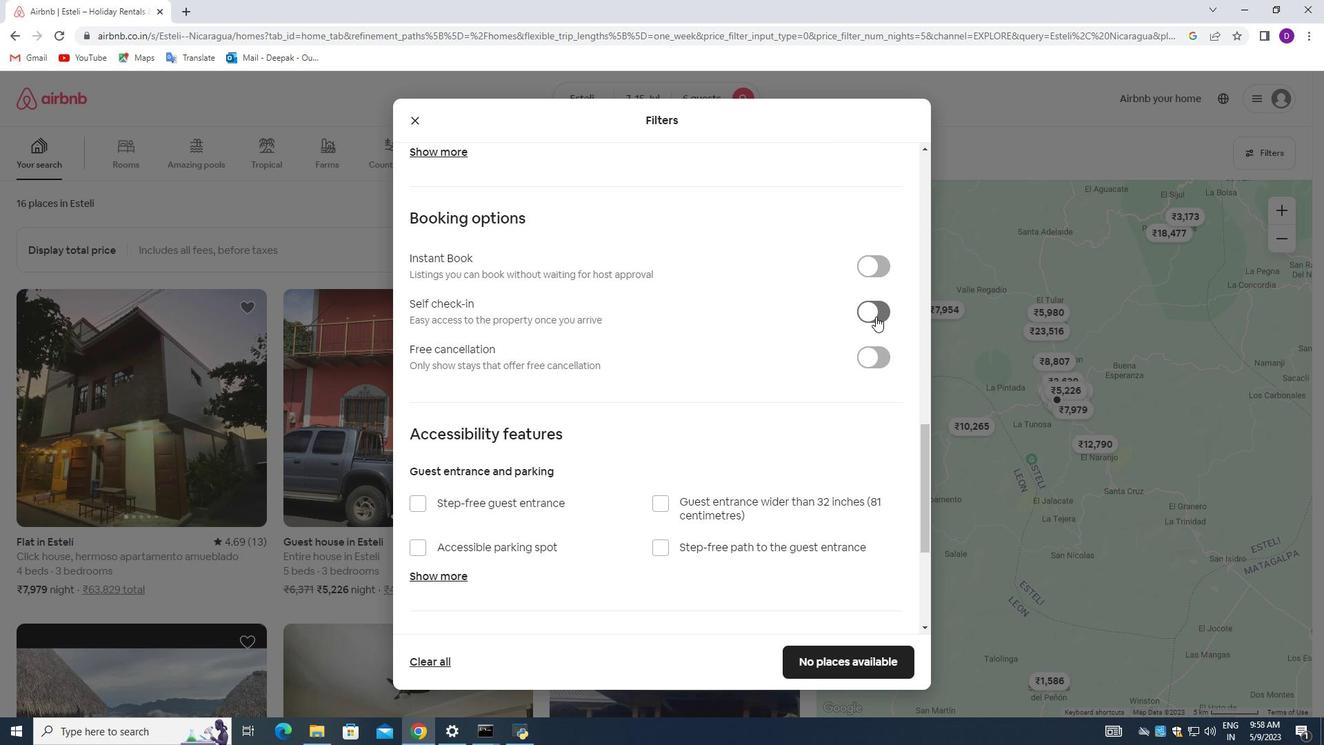 
Action: Mouse pressed left at (872, 314)
Screenshot: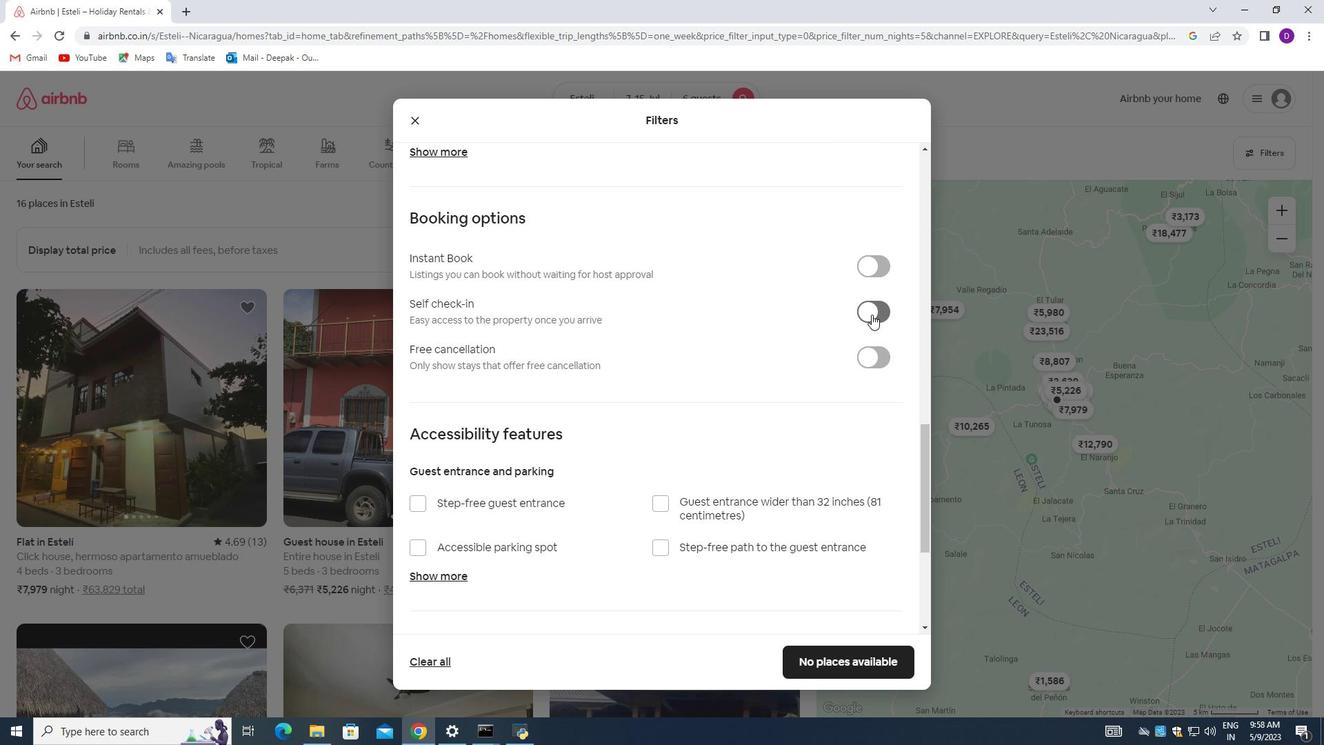 
Action: Mouse moved to (700, 379)
Screenshot: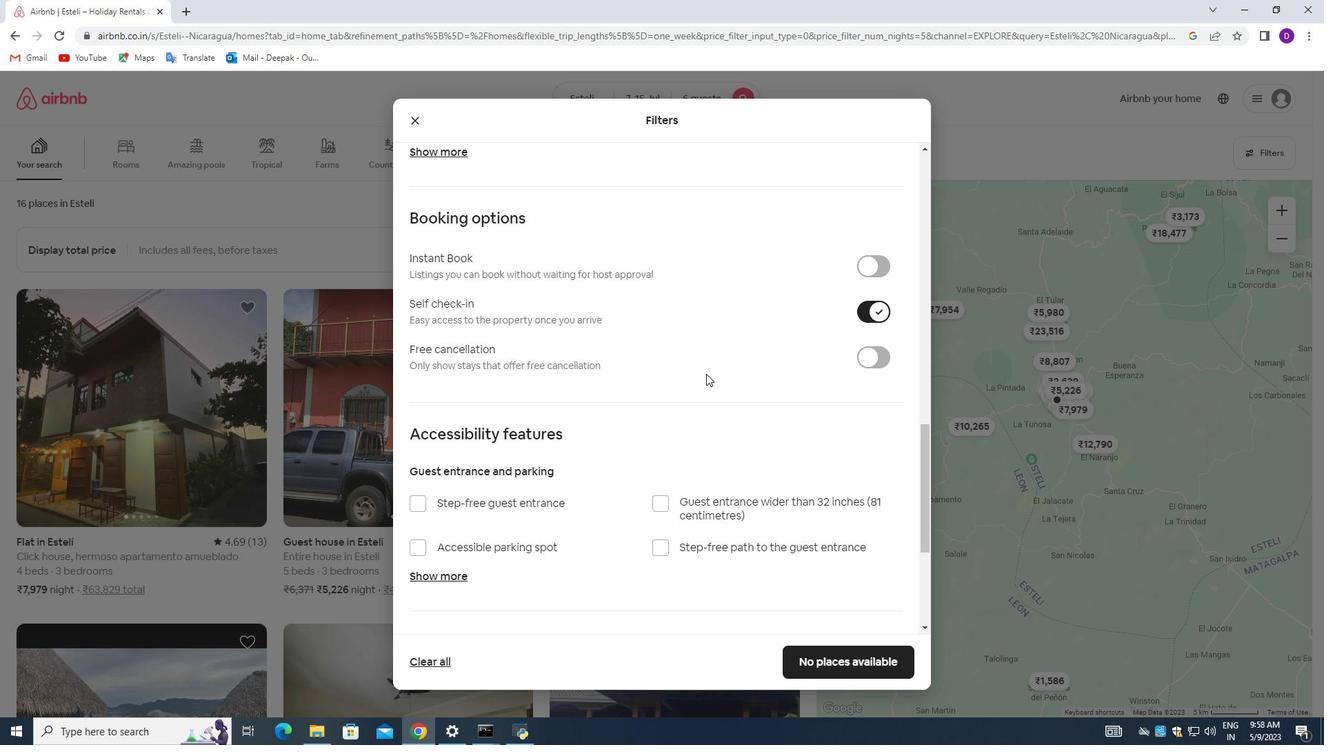 
Action: Mouse scrolled (700, 378) with delta (0, 0)
Screenshot: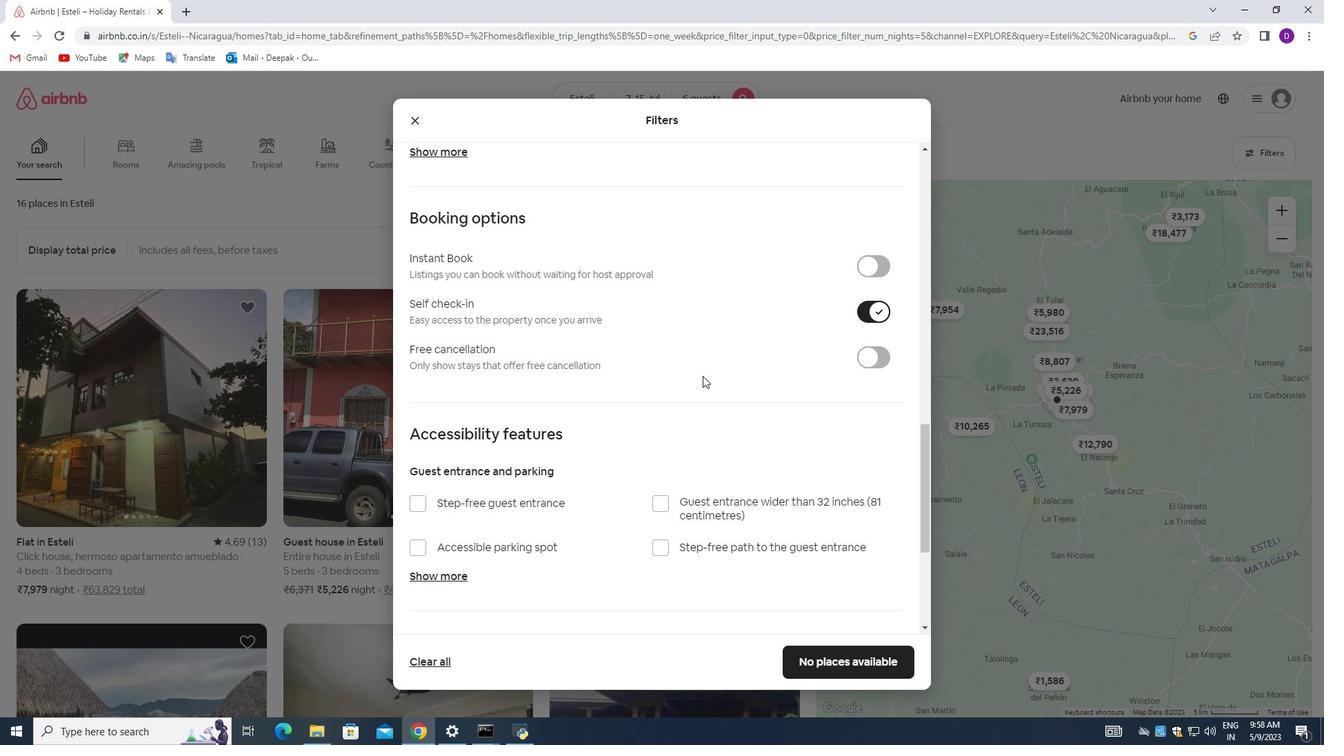 
Action: Mouse moved to (665, 389)
Screenshot: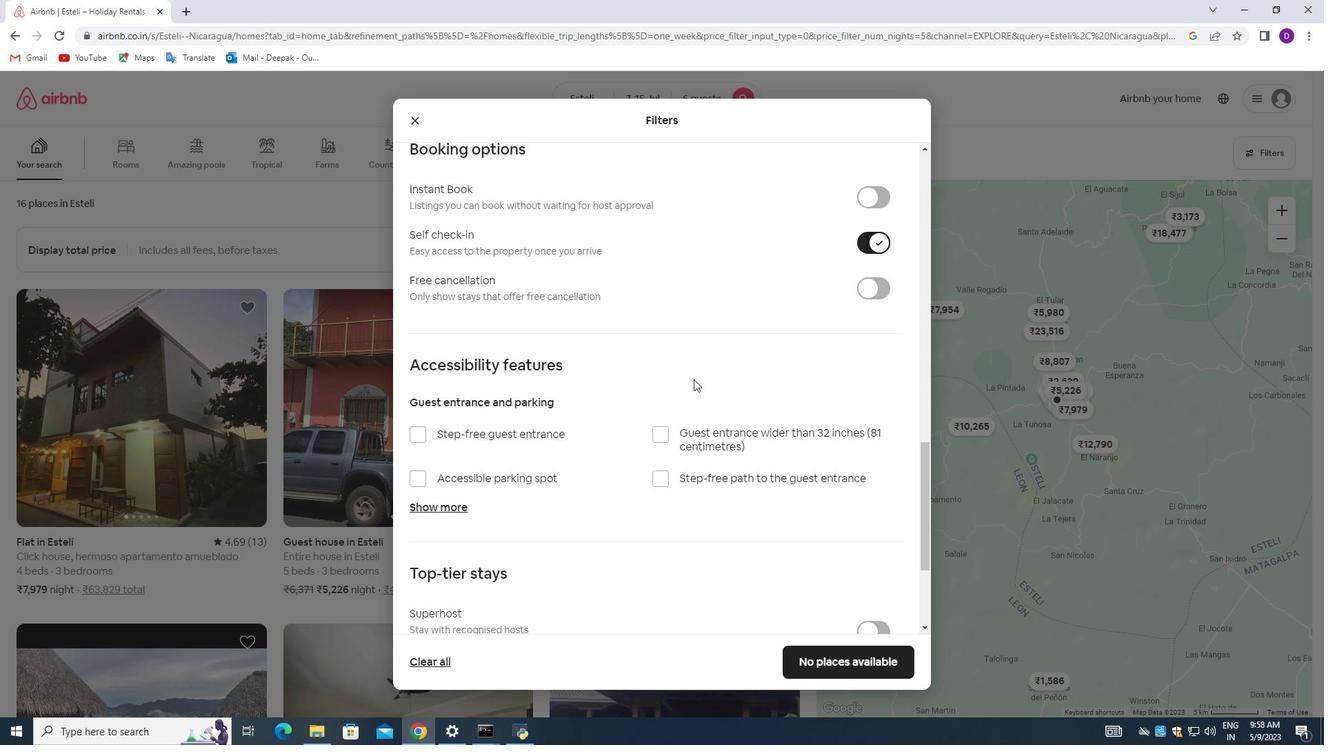 
Action: Mouse scrolled (672, 385) with delta (0, 0)
Screenshot: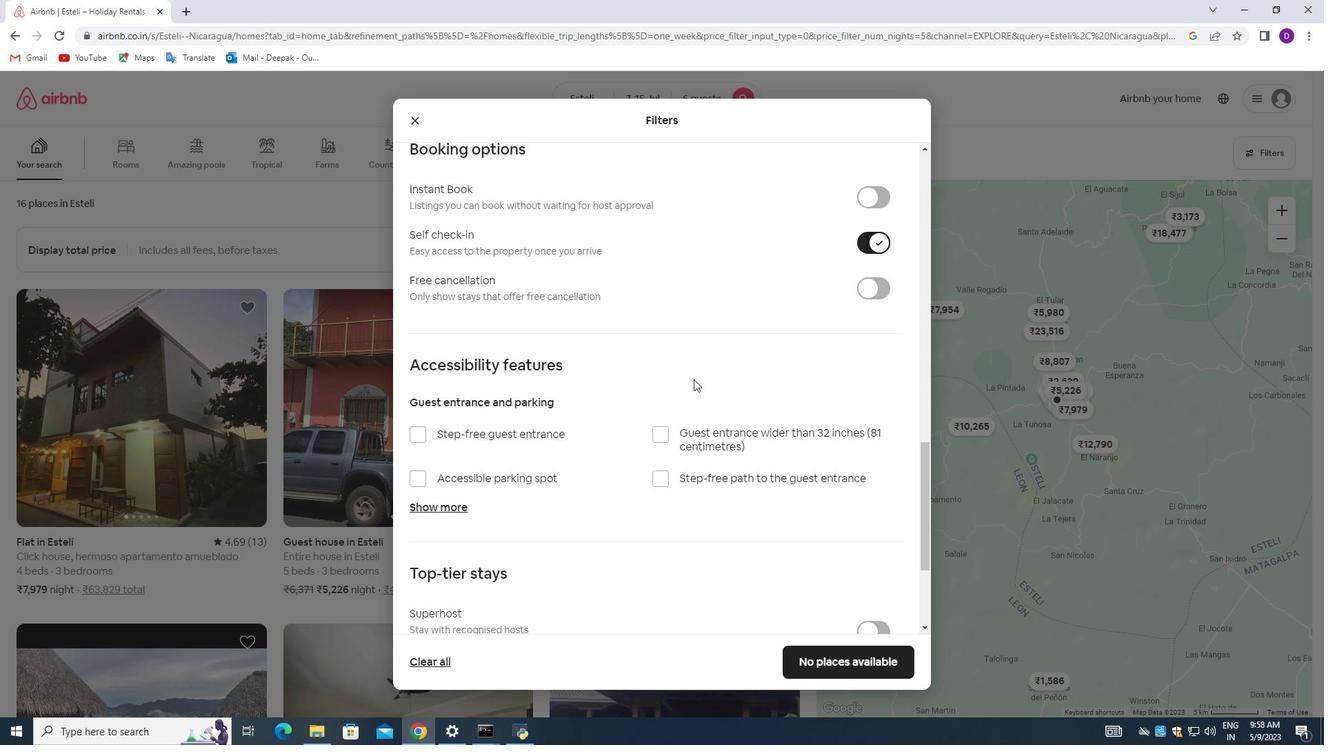 
Action: Mouse moved to (664, 389)
Screenshot: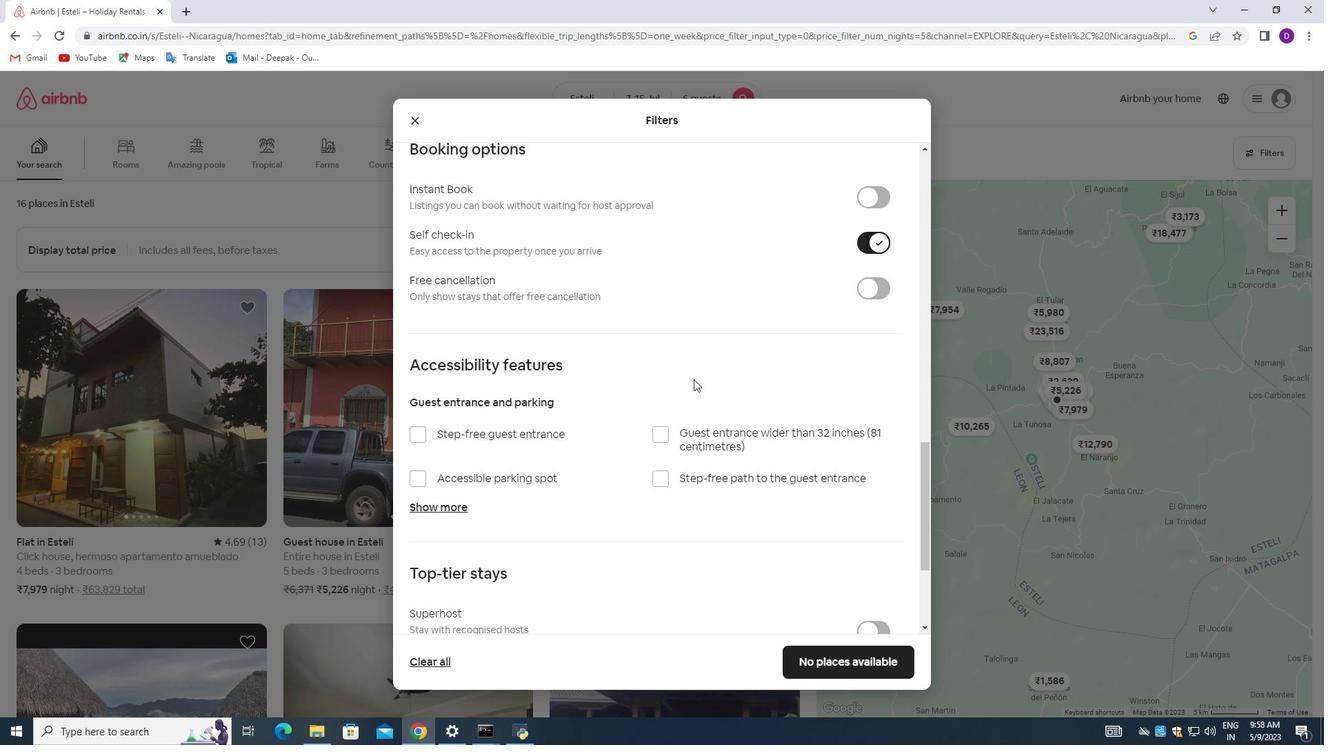 
Action: Mouse scrolled (665, 388) with delta (0, 0)
Screenshot: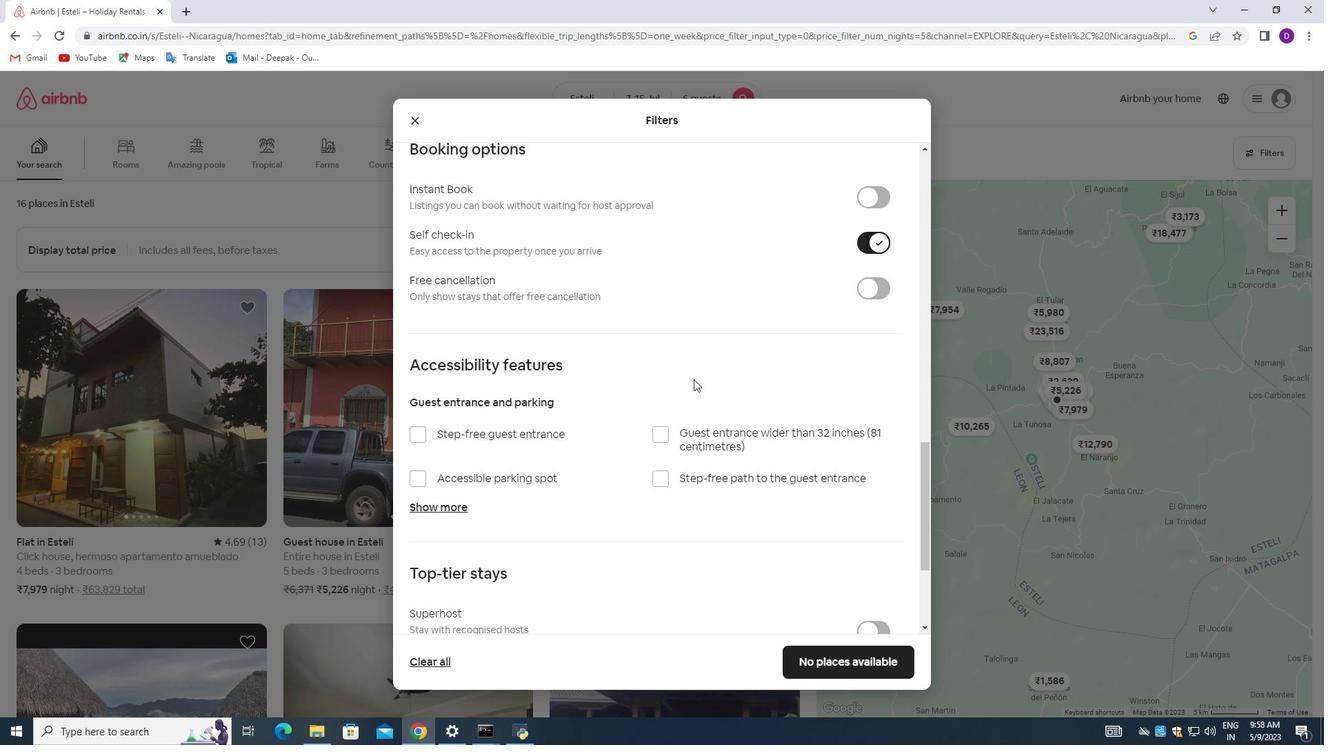 
Action: Mouse moved to (658, 391)
Screenshot: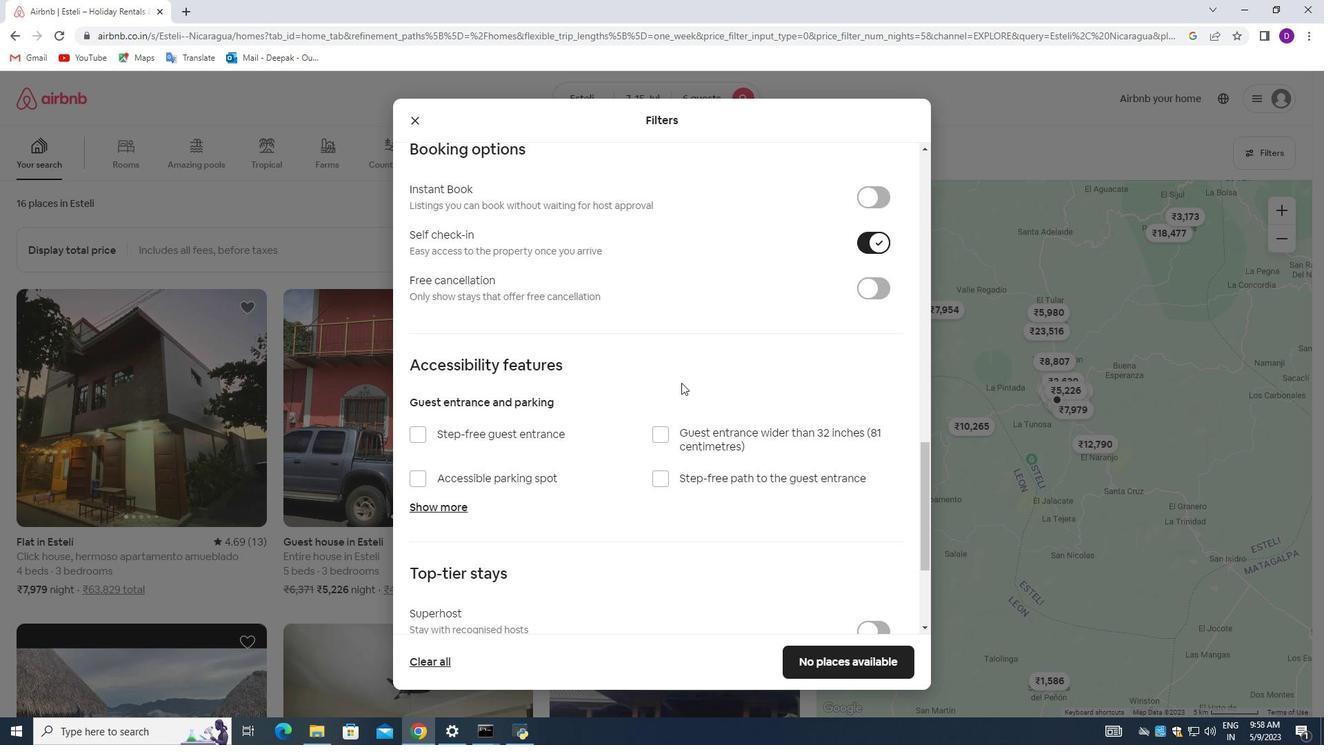 
Action: Mouse scrolled (660, 390) with delta (0, 0)
Screenshot: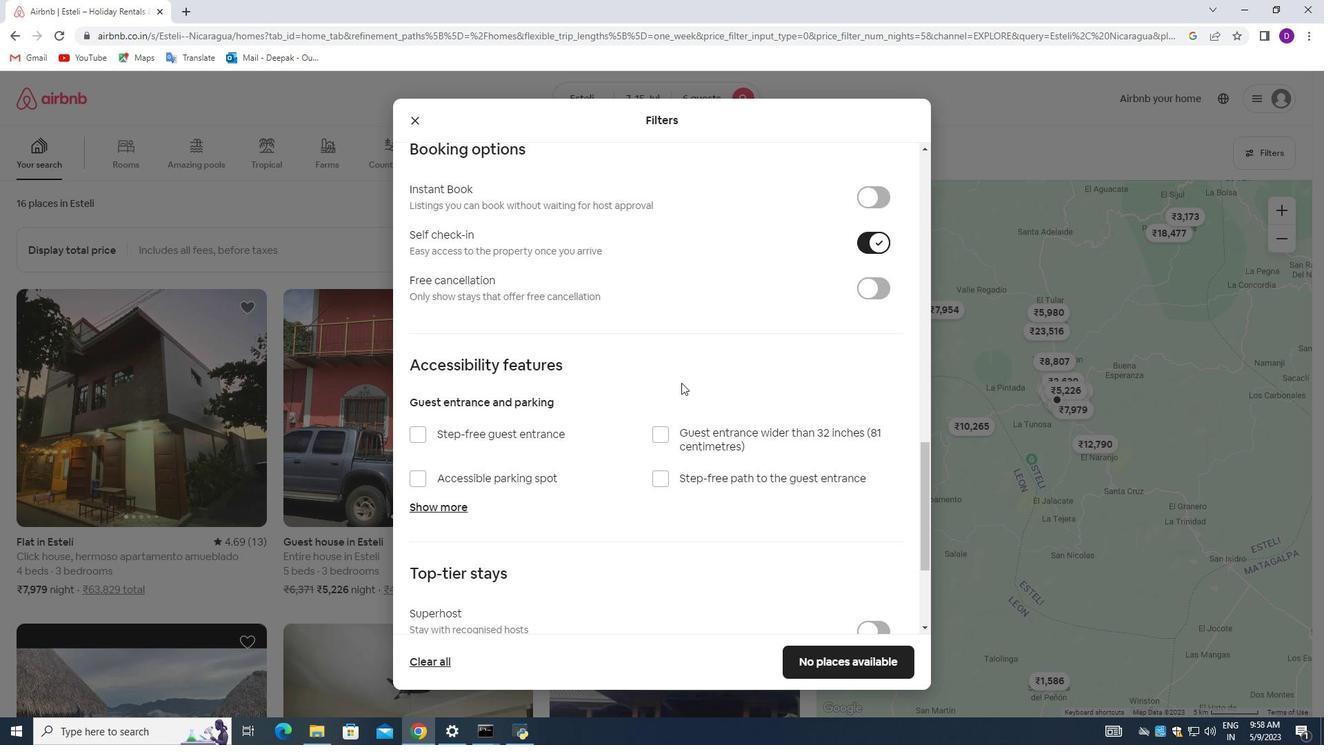 
Action: Mouse moved to (579, 432)
Screenshot: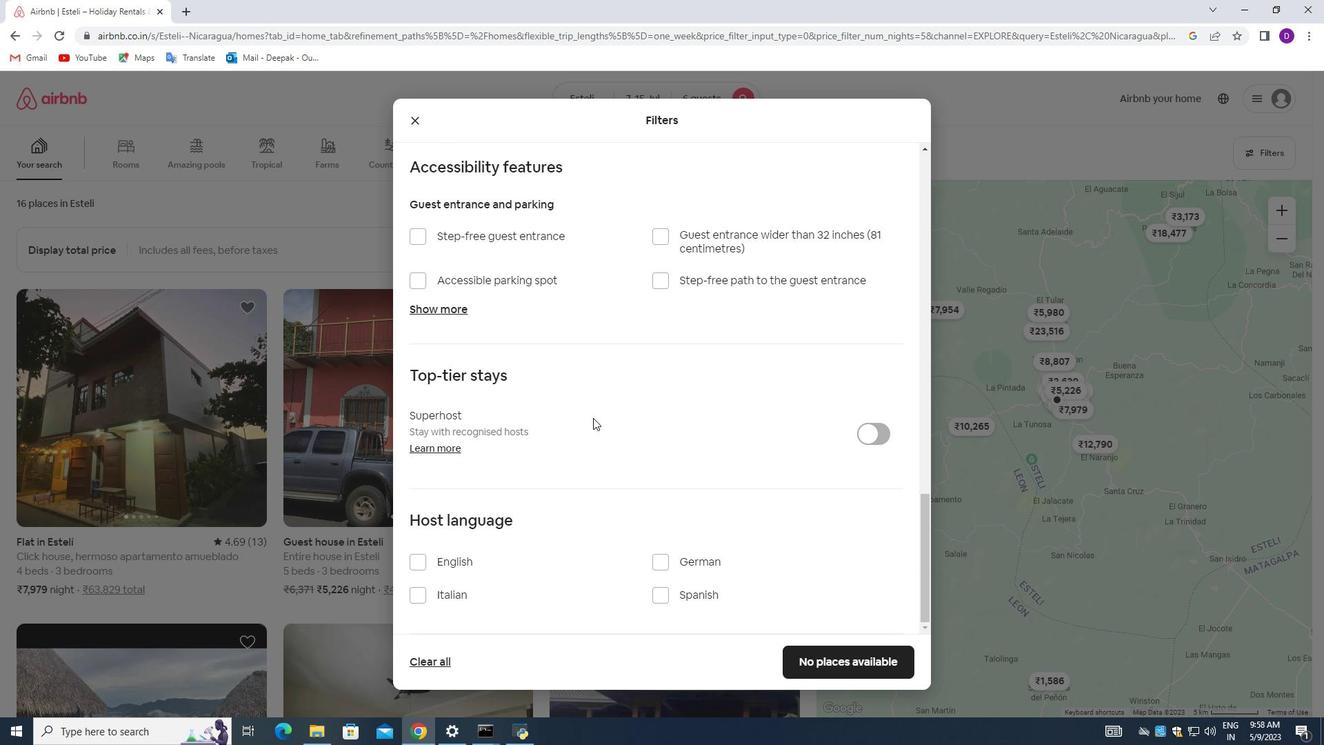 
Action: Mouse scrolled (579, 431) with delta (0, 0)
Screenshot: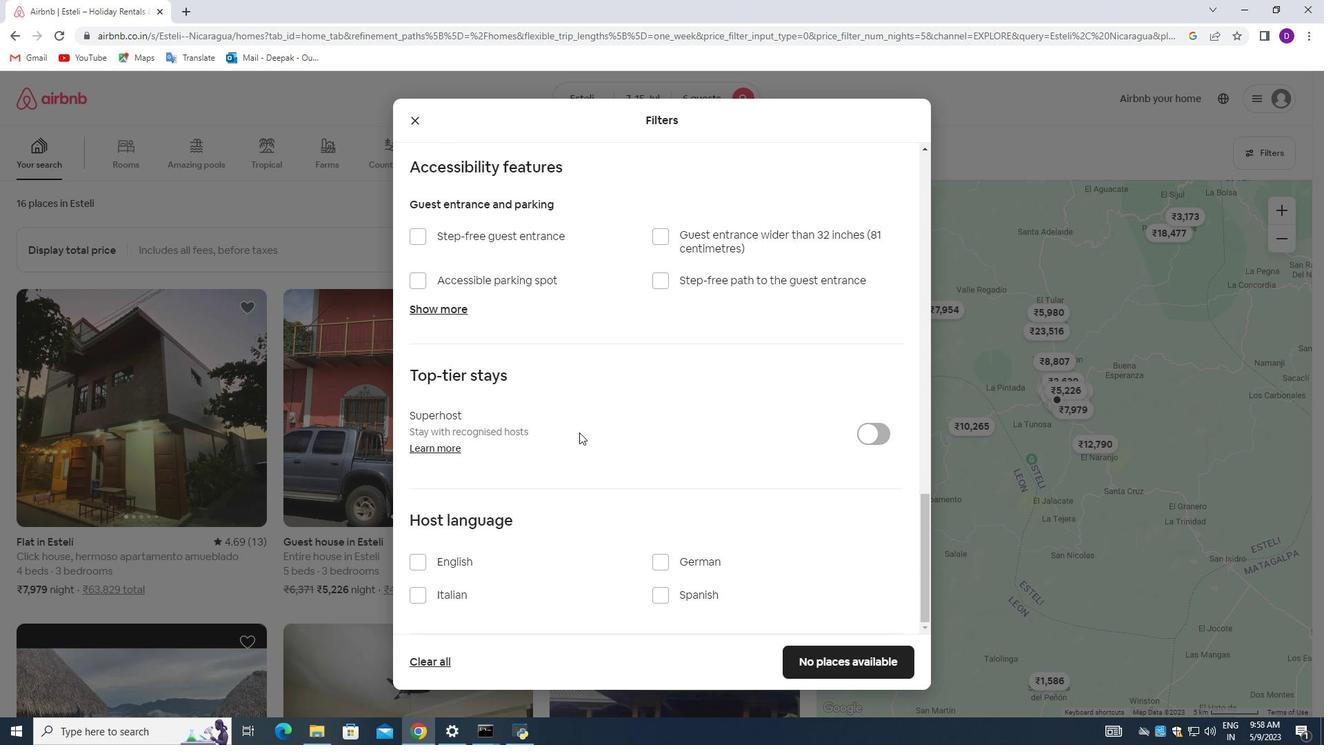 
Action: Mouse moved to (418, 564)
Screenshot: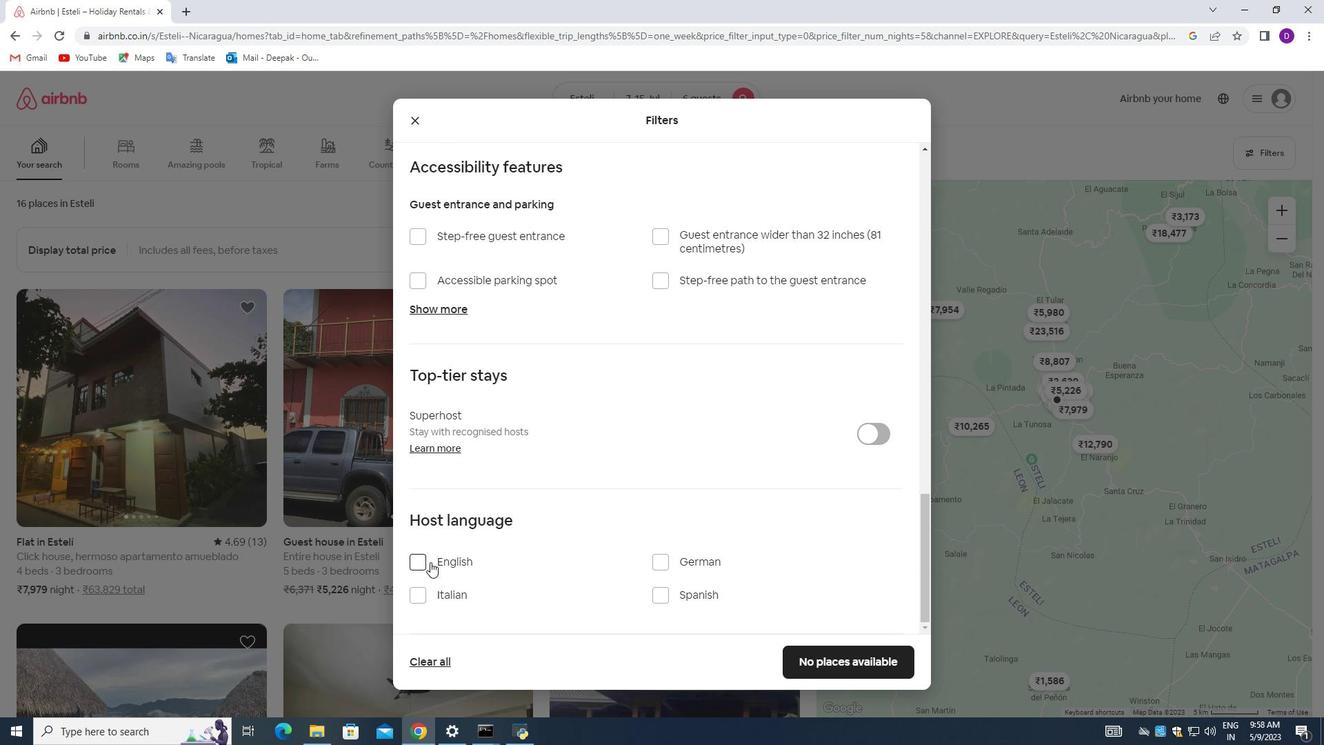
Action: Mouse pressed left at (418, 564)
Screenshot: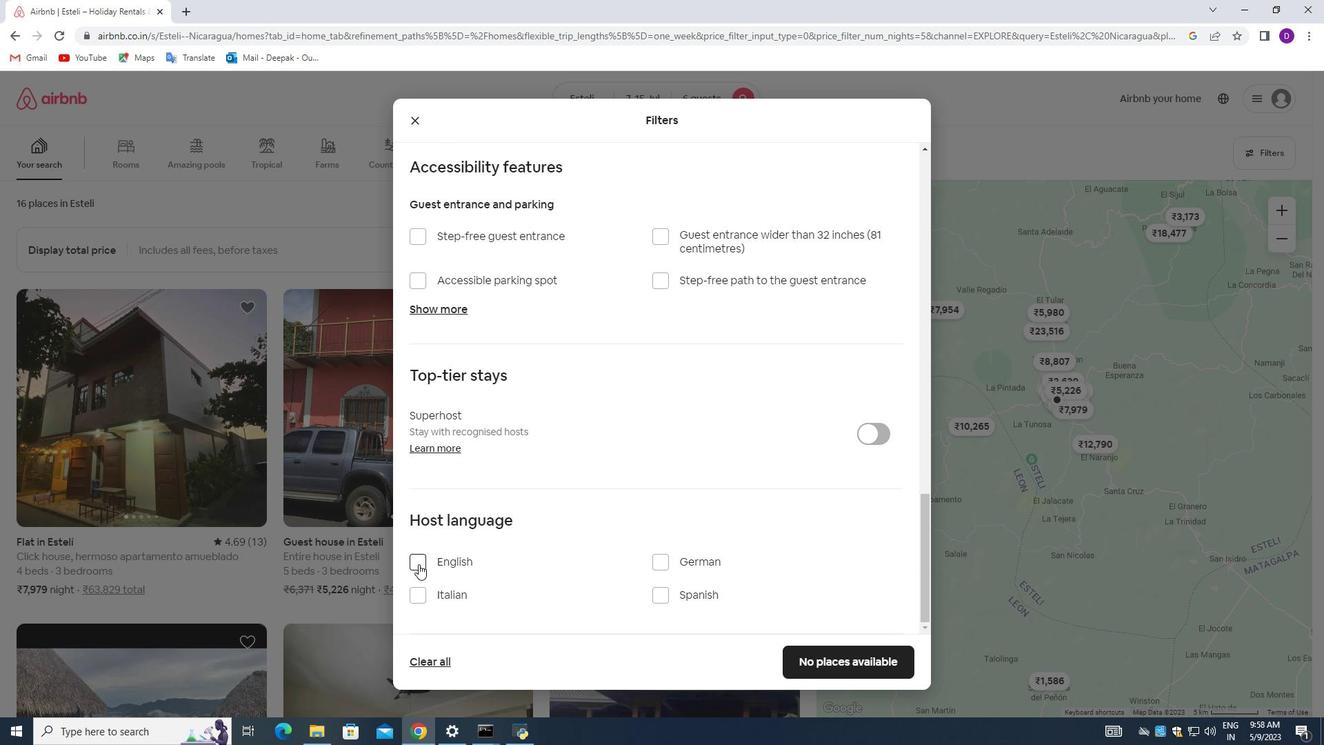 
Action: Mouse moved to (867, 665)
Screenshot: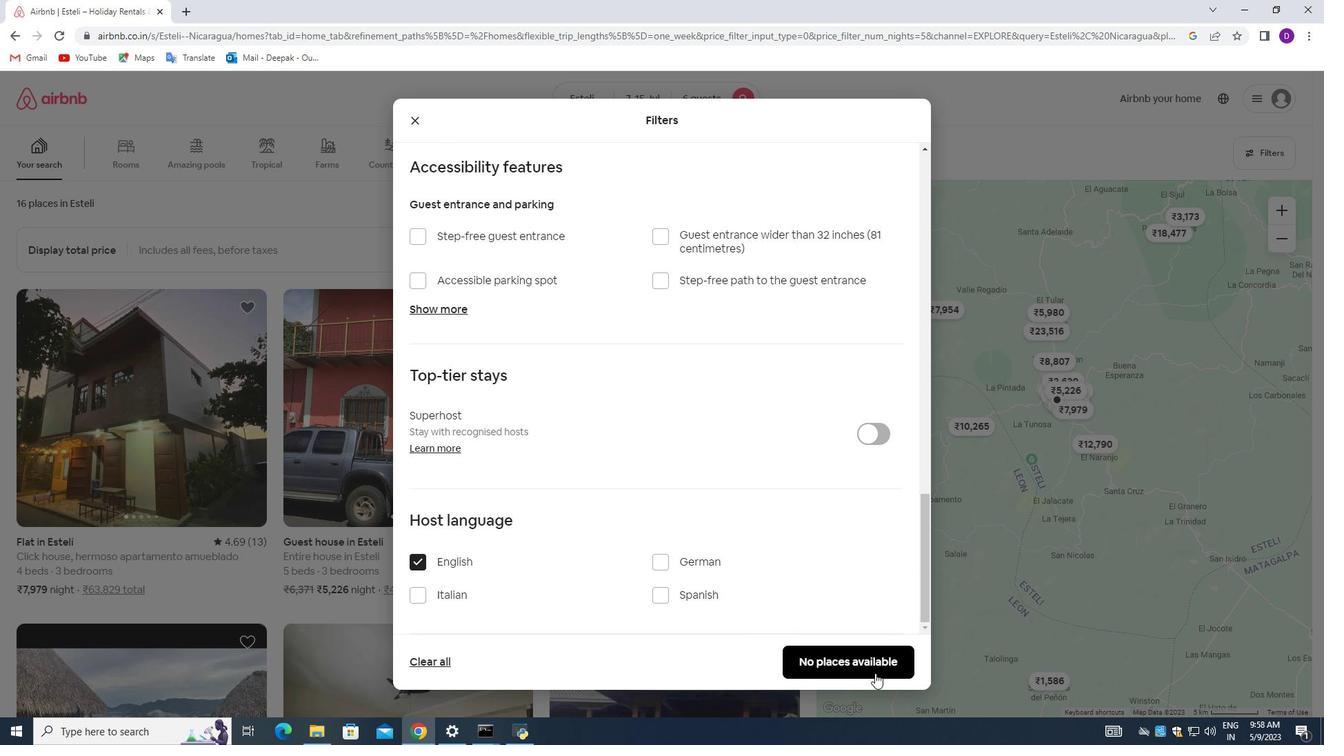 
Action: Mouse pressed left at (867, 665)
Screenshot: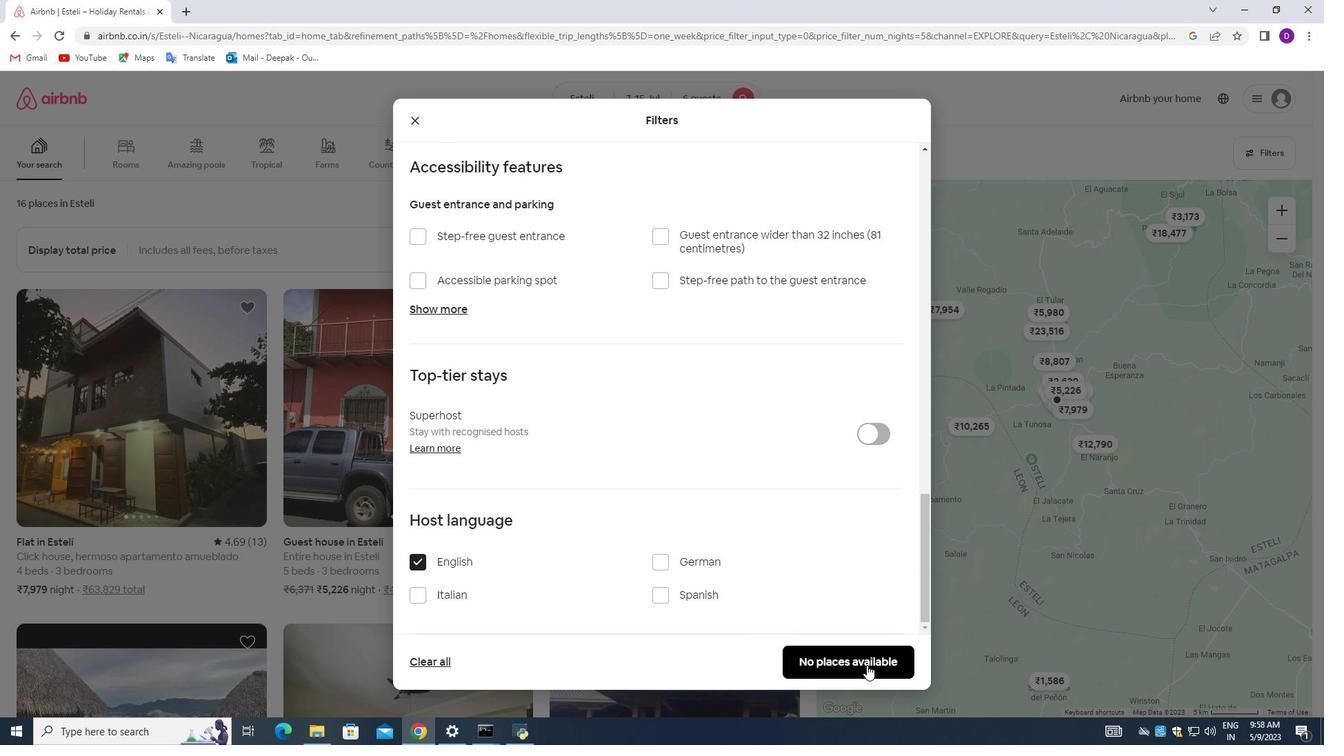 
